 Task: Search one way flight ticket for 1 adult, 1 child, 1 infant in seat in premium economy from Washington, D.c./arlington: Ronald Reagan Washington National Airport to Rockford: Chicago Rockford International Airport(was Northwest Chicagoland Regional Airport At Rockford) on 5-1-2023. Stops: Non-stop only. Choice of flights is Alaska. Number of bags: 1 checked bag. Price is upto 50000. Outbound departure time preference is 21:30.
Action: Mouse moved to (266, 439)
Screenshot: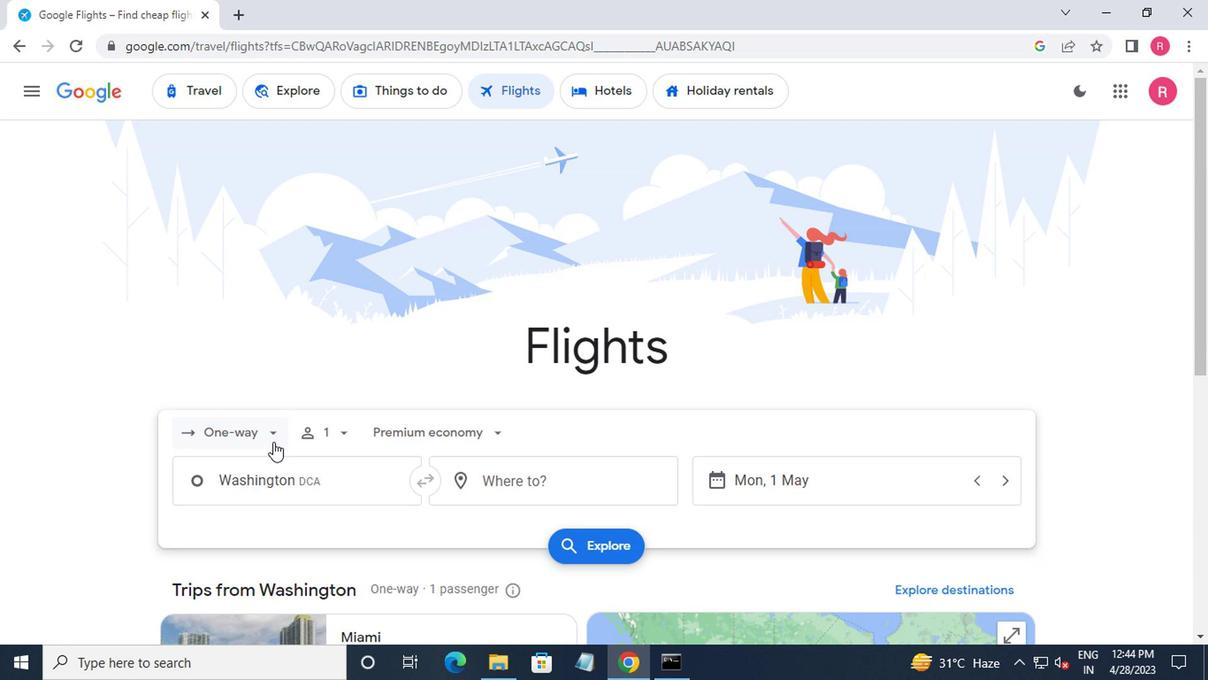
Action: Mouse pressed left at (266, 439)
Screenshot: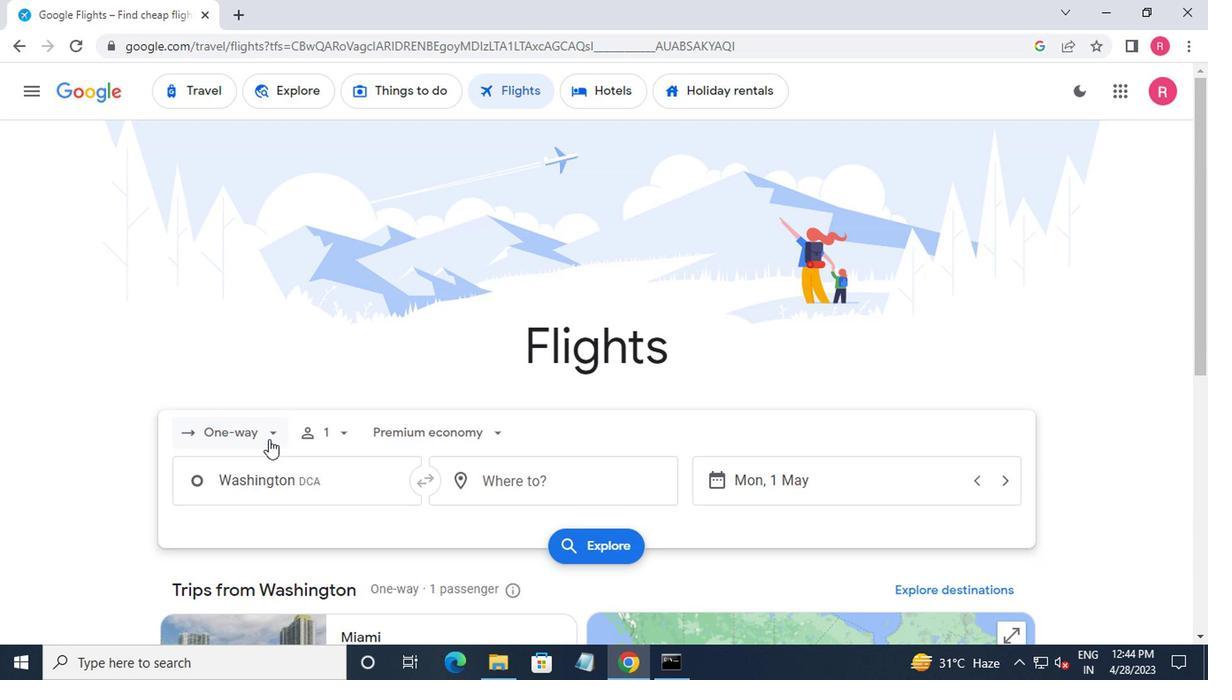 
Action: Mouse moved to (236, 464)
Screenshot: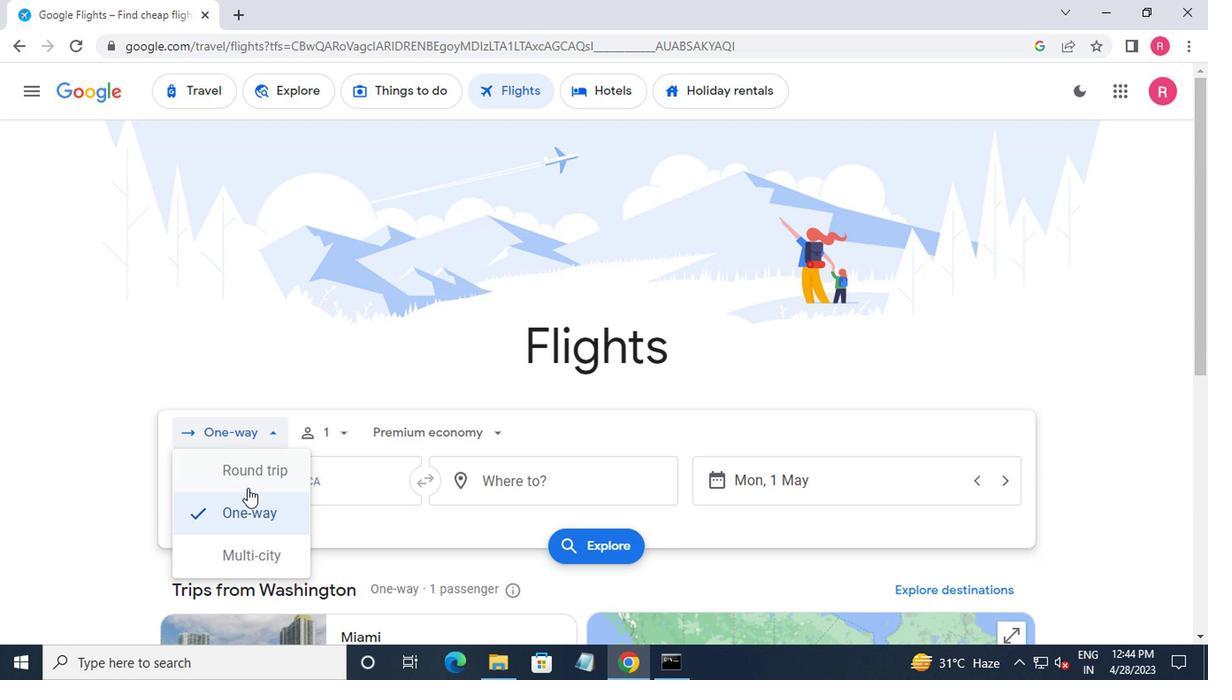 
Action: Mouse pressed left at (236, 464)
Screenshot: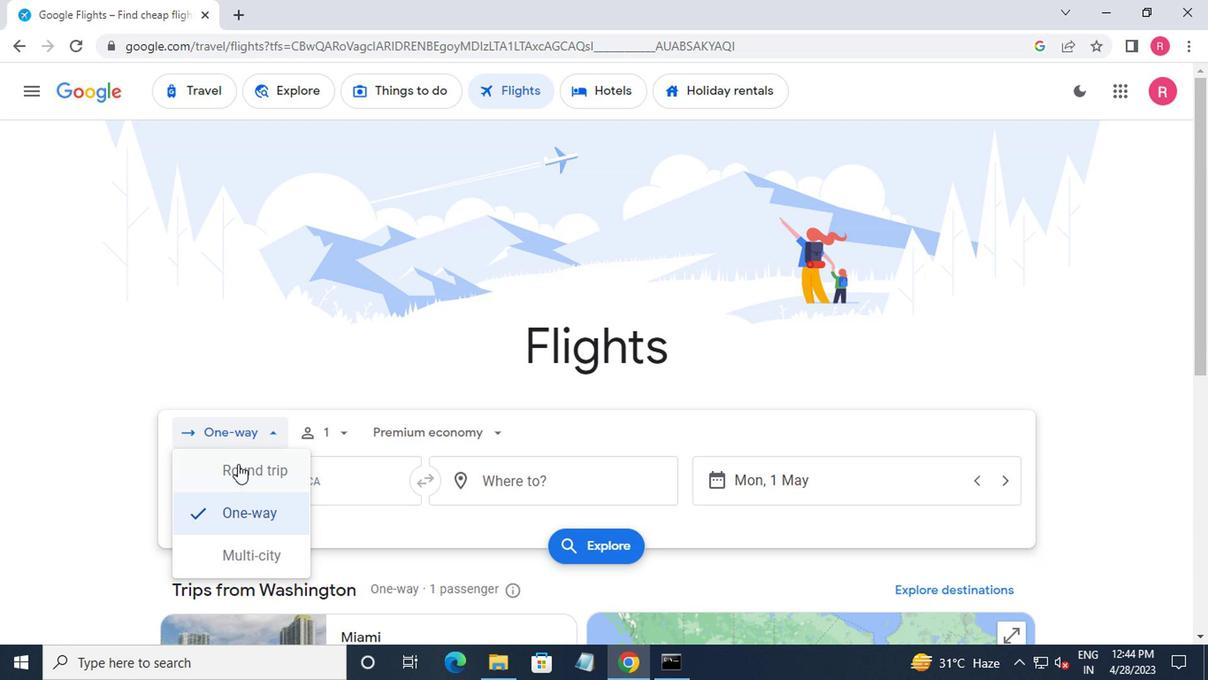 
Action: Mouse moved to (338, 433)
Screenshot: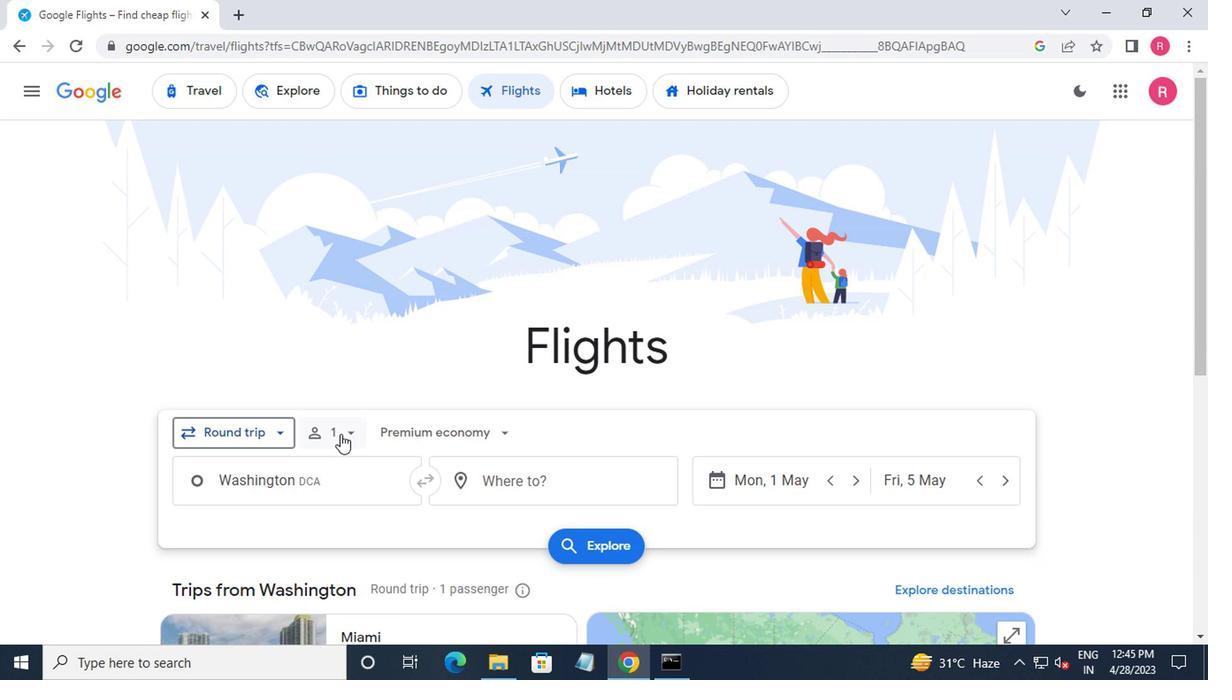 
Action: Mouse pressed left at (338, 433)
Screenshot: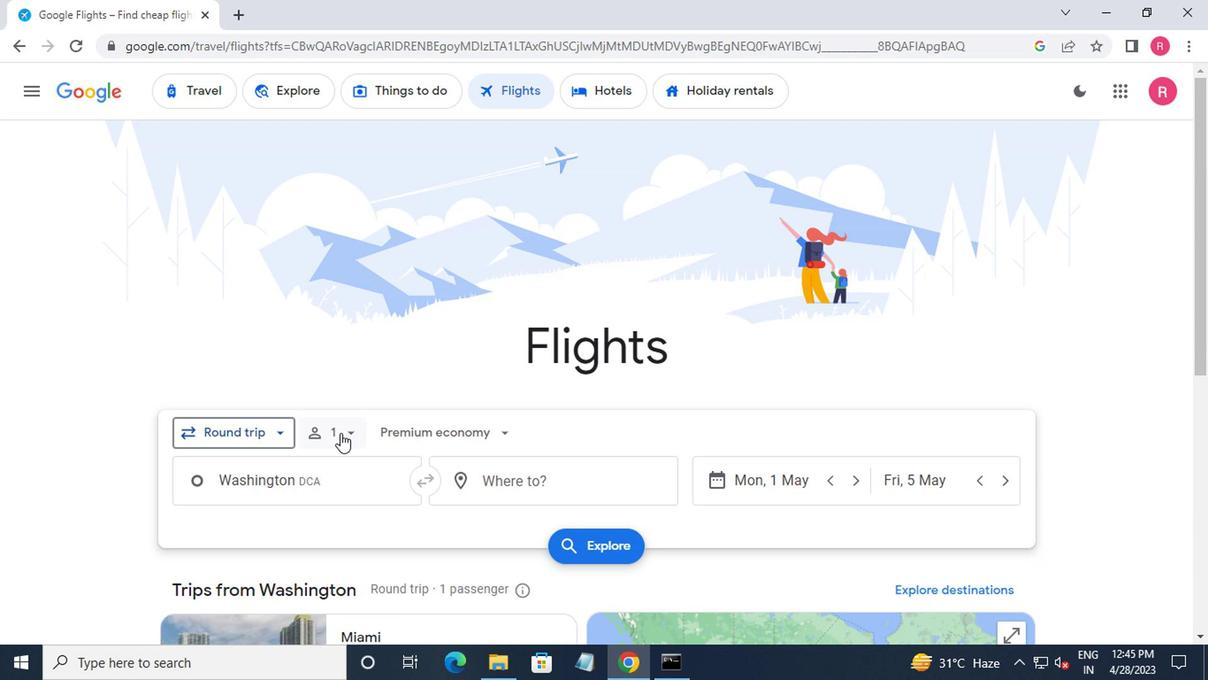 
Action: Mouse moved to (476, 529)
Screenshot: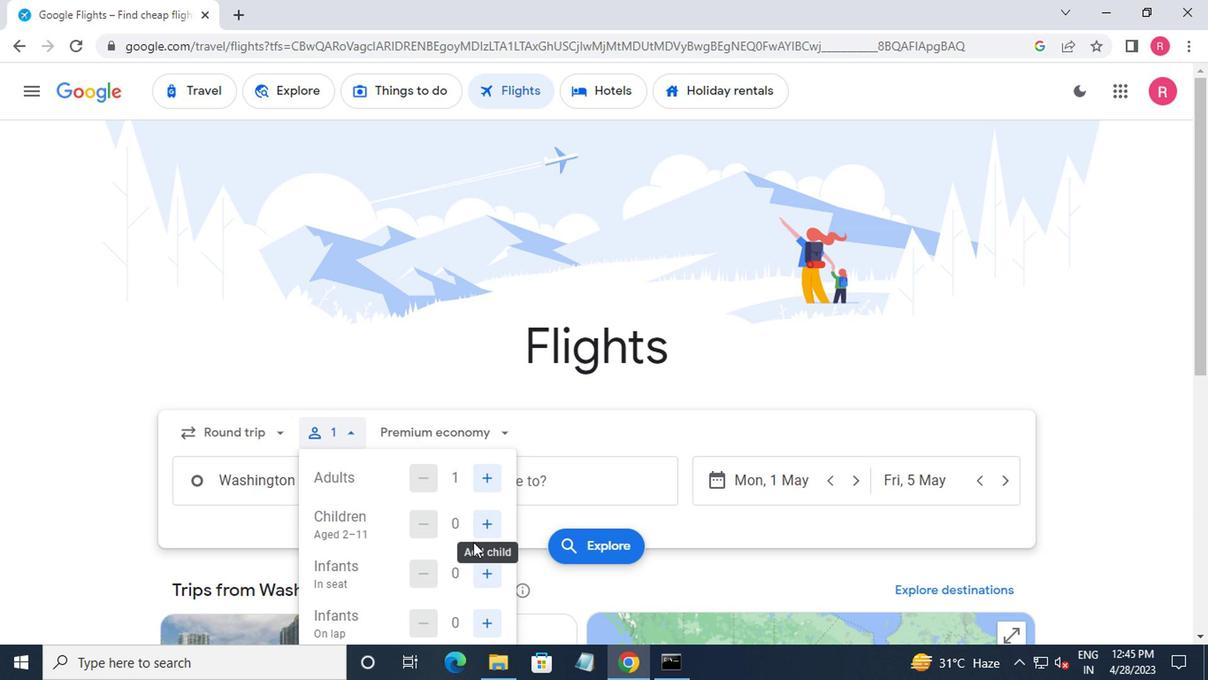 
Action: Mouse pressed left at (476, 529)
Screenshot: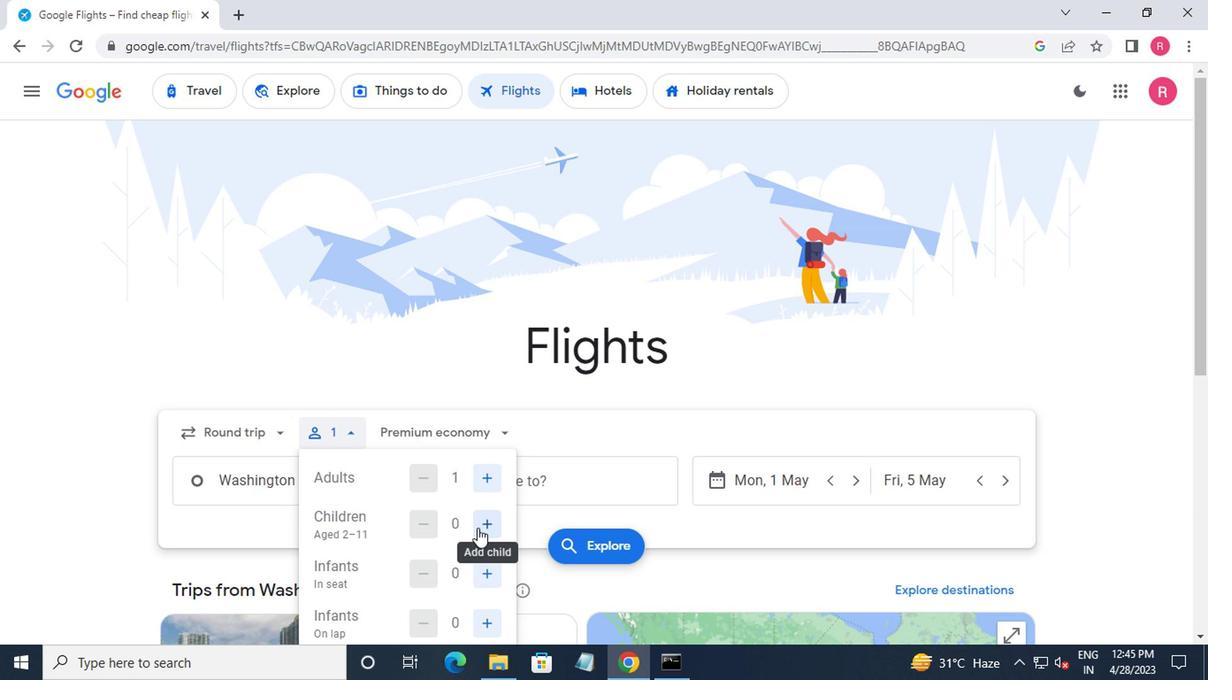 
Action: Mouse moved to (476, 529)
Screenshot: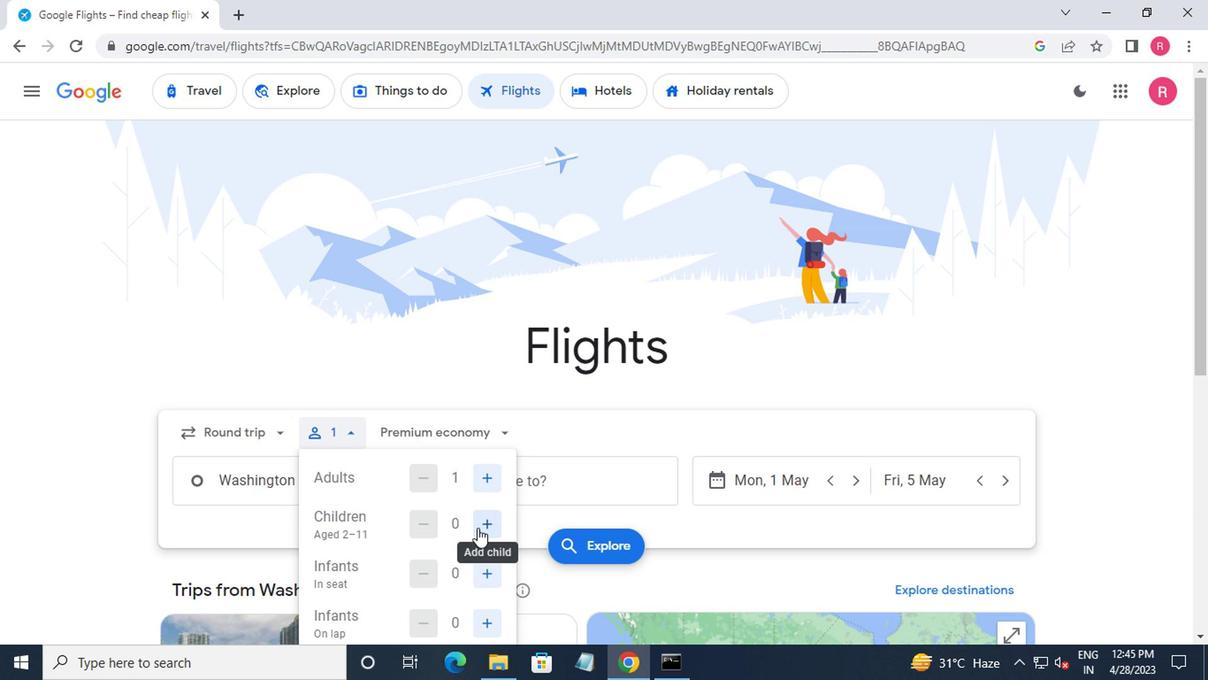 
Action: Mouse pressed left at (476, 529)
Screenshot: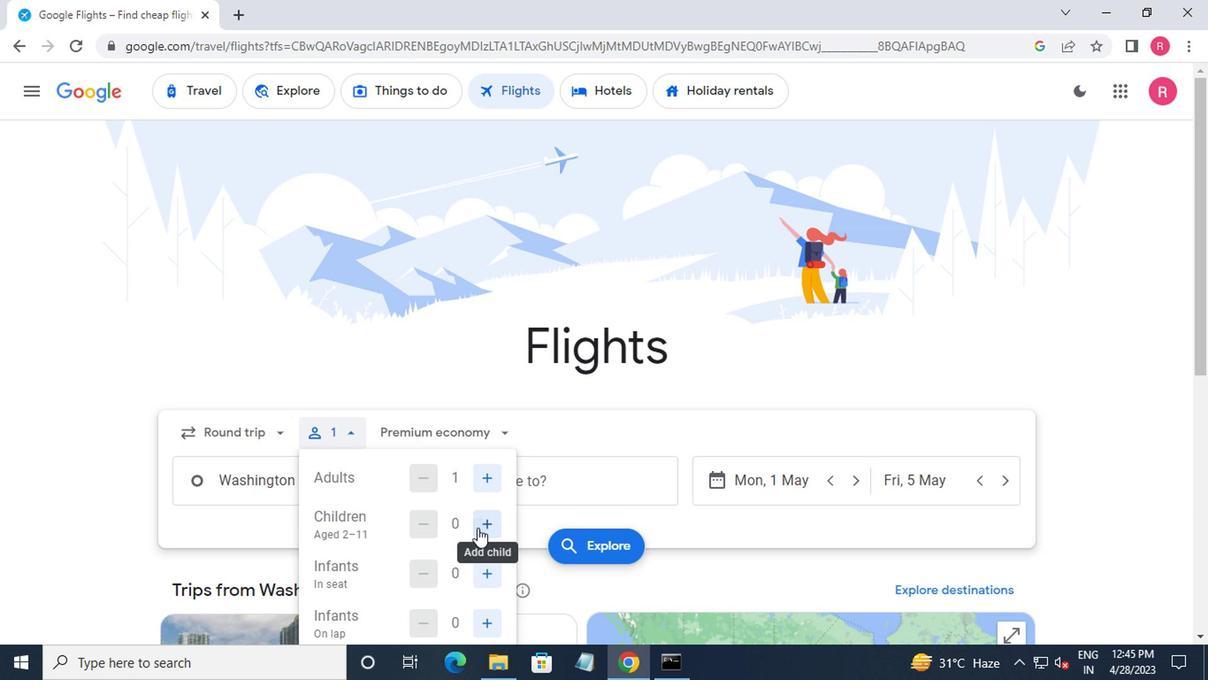 
Action: Mouse pressed left at (476, 529)
Screenshot: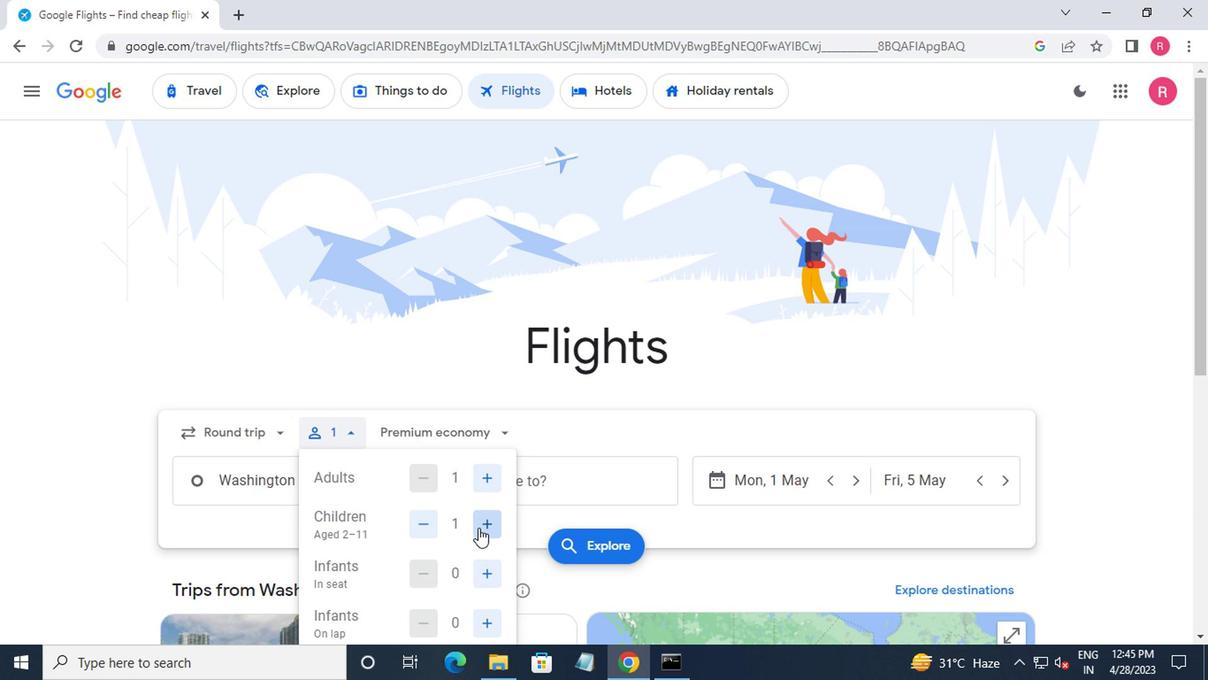 
Action: Mouse pressed left at (476, 529)
Screenshot: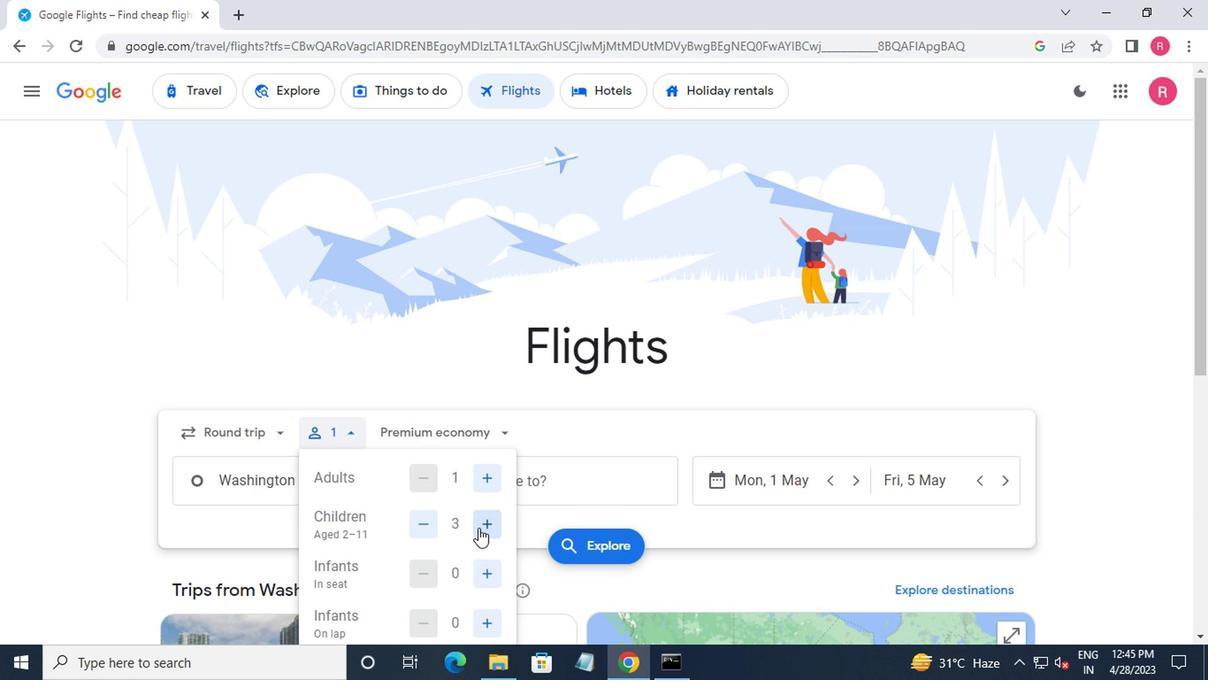 
Action: Mouse pressed left at (476, 529)
Screenshot: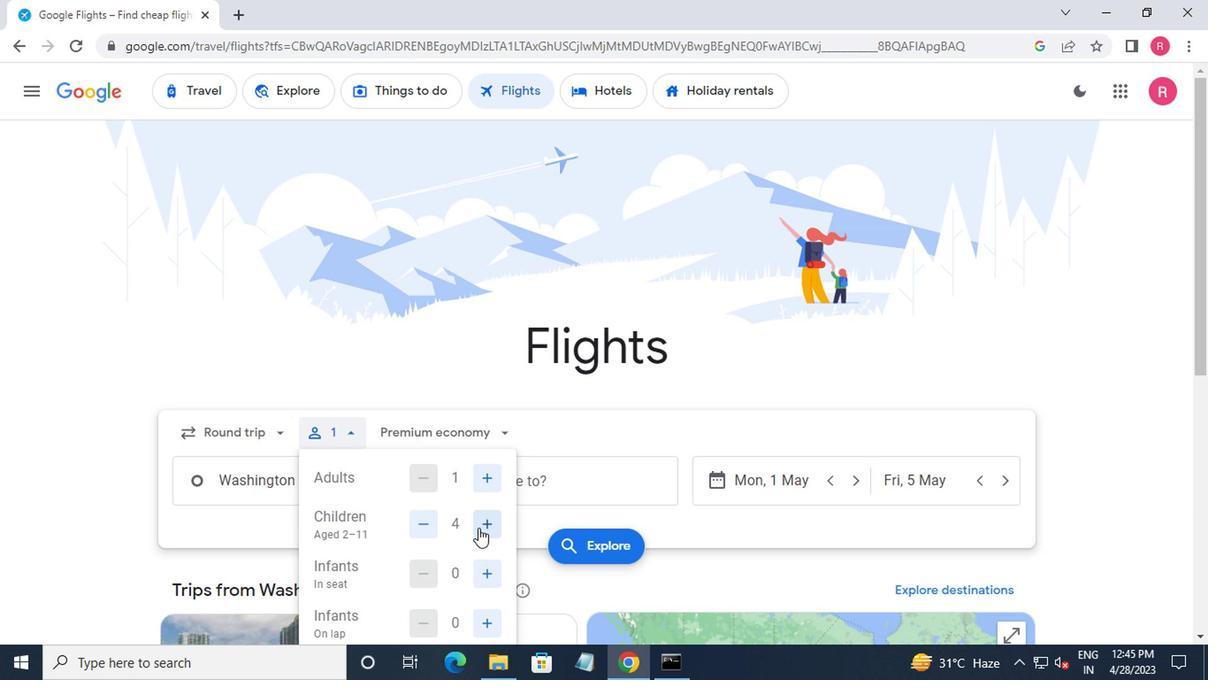 
Action: Mouse moved to (479, 569)
Screenshot: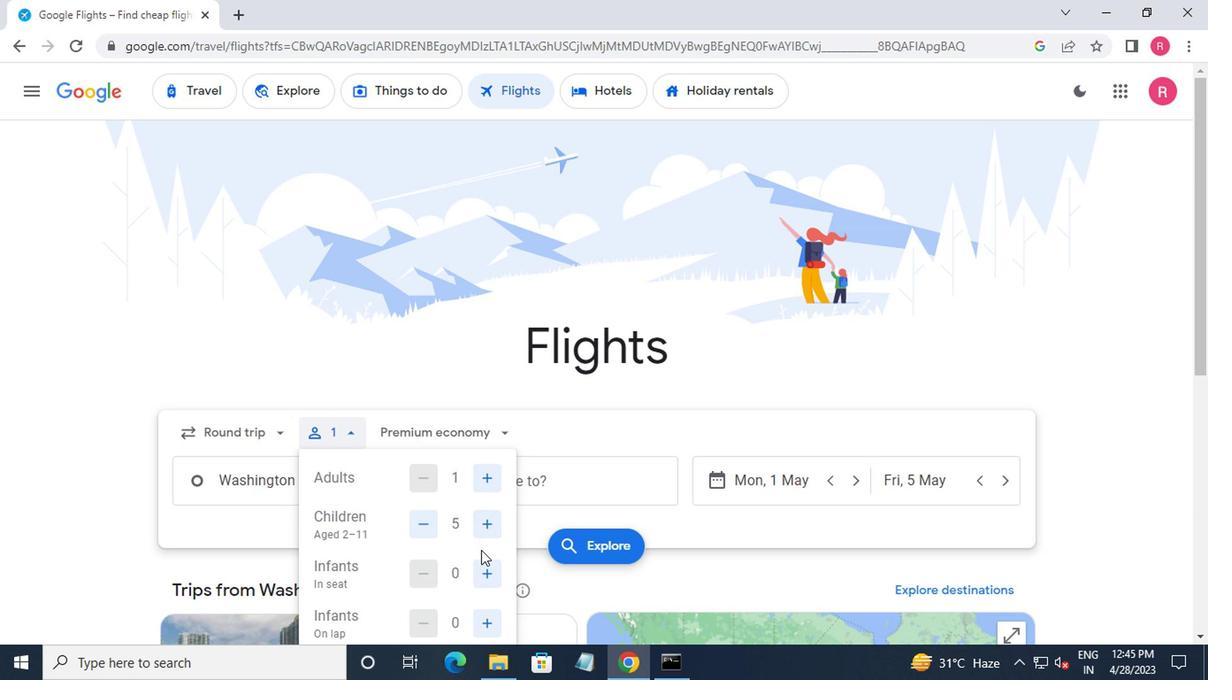 
Action: Mouse pressed left at (479, 569)
Screenshot: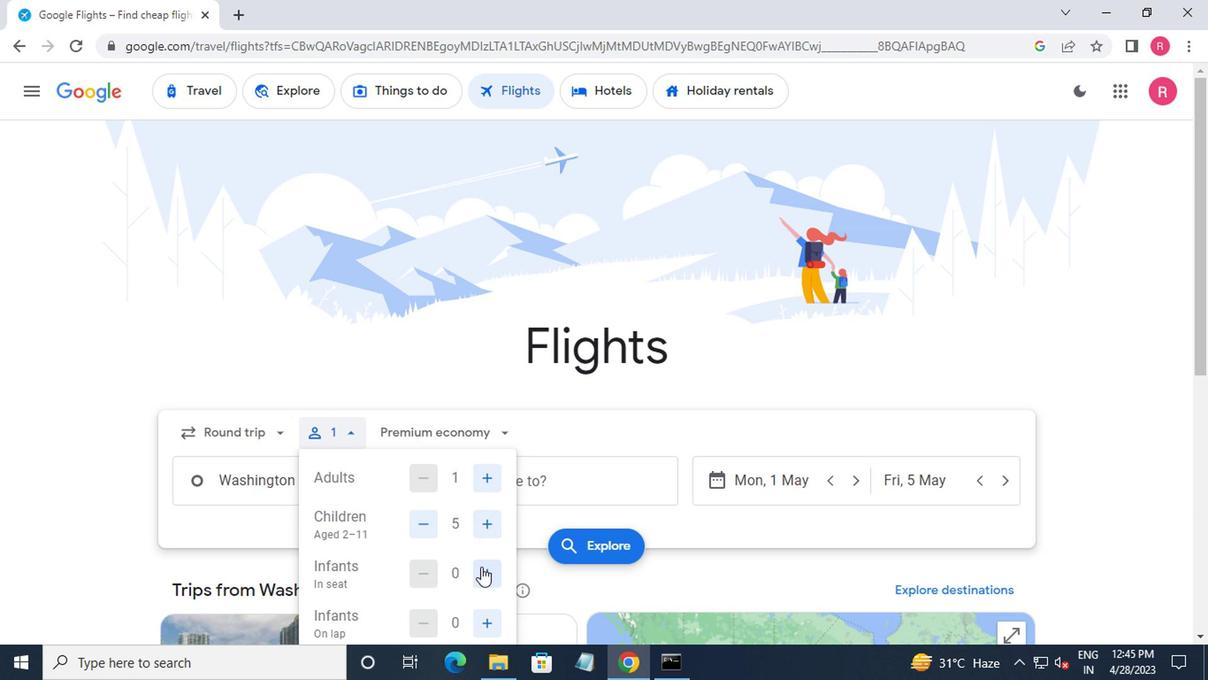 
Action: Mouse pressed left at (479, 569)
Screenshot: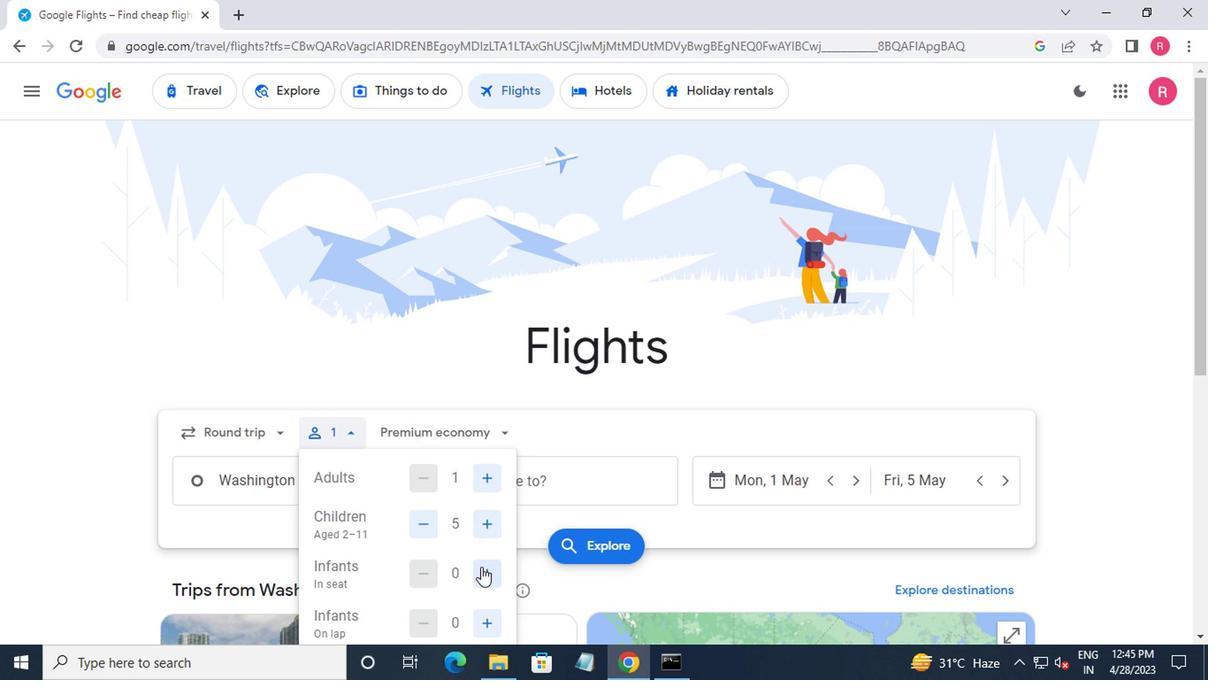 
Action: Mouse moved to (494, 626)
Screenshot: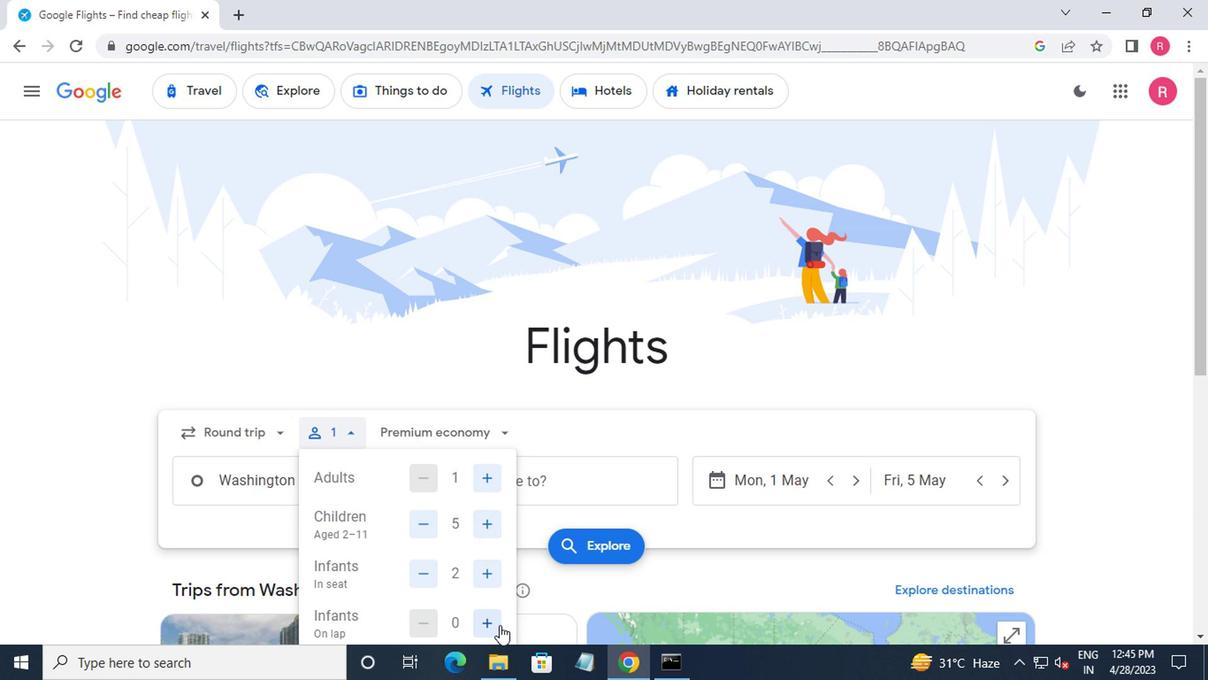 
Action: Mouse pressed left at (494, 626)
Screenshot: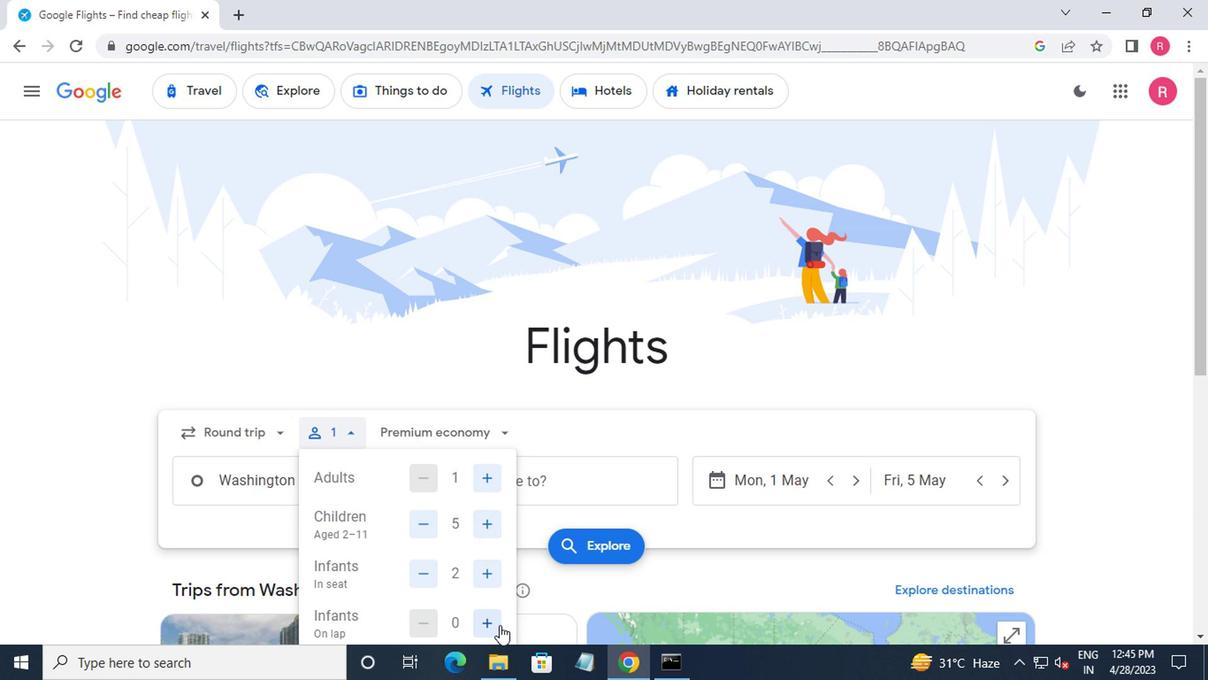 
Action: Mouse moved to (482, 629)
Screenshot: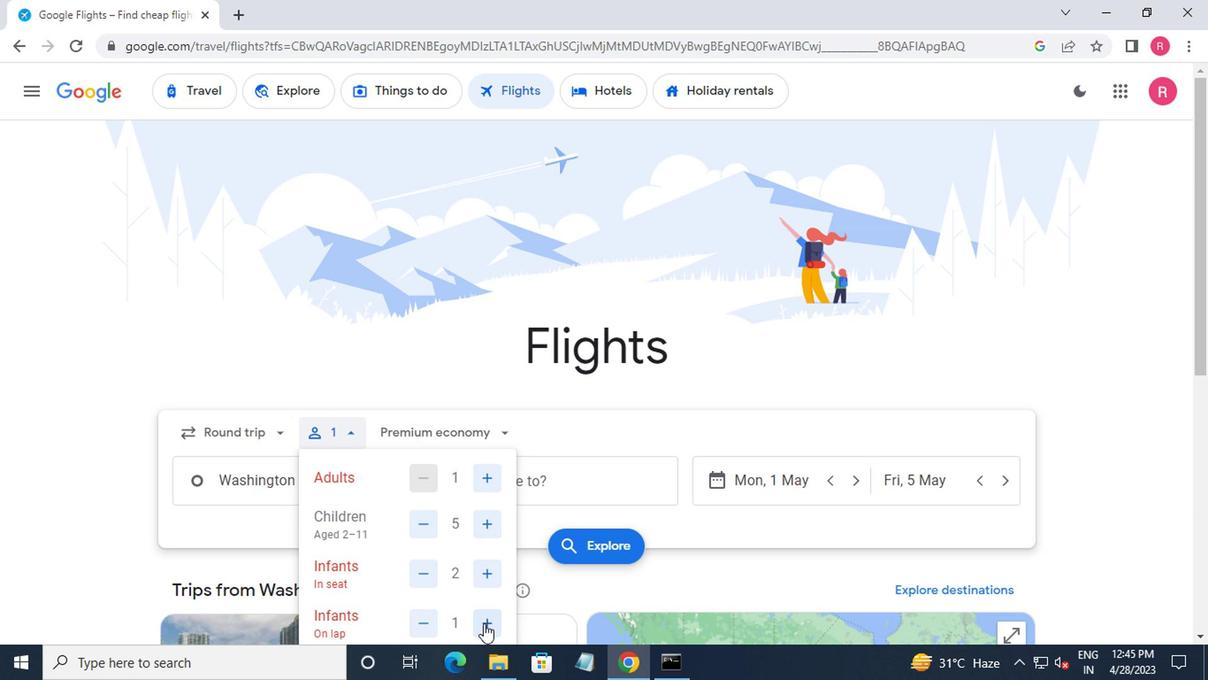 
Action: Mouse pressed left at (482, 629)
Screenshot: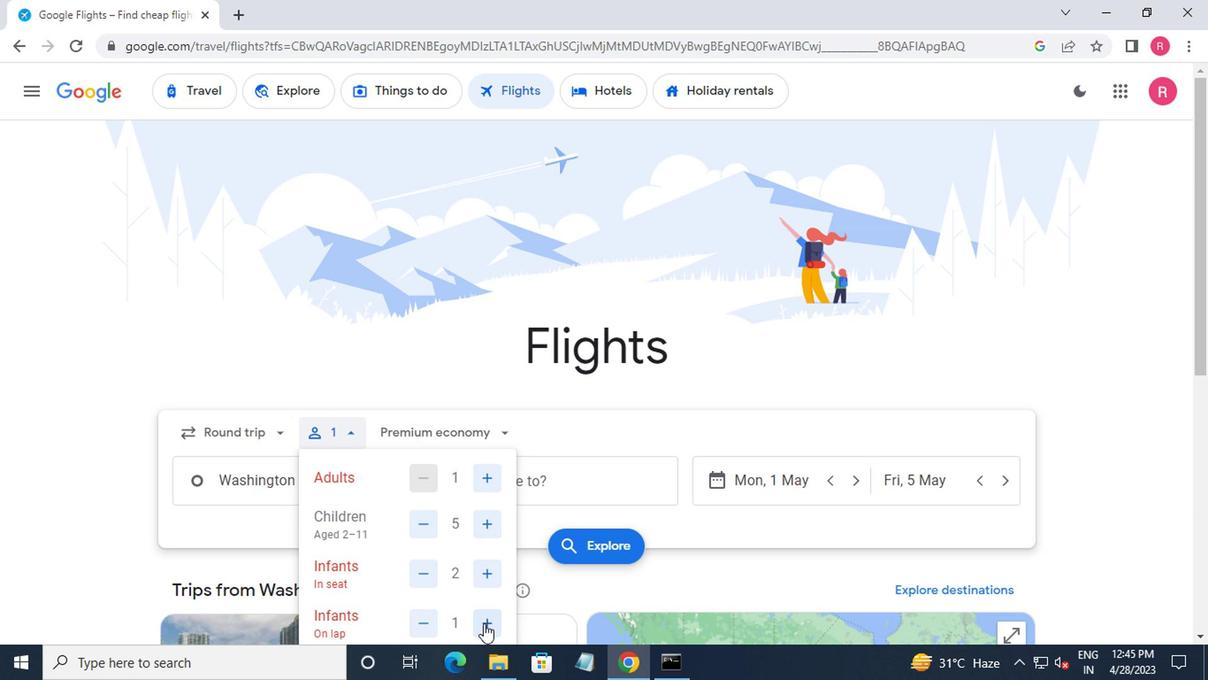 
Action: Mouse moved to (433, 624)
Screenshot: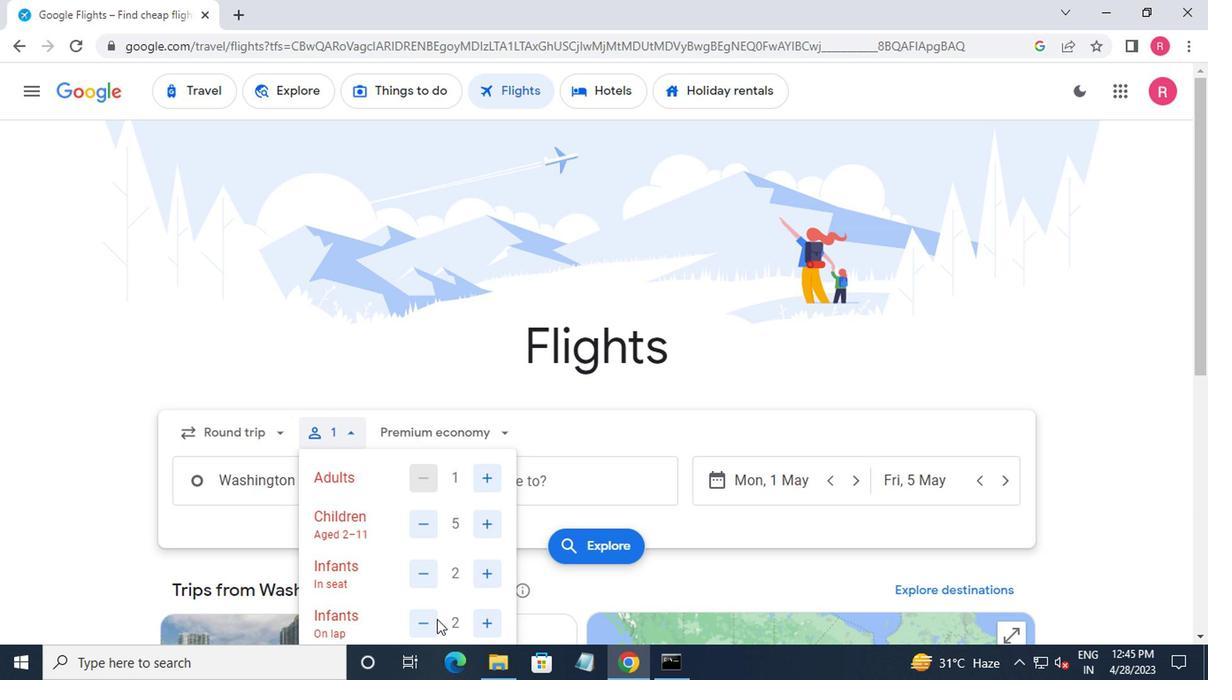 
Action: Mouse pressed left at (433, 624)
Screenshot: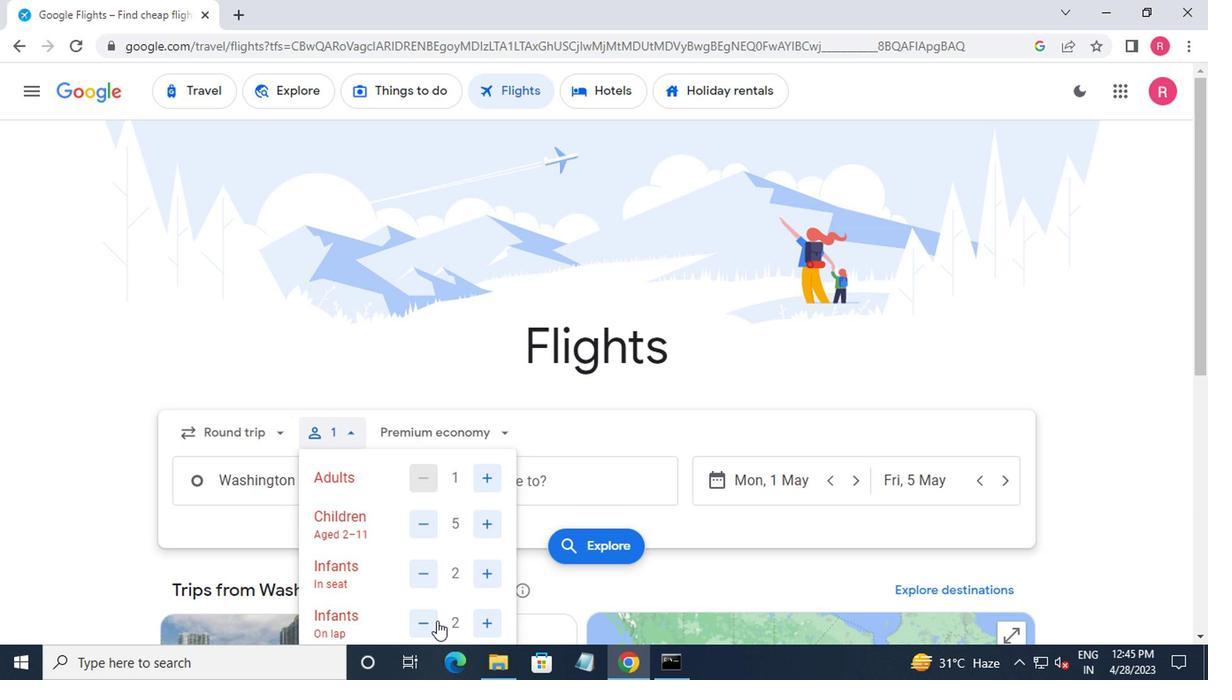 
Action: Mouse pressed left at (433, 624)
Screenshot: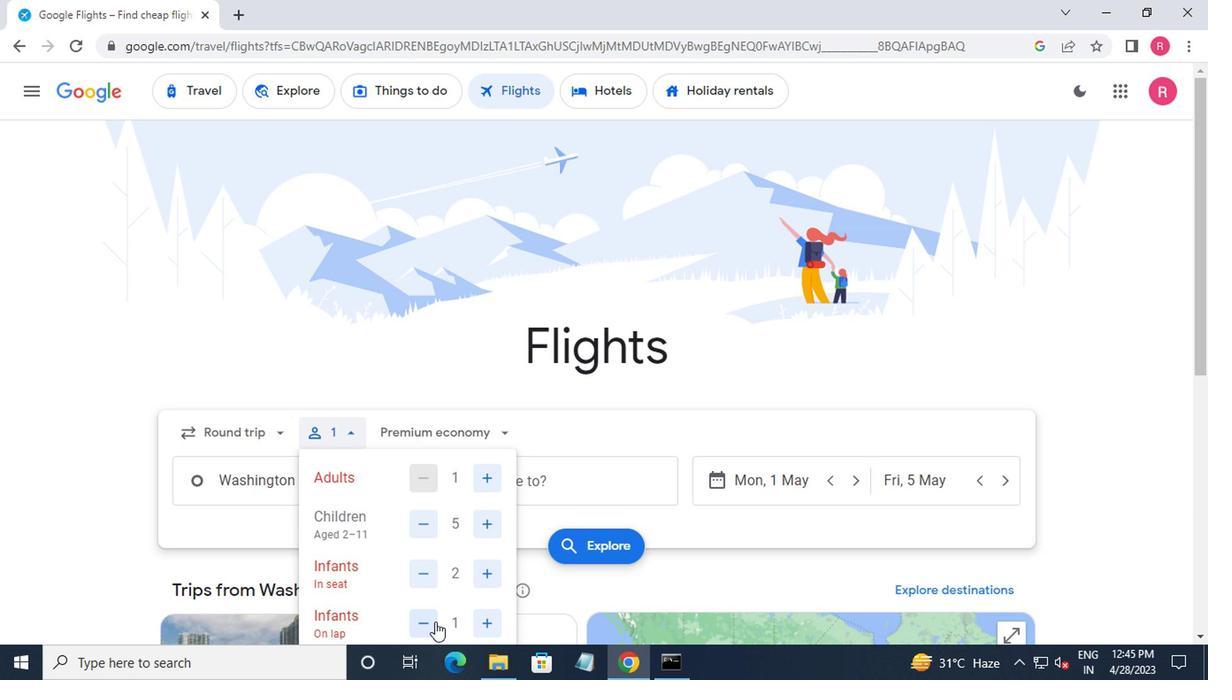 
Action: Mouse moved to (453, 441)
Screenshot: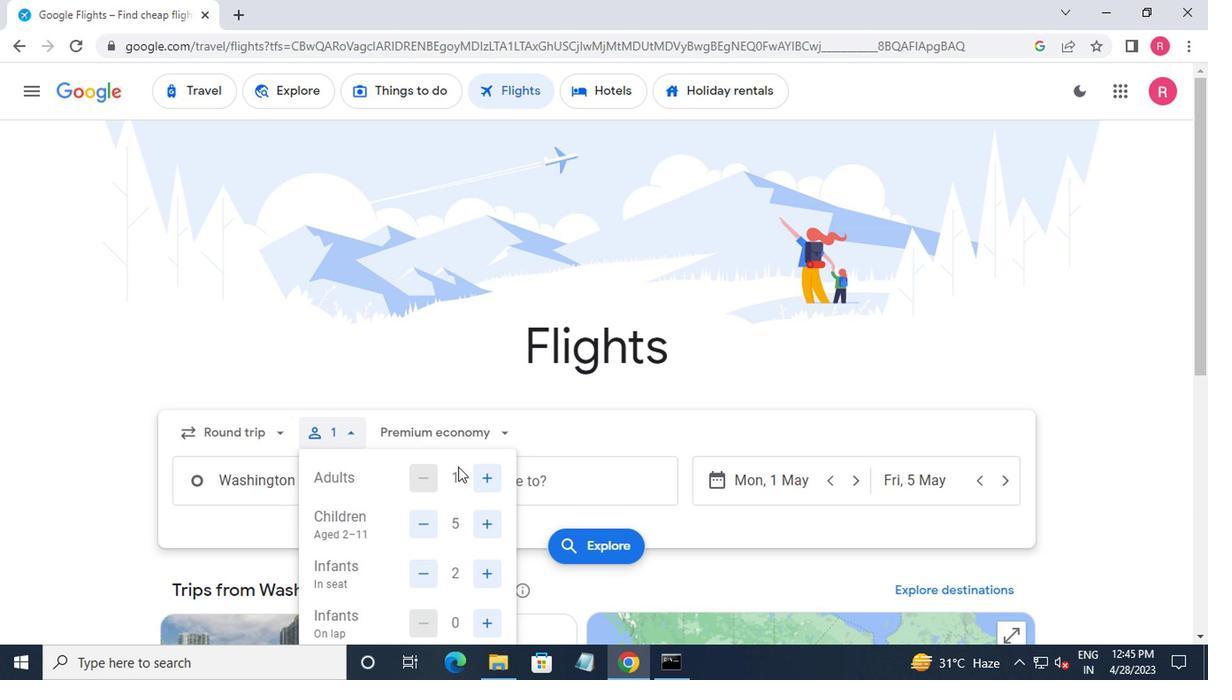 
Action: Mouse pressed left at (453, 441)
Screenshot: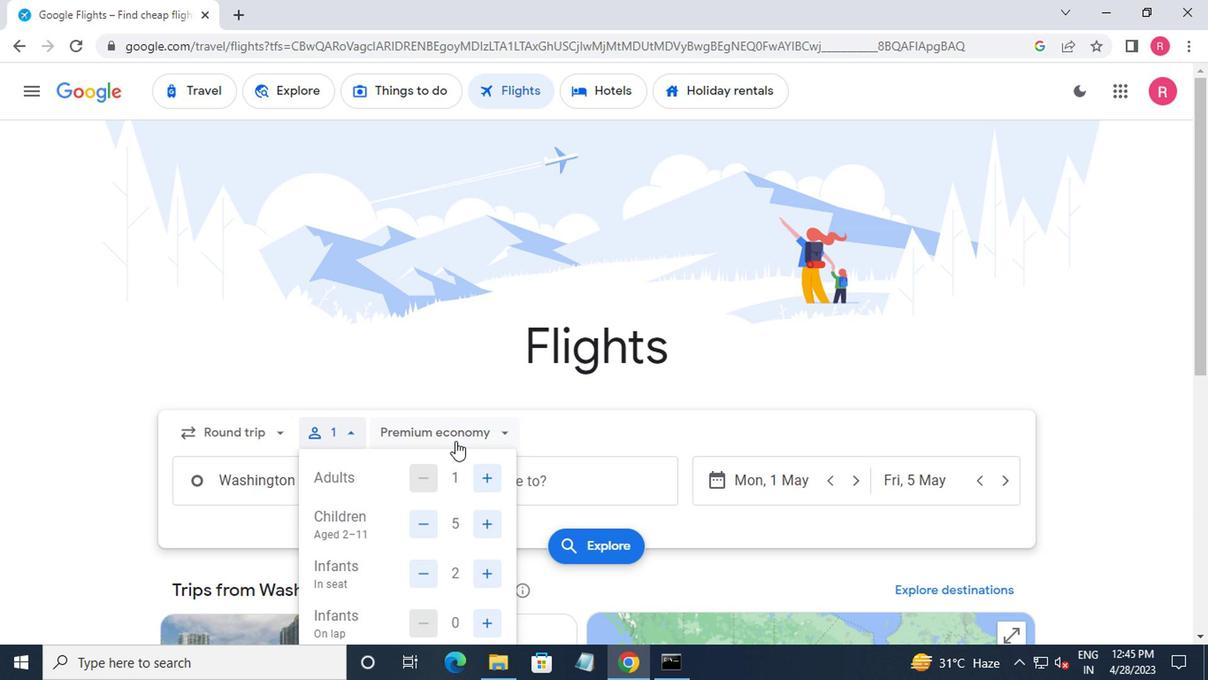
Action: Mouse moved to (447, 594)
Screenshot: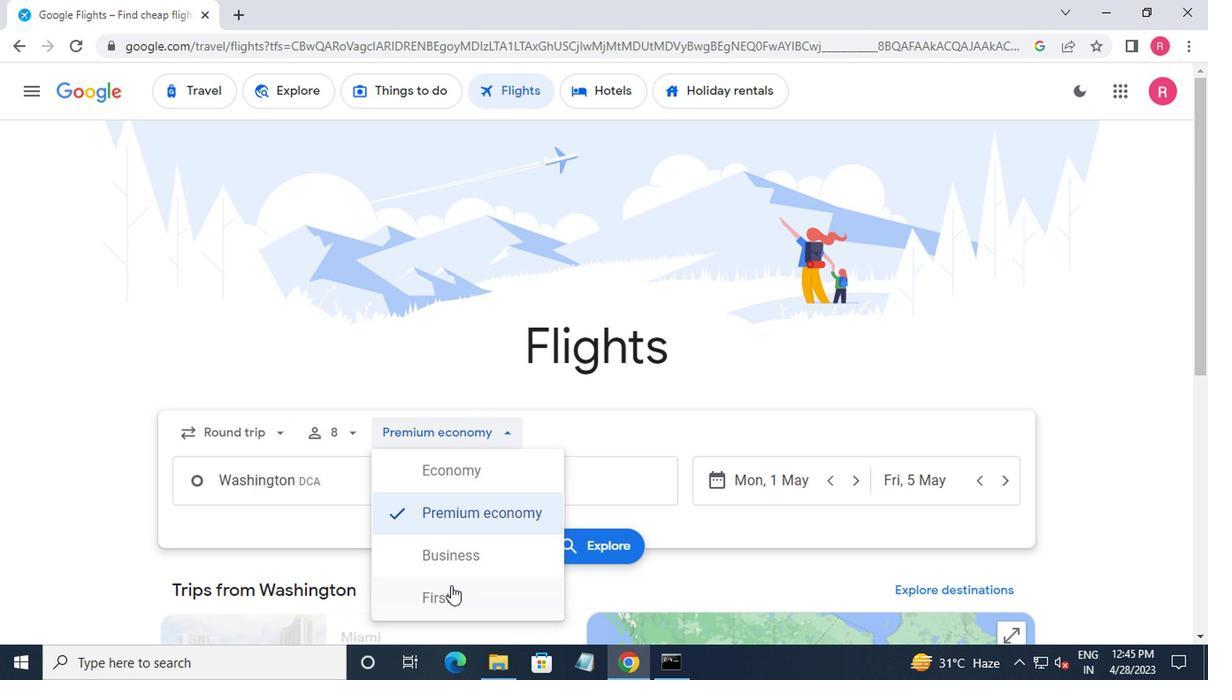 
Action: Mouse pressed left at (447, 594)
Screenshot: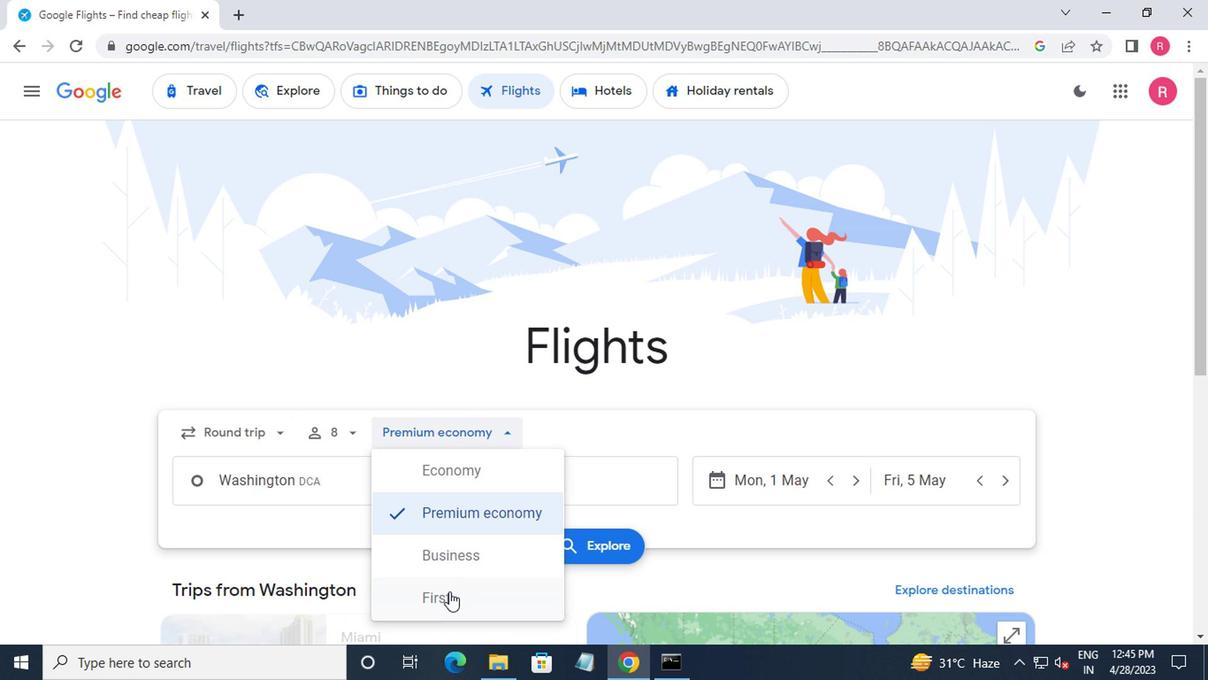 
Action: Mouse moved to (328, 487)
Screenshot: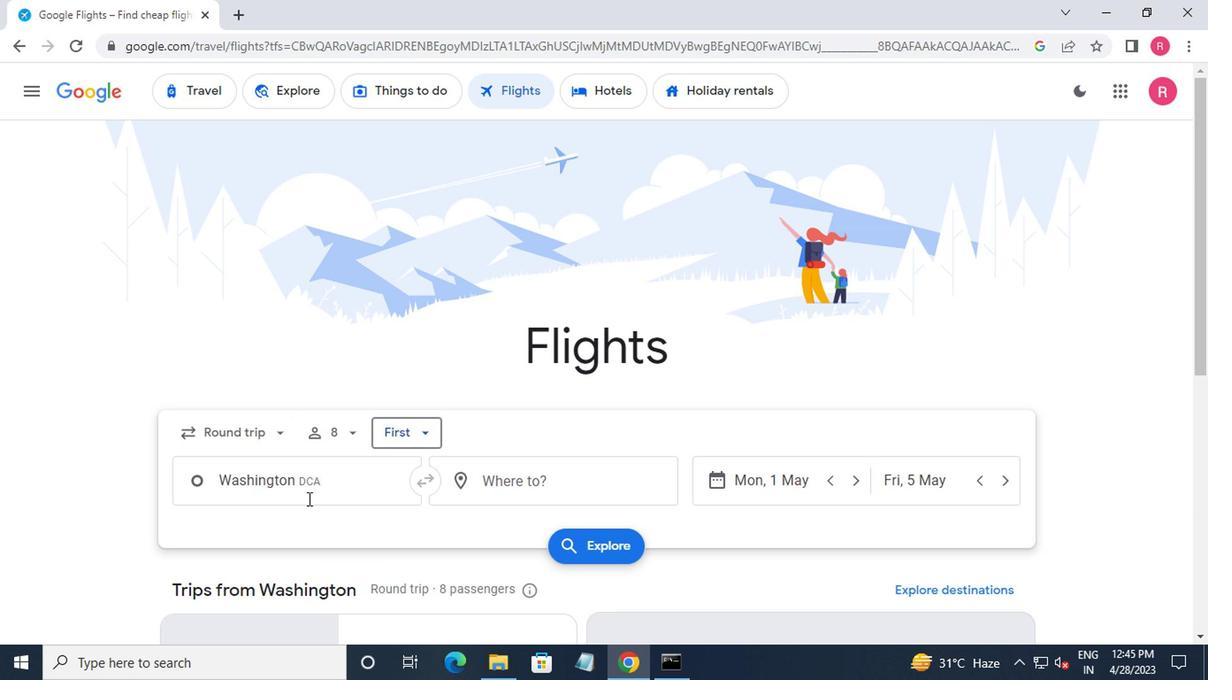 
Action: Mouse pressed left at (328, 487)
Screenshot: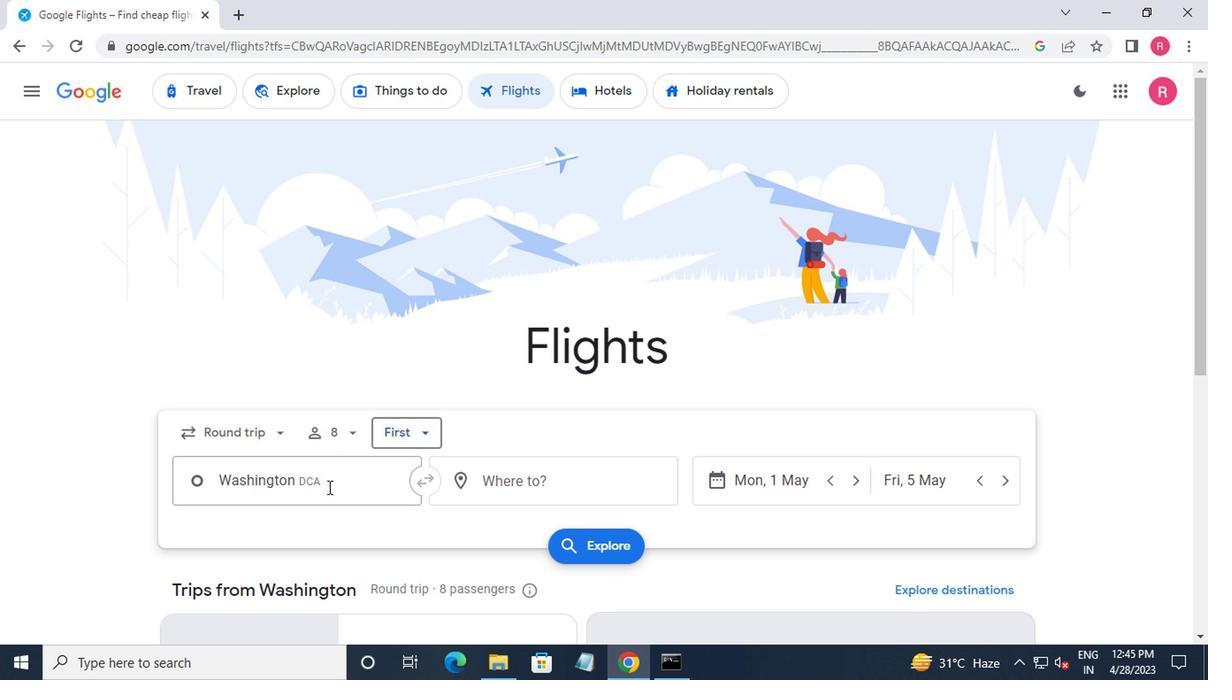 
Action: Mouse moved to (325, 498)
Screenshot: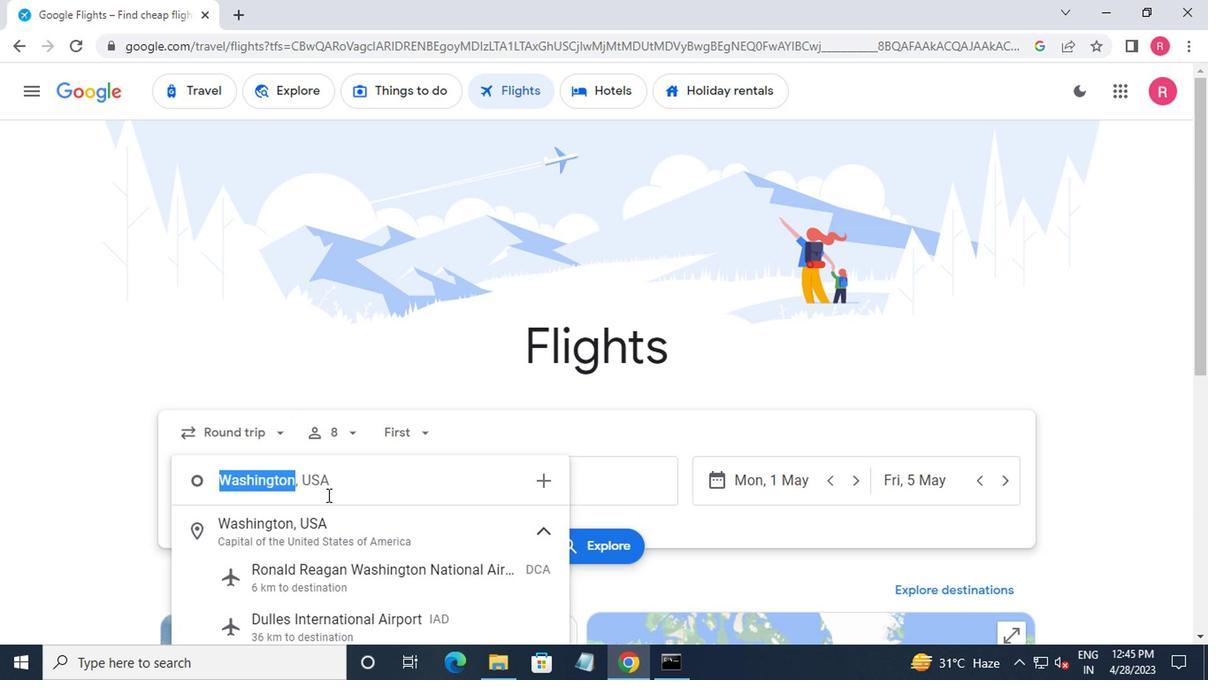 
Action: Mouse scrolled (325, 496) with delta (0, -1)
Screenshot: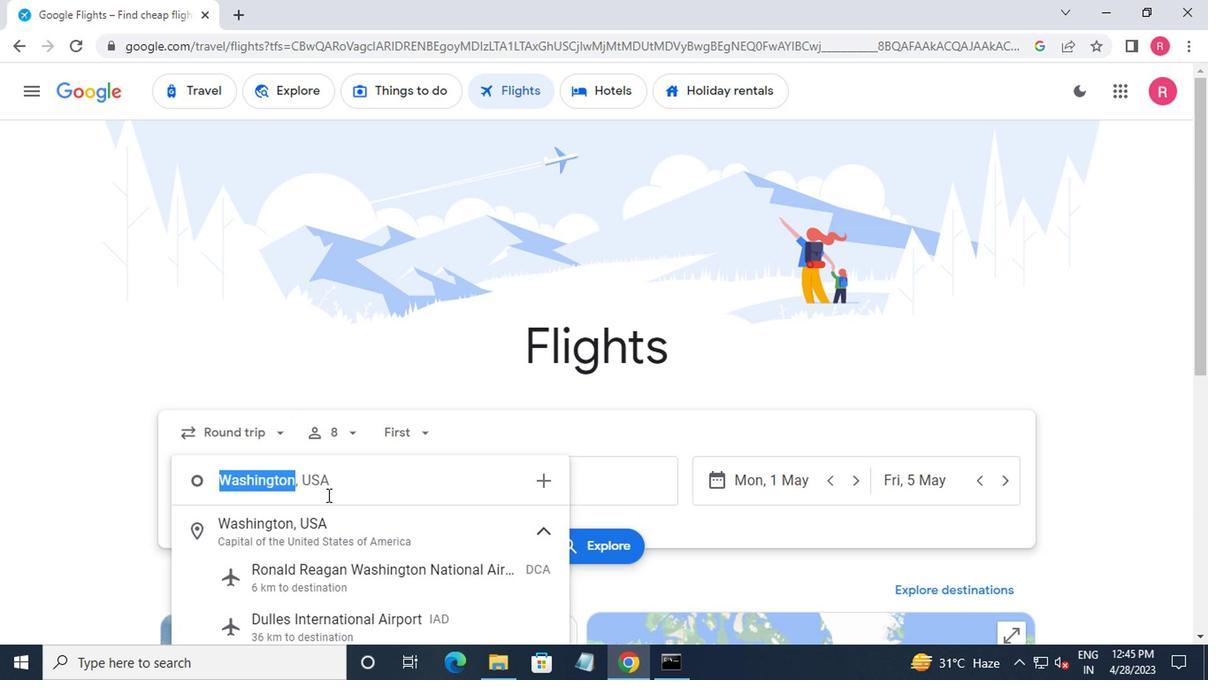 
Action: Mouse moved to (325, 493)
Screenshot: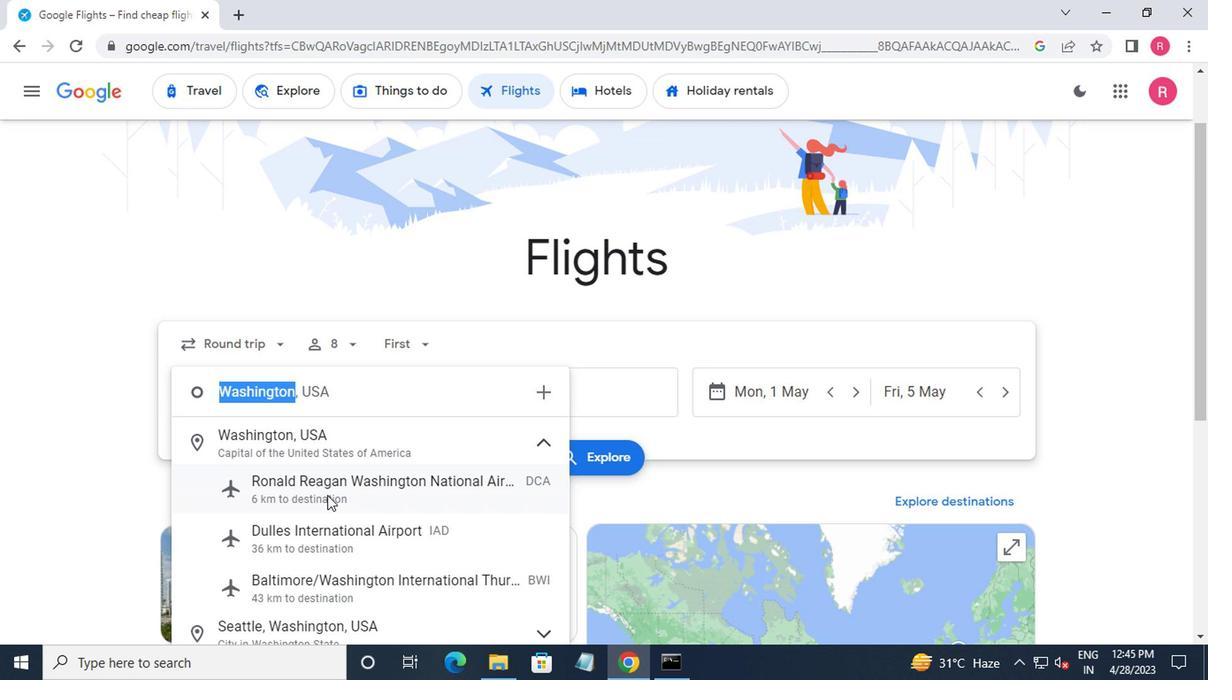
Action: Mouse scrolled (325, 492) with delta (0, -1)
Screenshot: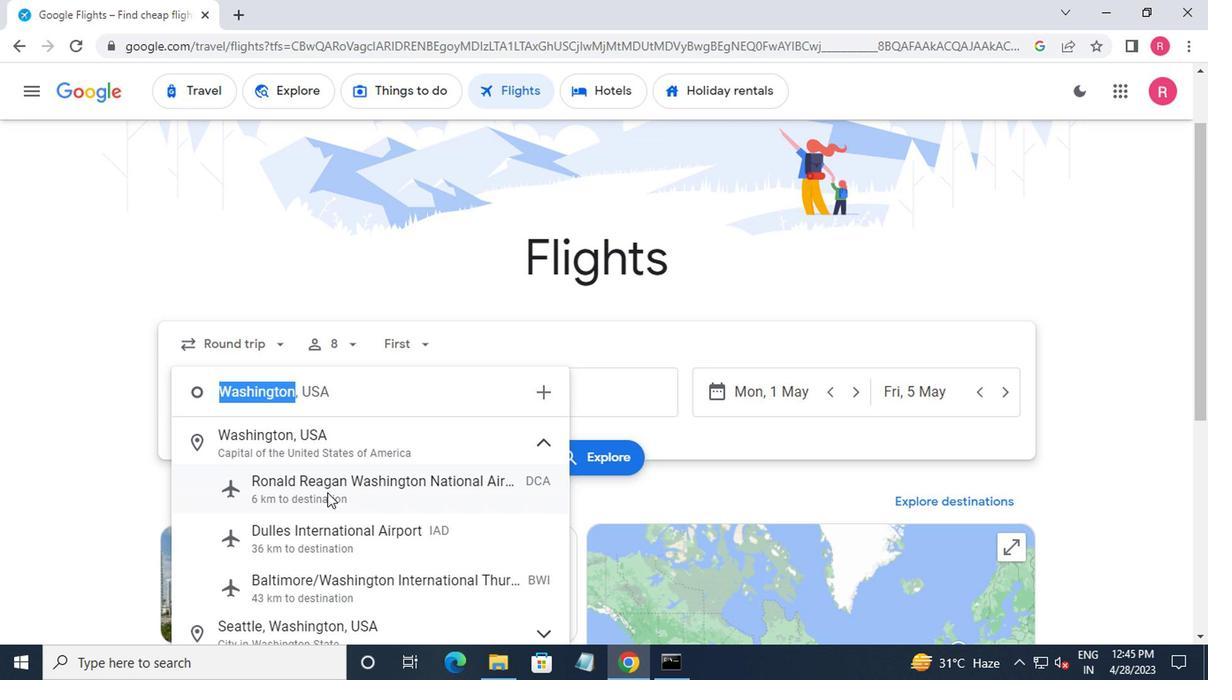 
Action: Mouse moved to (307, 361)
Screenshot: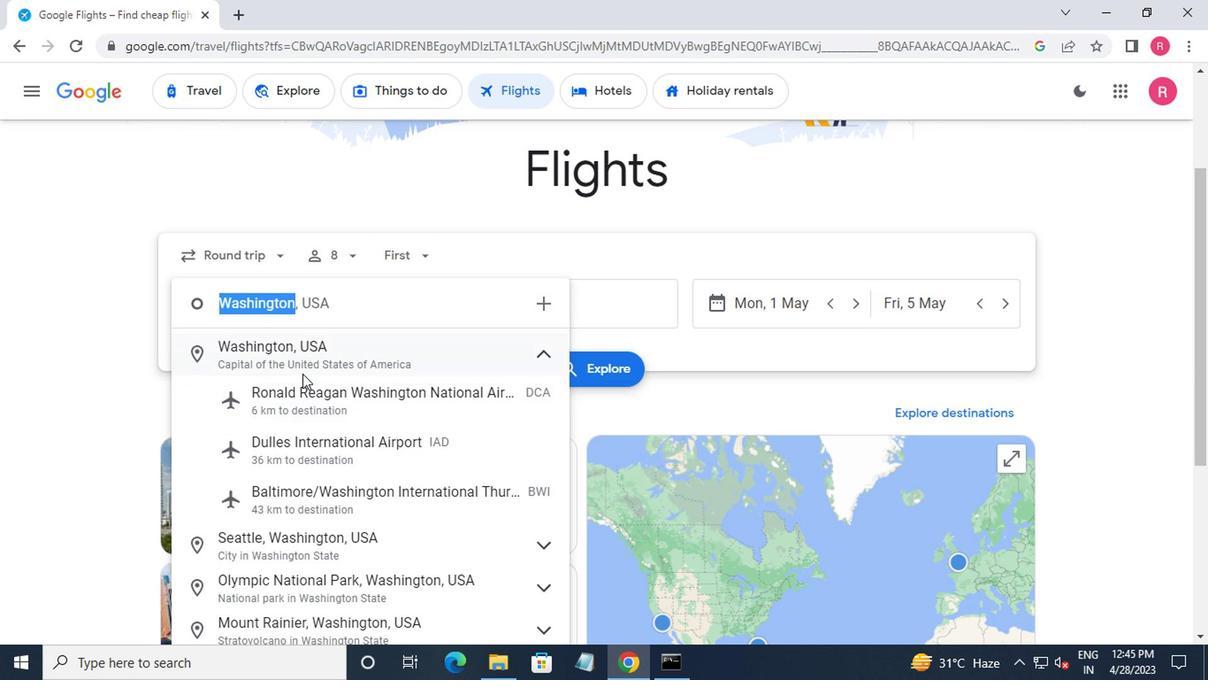
Action: Mouse pressed left at (307, 361)
Screenshot: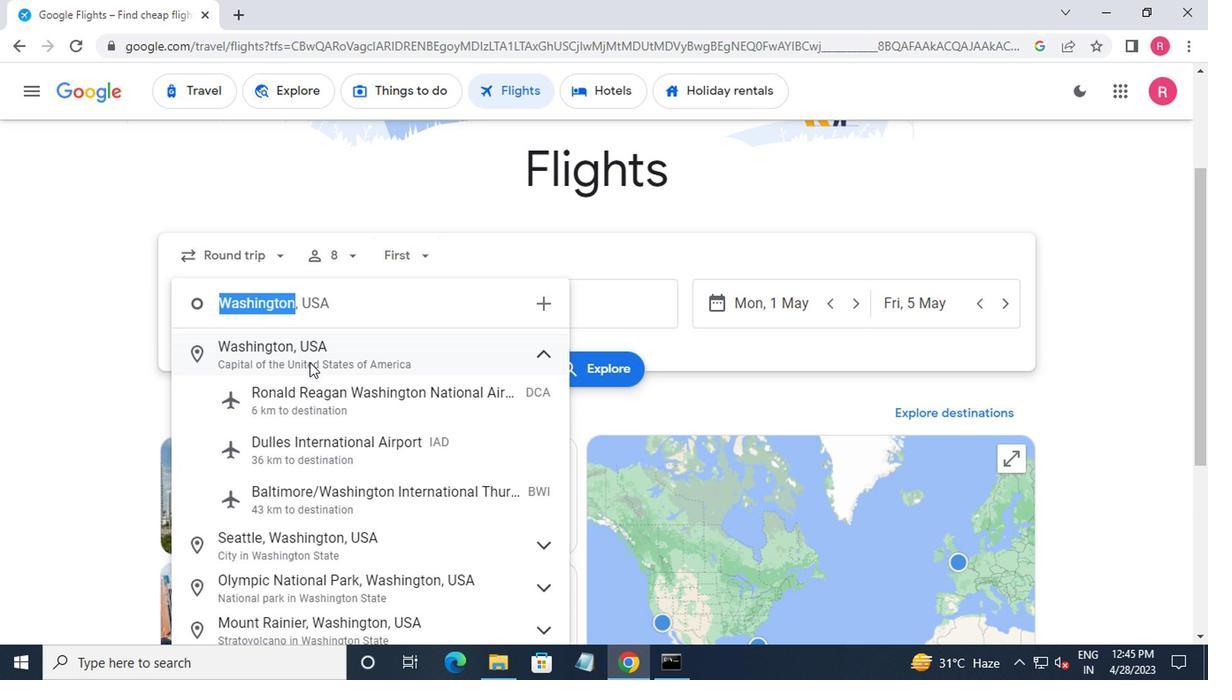 
Action: Mouse moved to (329, 325)
Screenshot: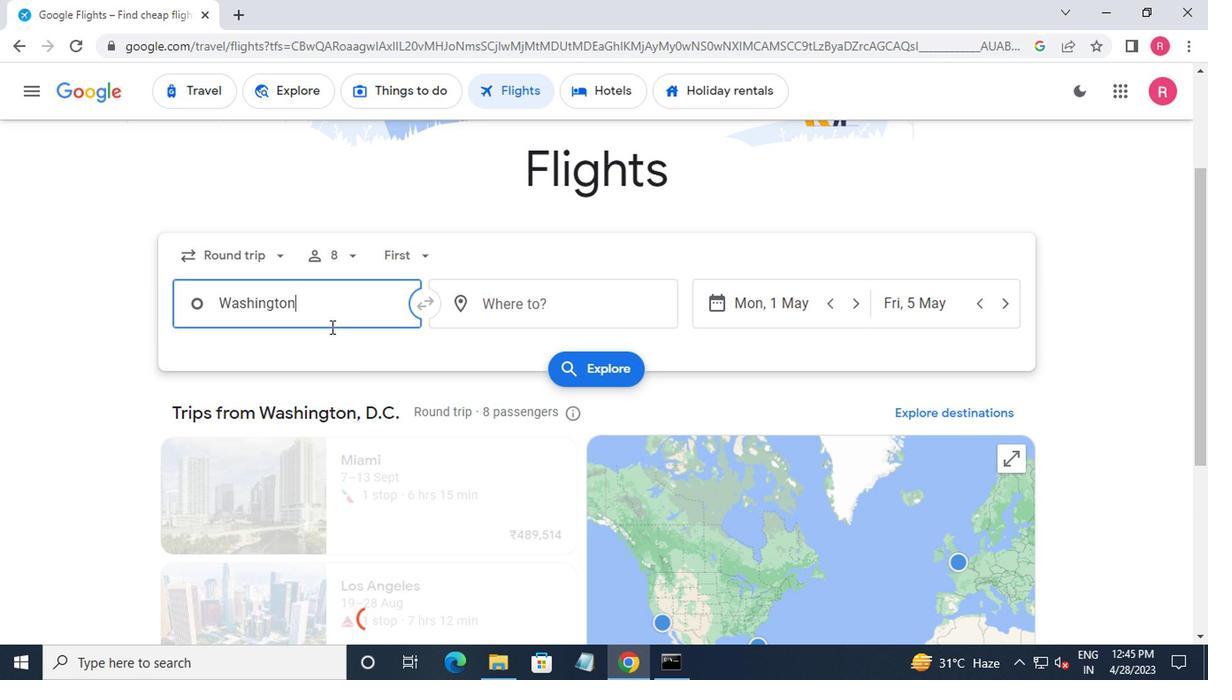 
Action: Key pressed <Key.backspace>n<Key.backspace><Key.backspace><Key.backspace><Key.backspace><Key.backspace><Key.backspace><Key.backspace><Key.backspace><Key.backspace><Key.backspace><Key.backspace><Key.backspace><Key.backspace><Key.backspace><Key.backspace><Key.backspace><Key.backspace><Key.backspace><Key.backspace><Key.backspace><Key.backspace><Key.backspace><Key.backspace><Key.backspace><Key.backspace><Key.backspace><Key.backspace><Key.backspace>
Screenshot: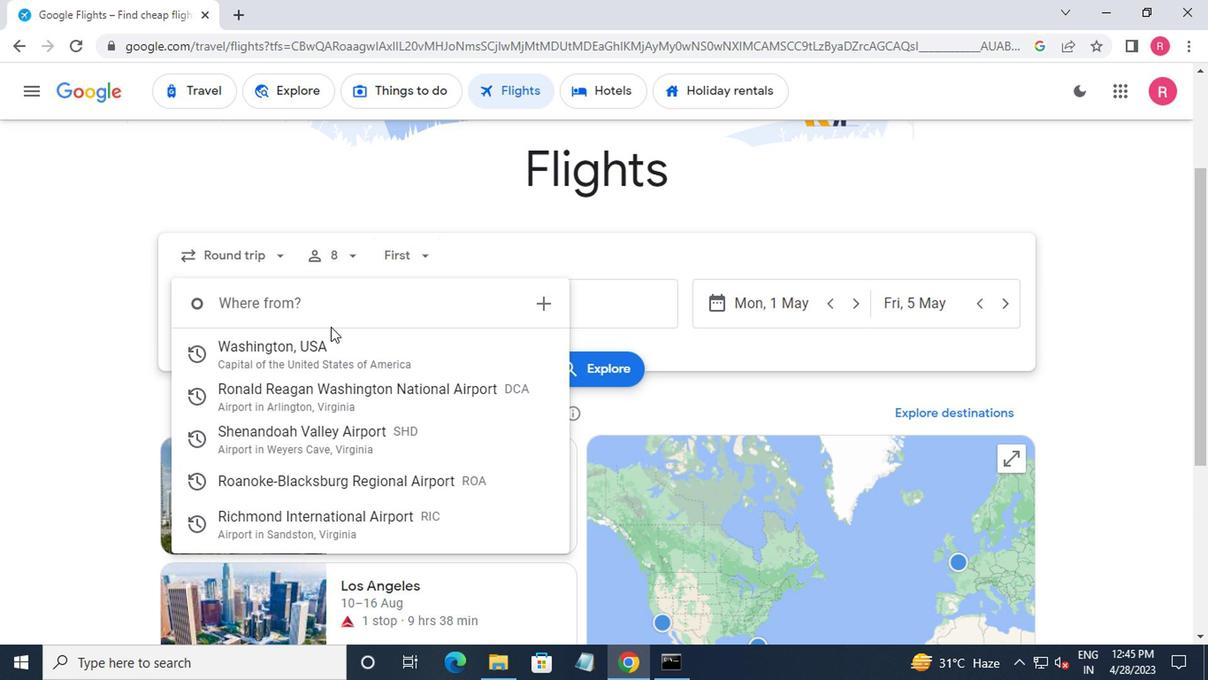 
Action: Mouse moved to (335, 399)
Screenshot: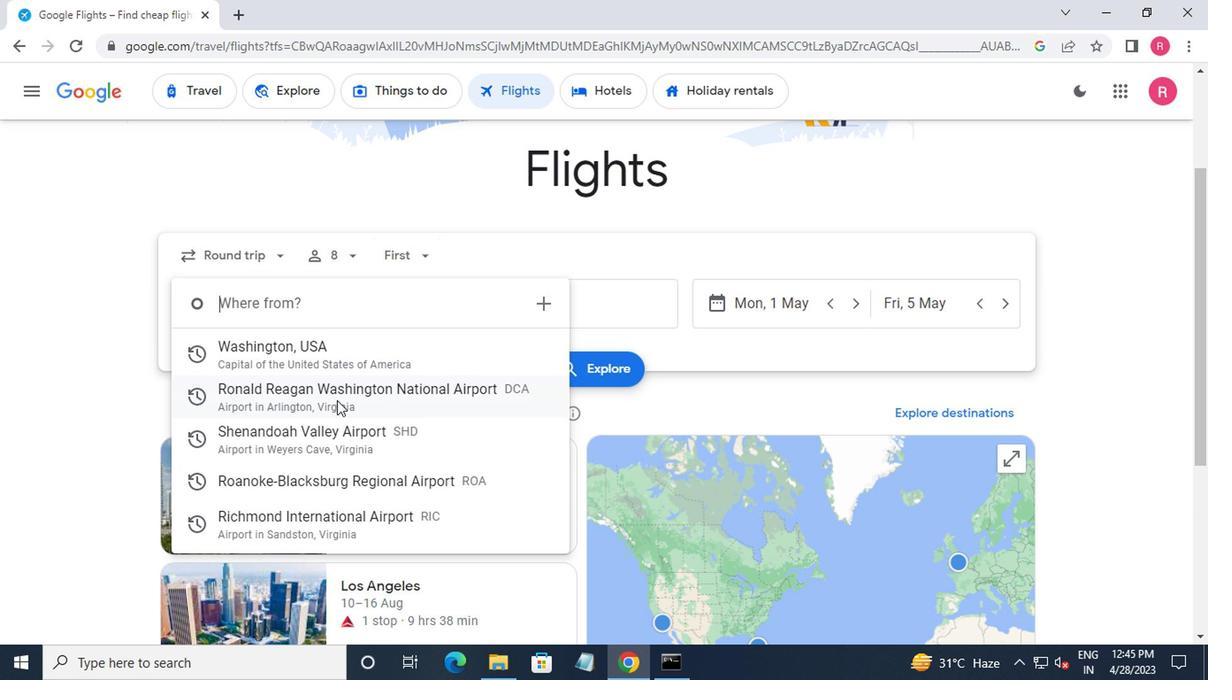 
Action: Mouse pressed left at (335, 399)
Screenshot: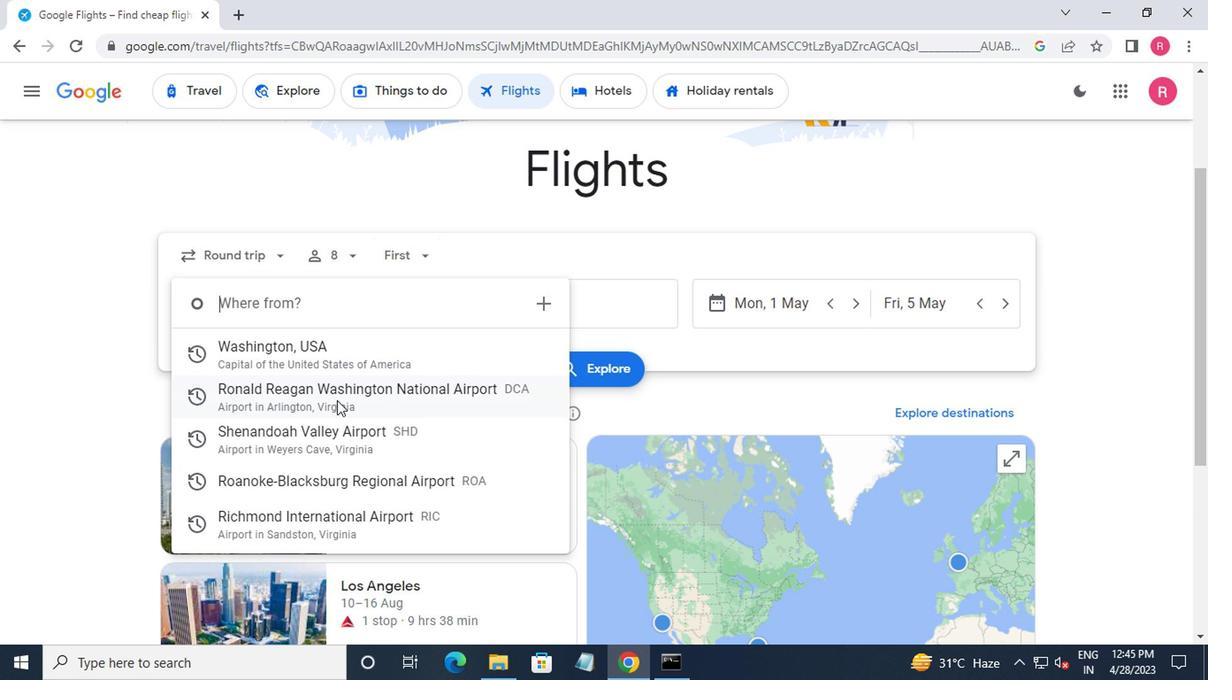 
Action: Mouse moved to (512, 302)
Screenshot: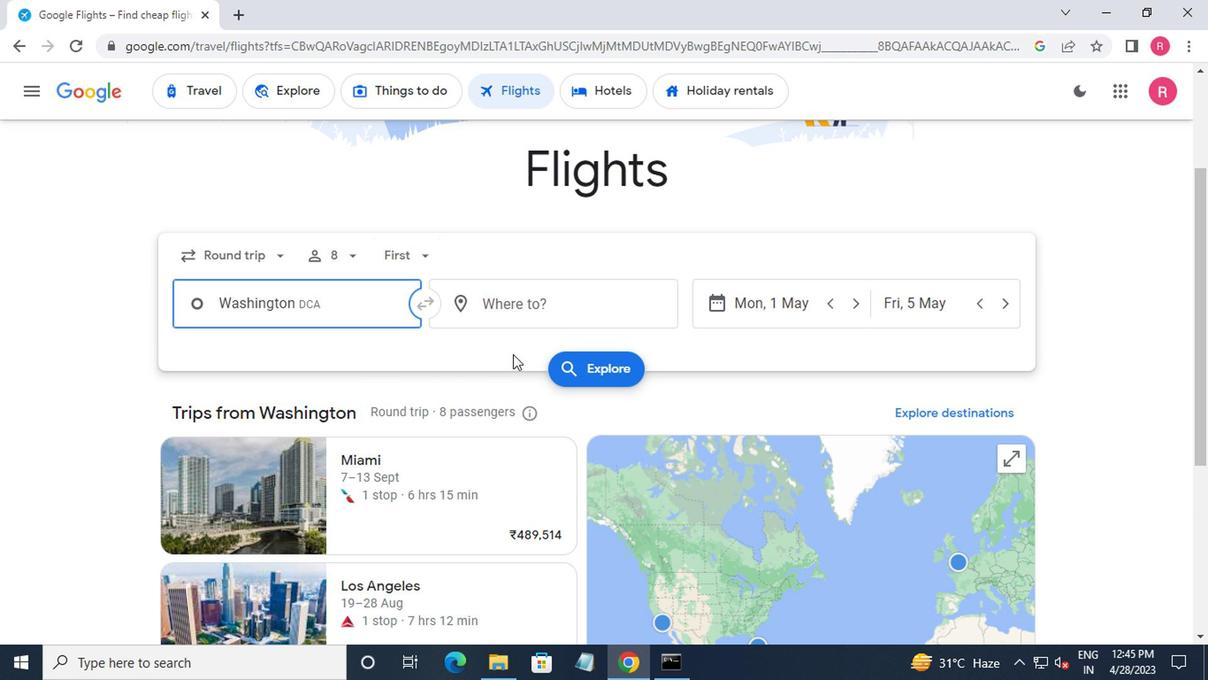 
Action: Mouse pressed left at (512, 302)
Screenshot: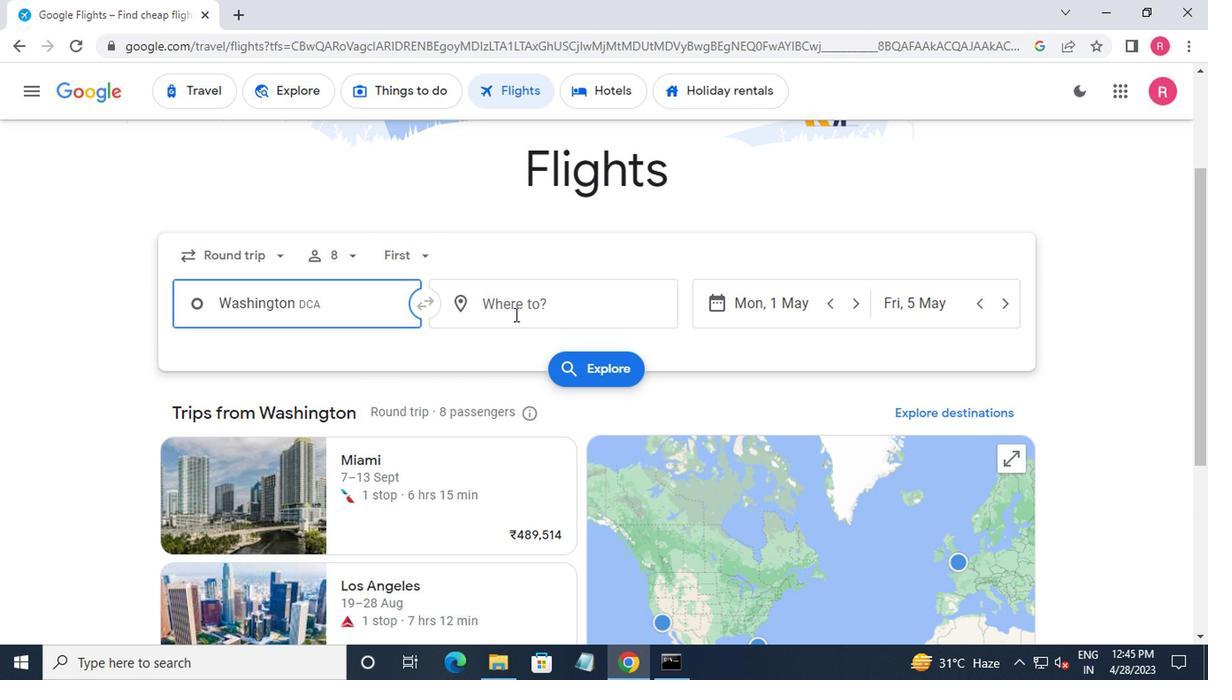 
Action: Mouse moved to (516, 477)
Screenshot: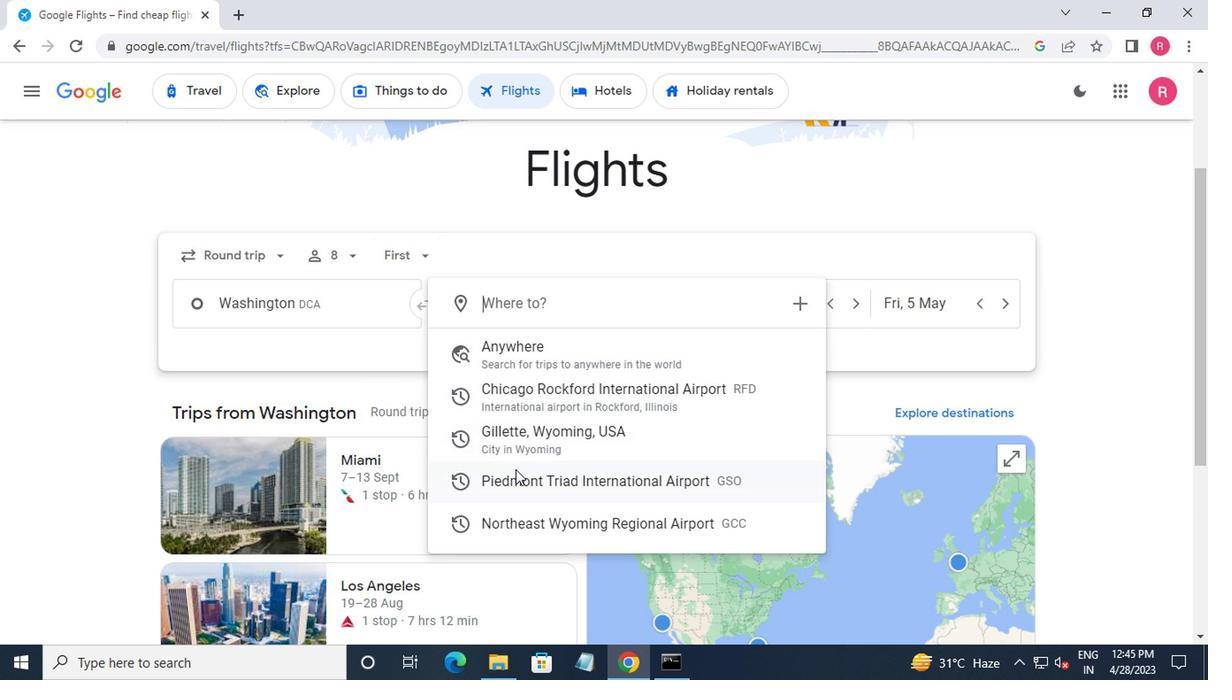 
Action: Mouse pressed left at (516, 477)
Screenshot: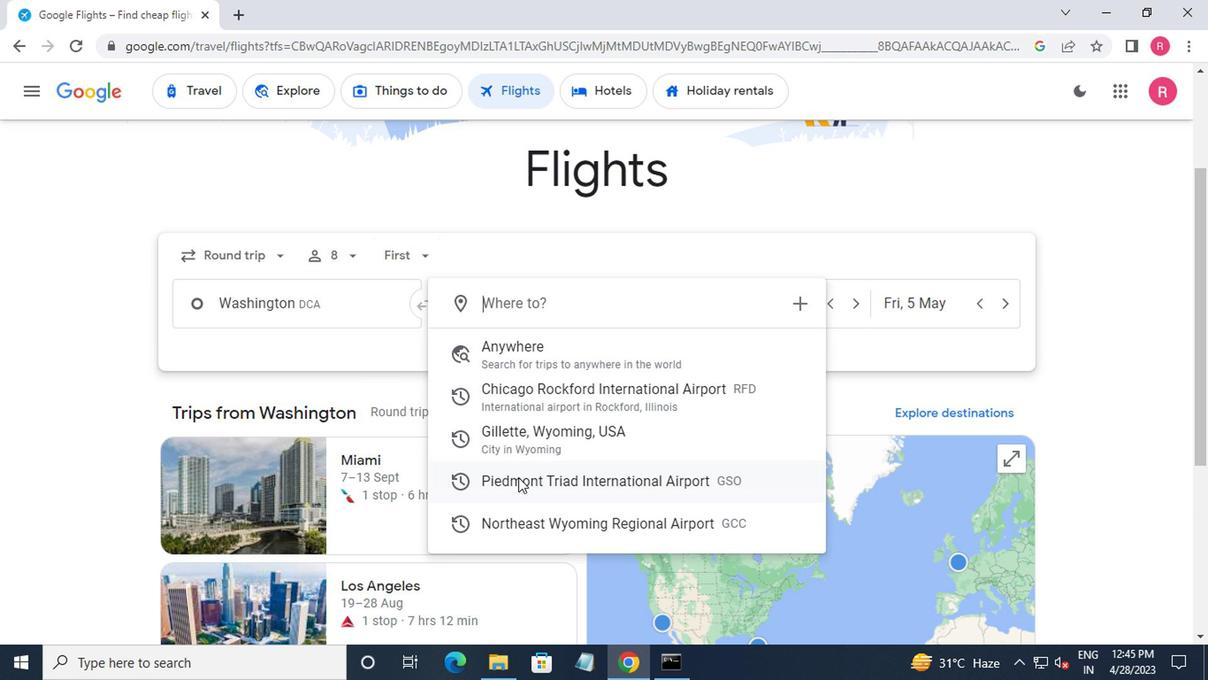 
Action: Mouse moved to (812, 313)
Screenshot: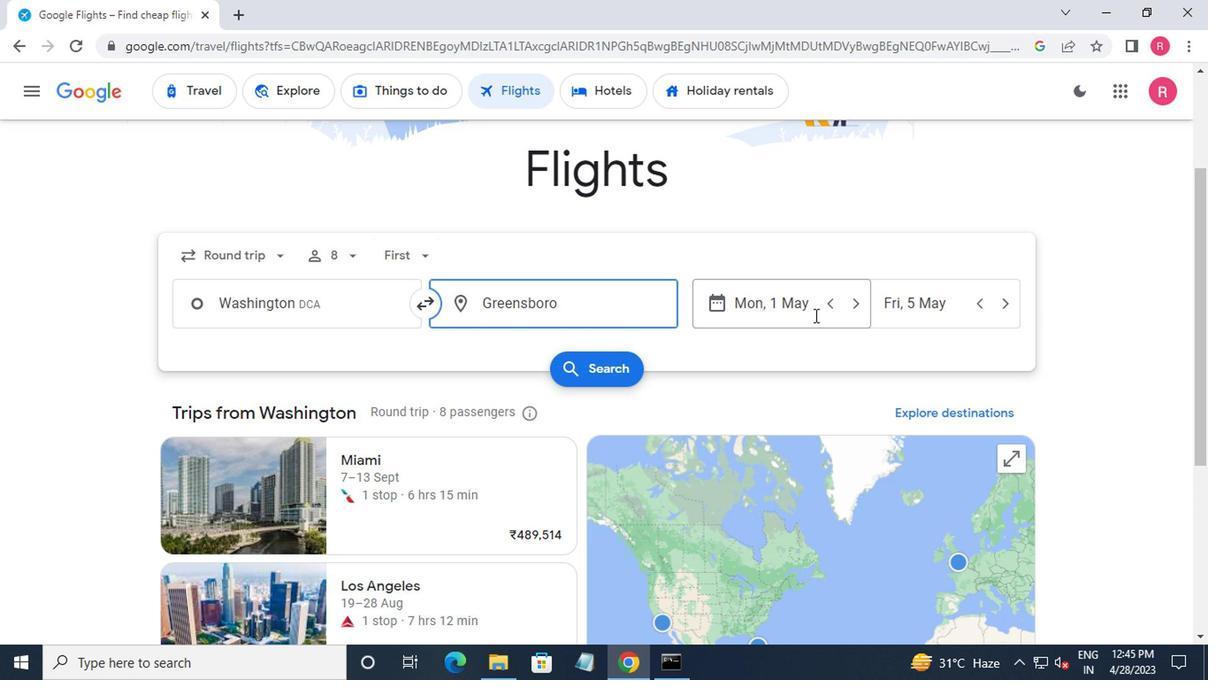 
Action: Mouse pressed left at (812, 313)
Screenshot: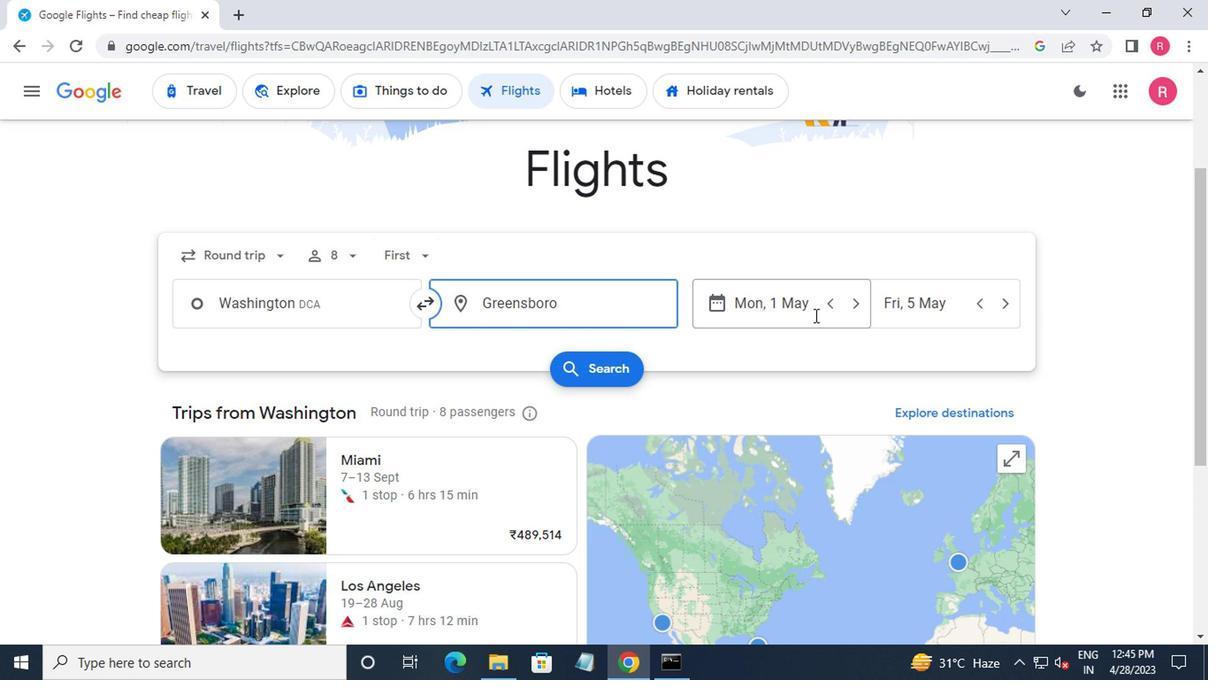 
Action: Mouse moved to (911, 185)
Screenshot: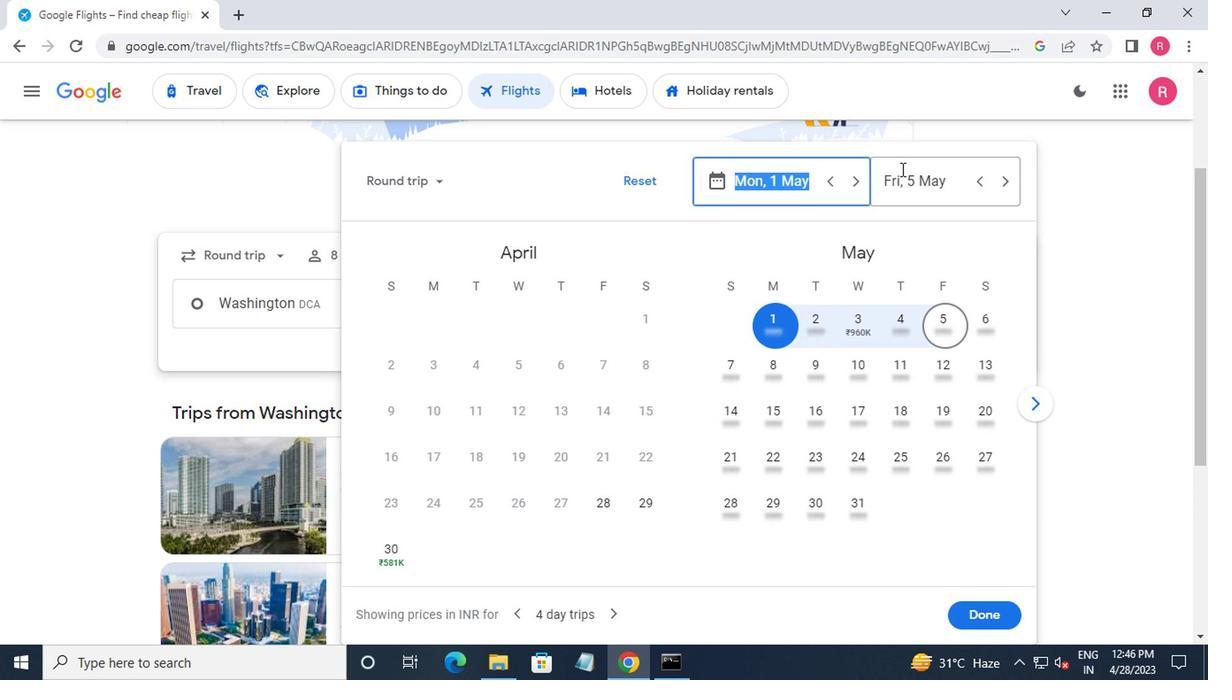 
Action: Mouse pressed left at (911, 185)
Screenshot: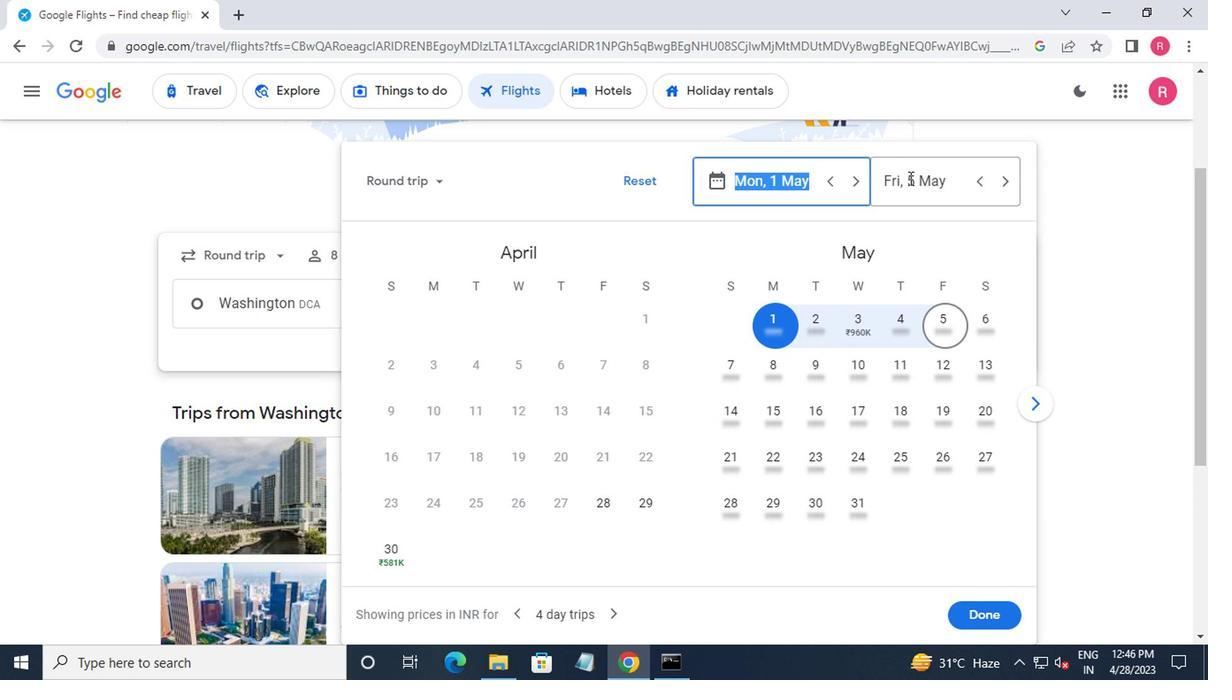 
Action: Mouse moved to (823, 324)
Screenshot: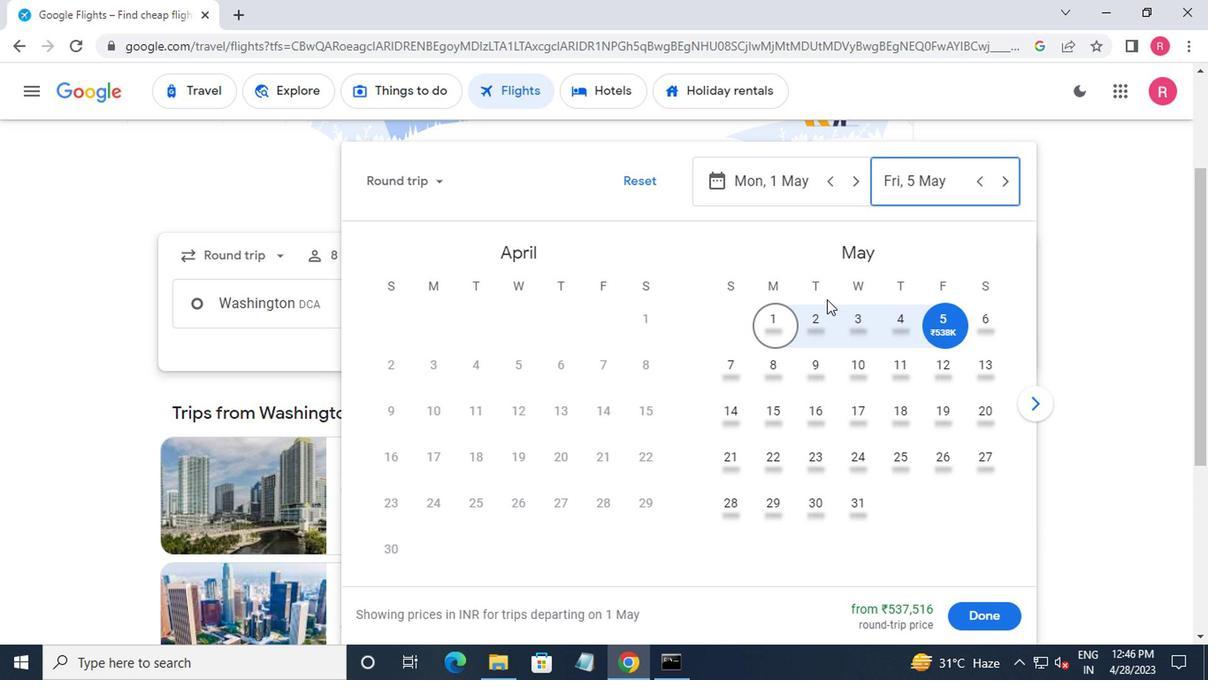 
Action: Mouse pressed left at (823, 324)
Screenshot: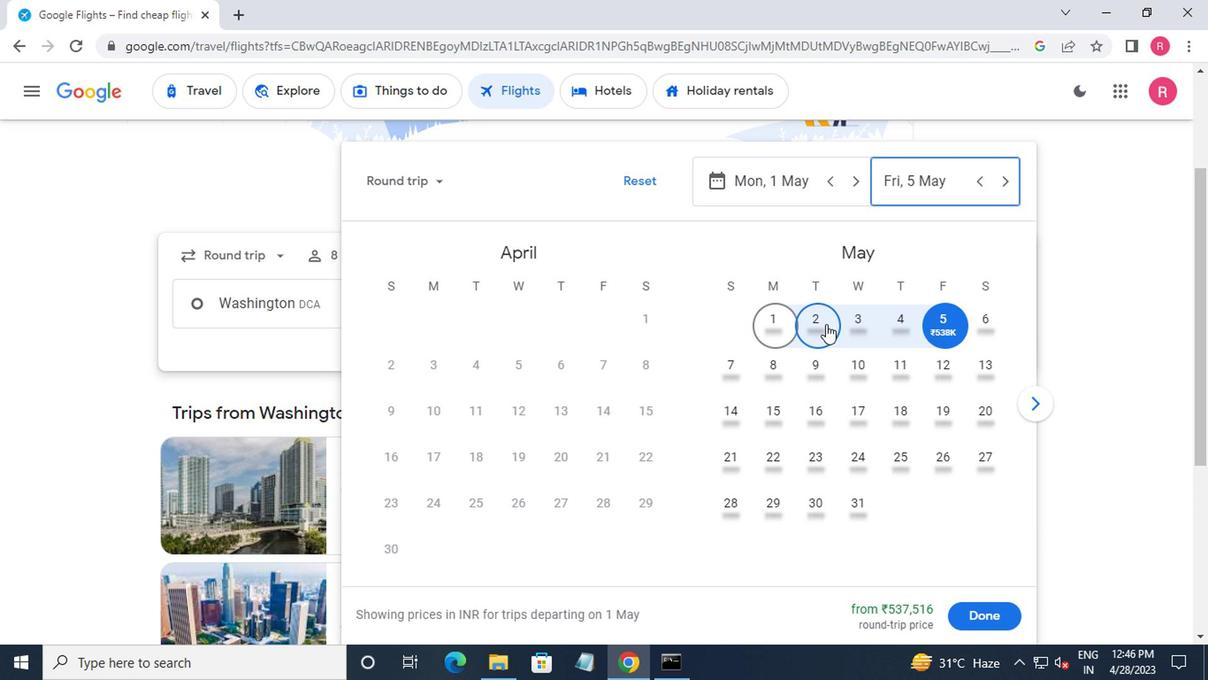 
Action: Mouse moved to (960, 617)
Screenshot: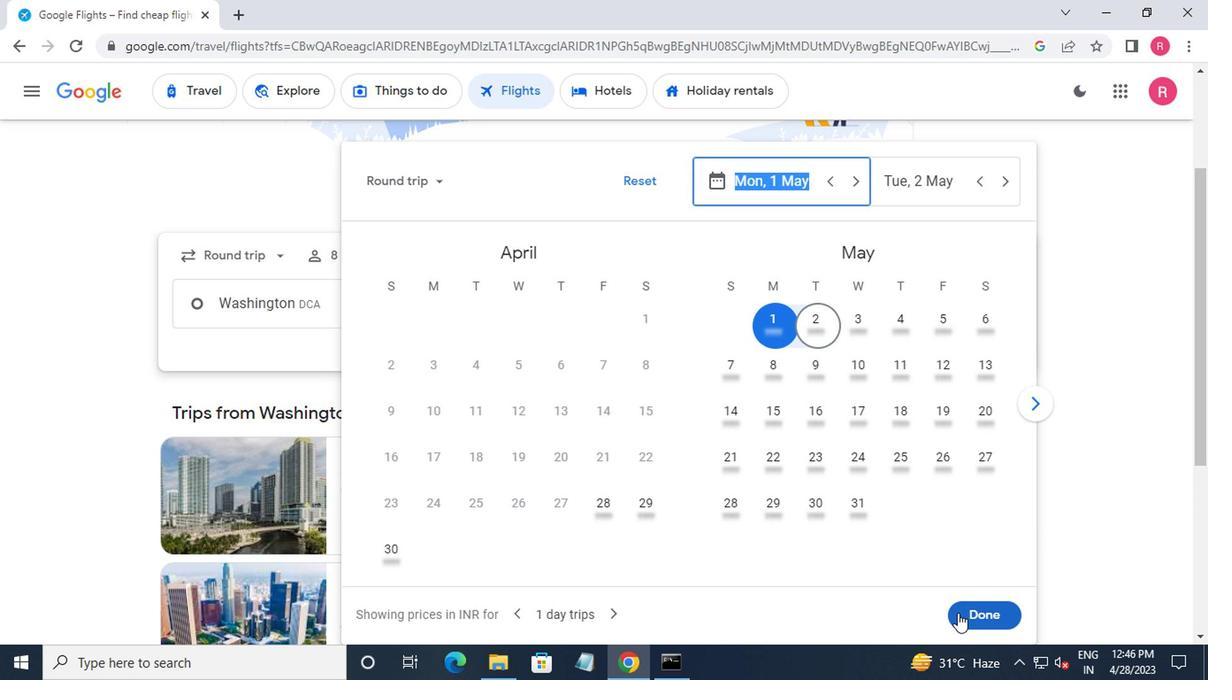 
Action: Mouse pressed left at (960, 617)
Screenshot: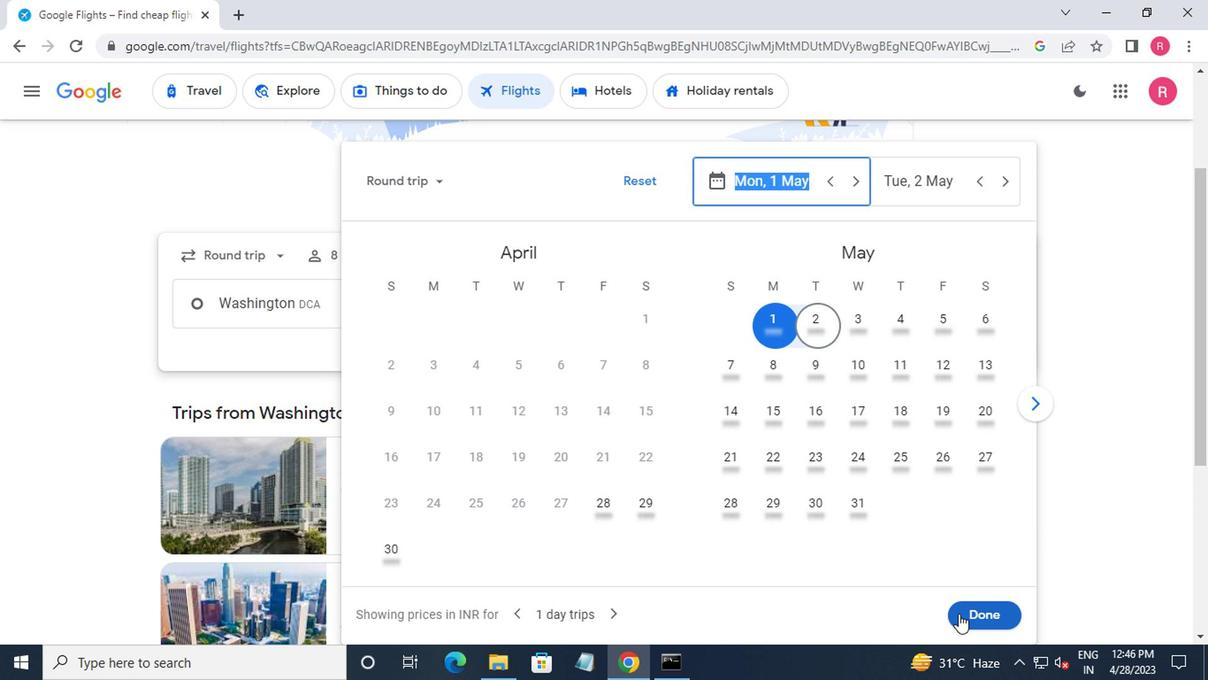 
Action: Mouse moved to (612, 369)
Screenshot: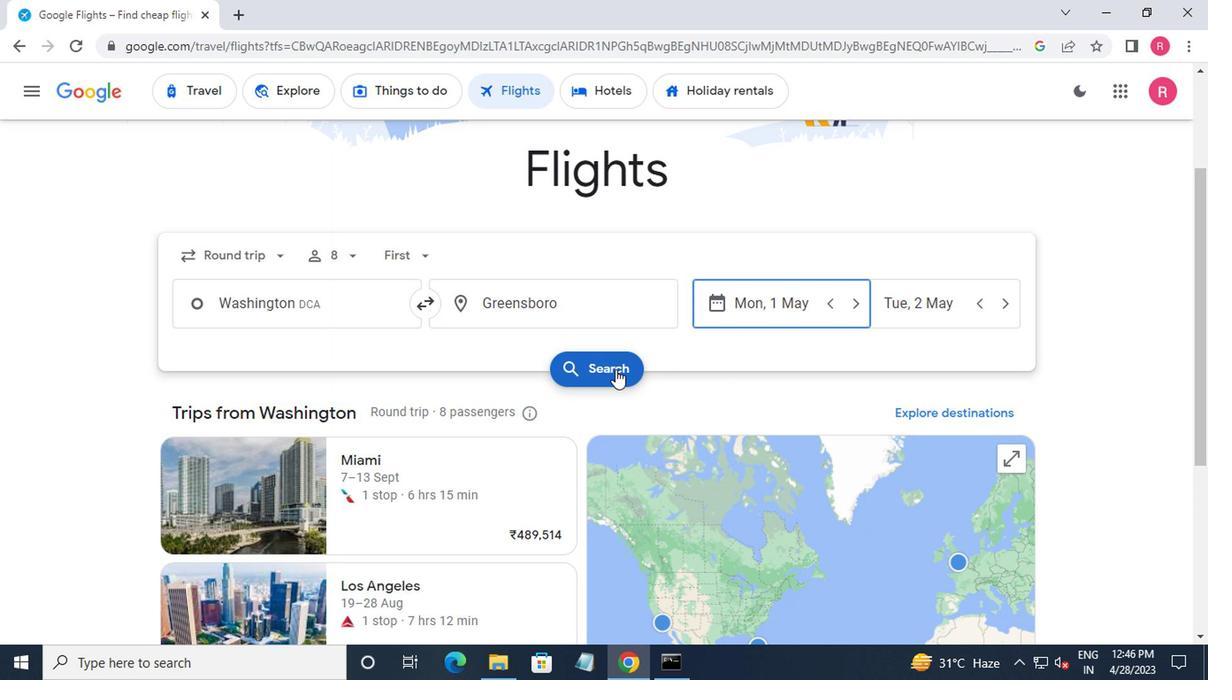 
Action: Mouse pressed left at (612, 369)
Screenshot: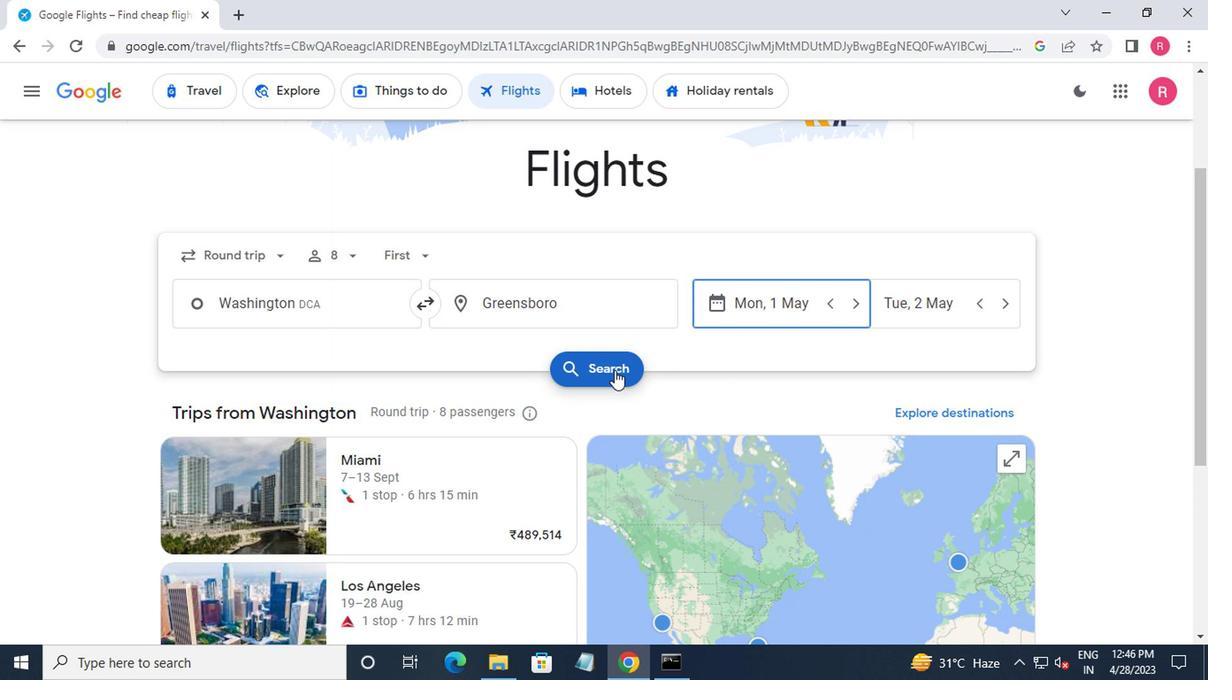 
Action: Mouse moved to (189, 257)
Screenshot: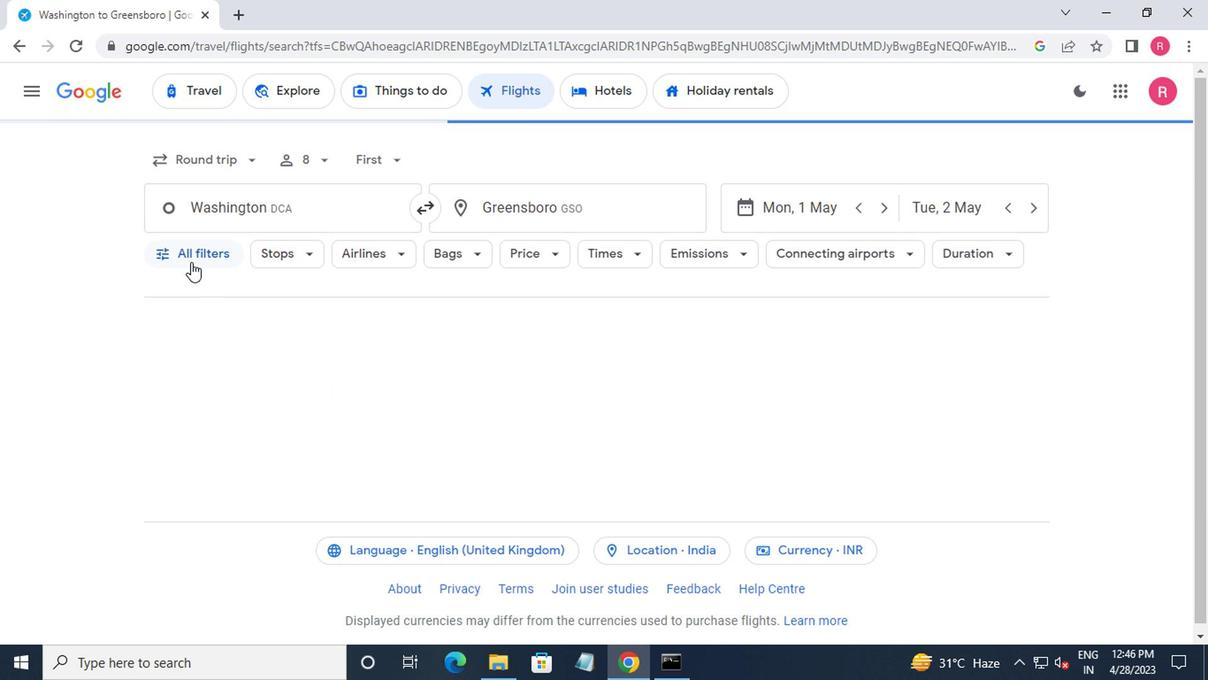 
Action: Mouse pressed left at (189, 257)
Screenshot: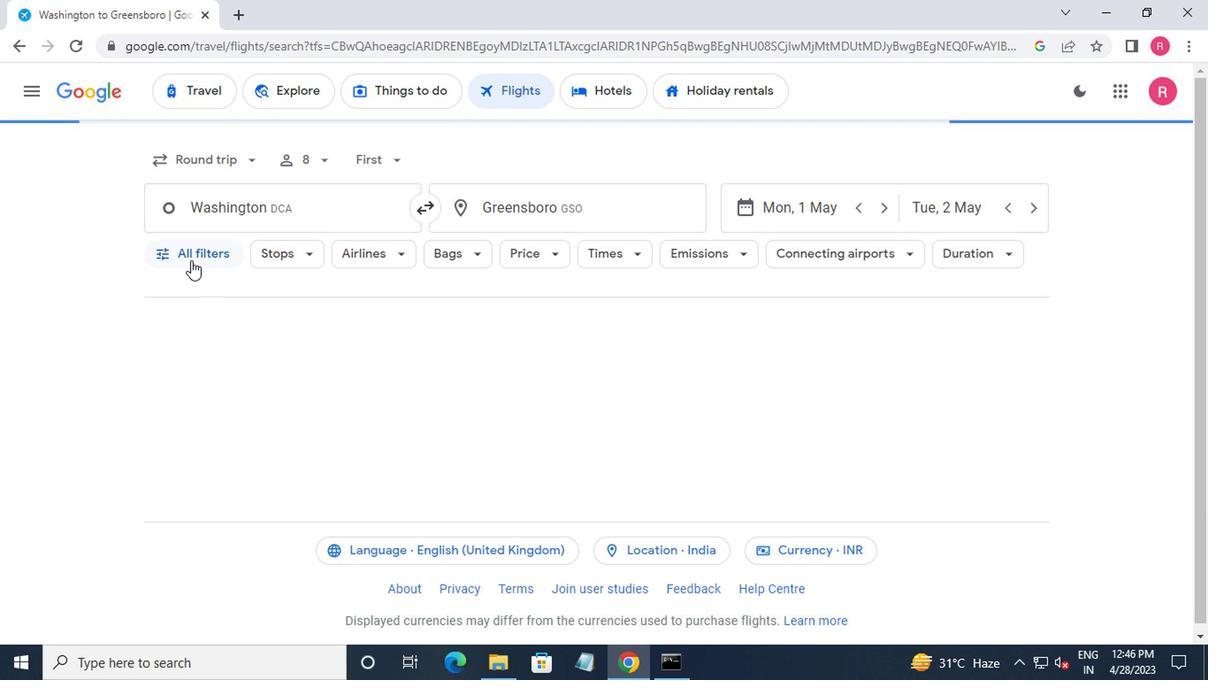 
Action: Mouse moved to (261, 451)
Screenshot: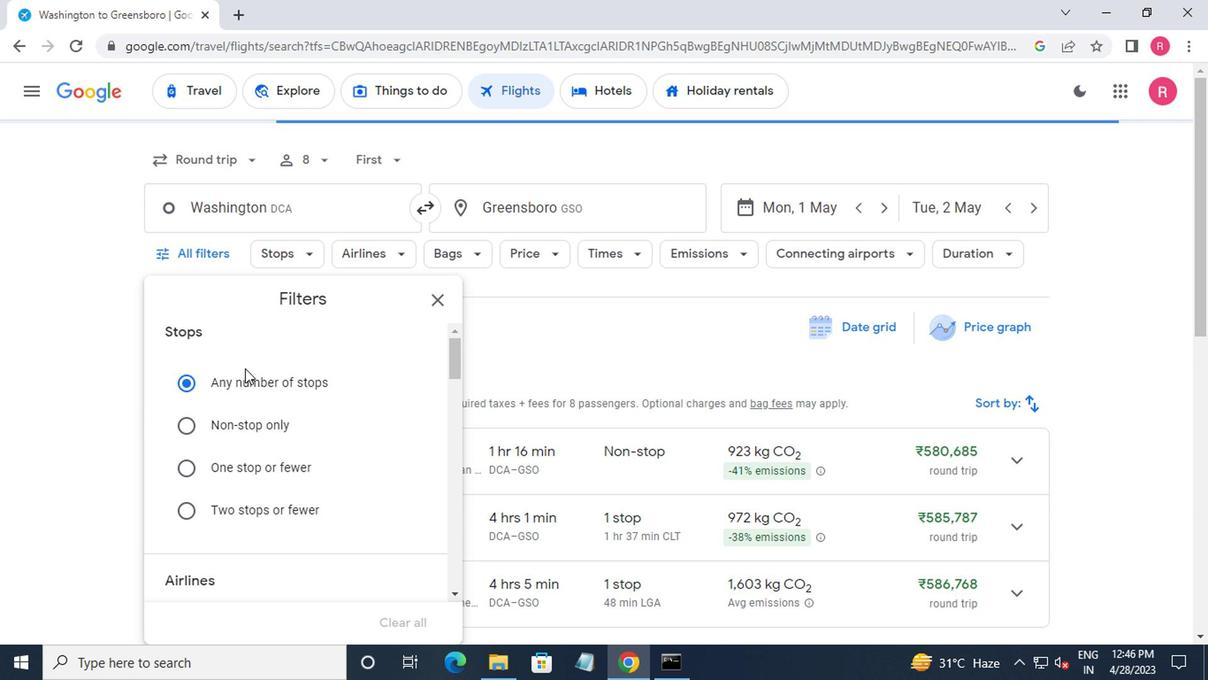 
Action: Mouse scrolled (261, 450) with delta (0, -1)
Screenshot: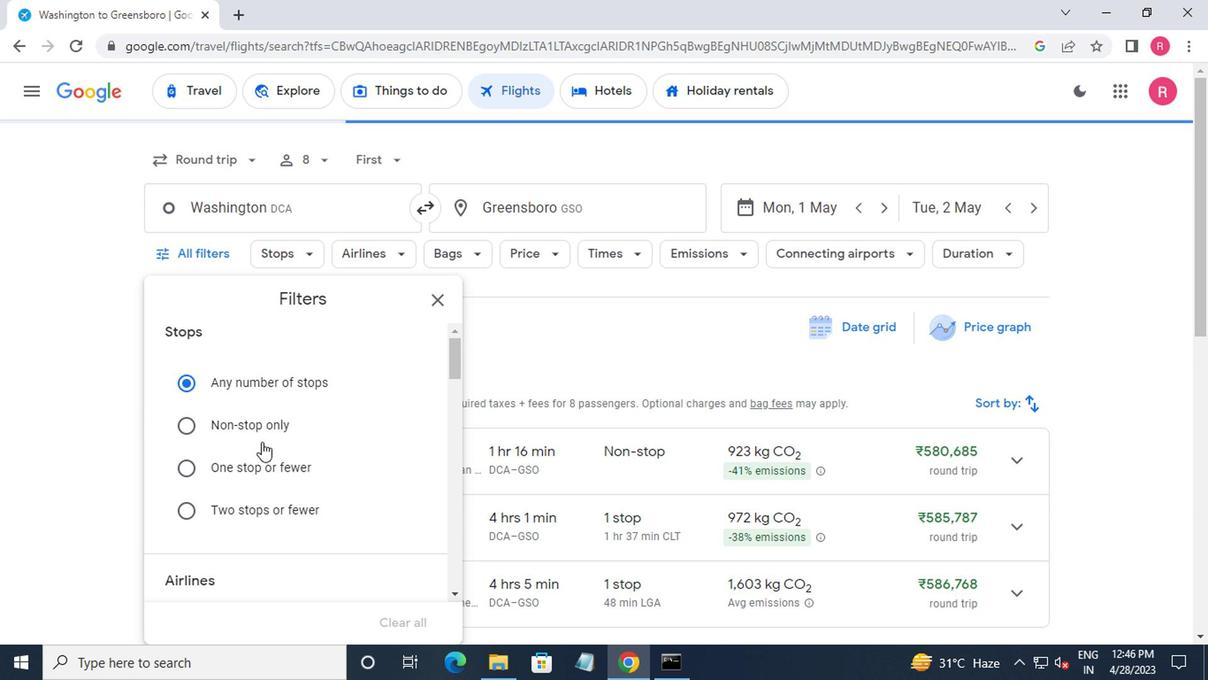 
Action: Mouse moved to (262, 452)
Screenshot: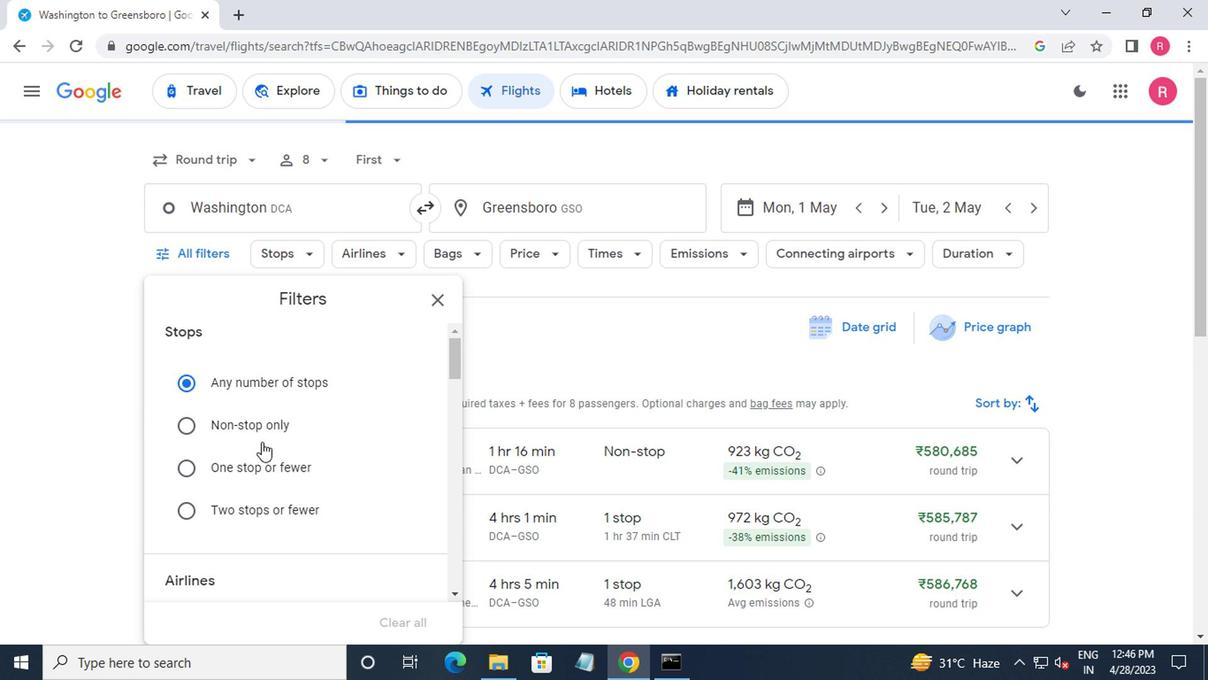 
Action: Mouse scrolled (262, 451) with delta (0, 0)
Screenshot: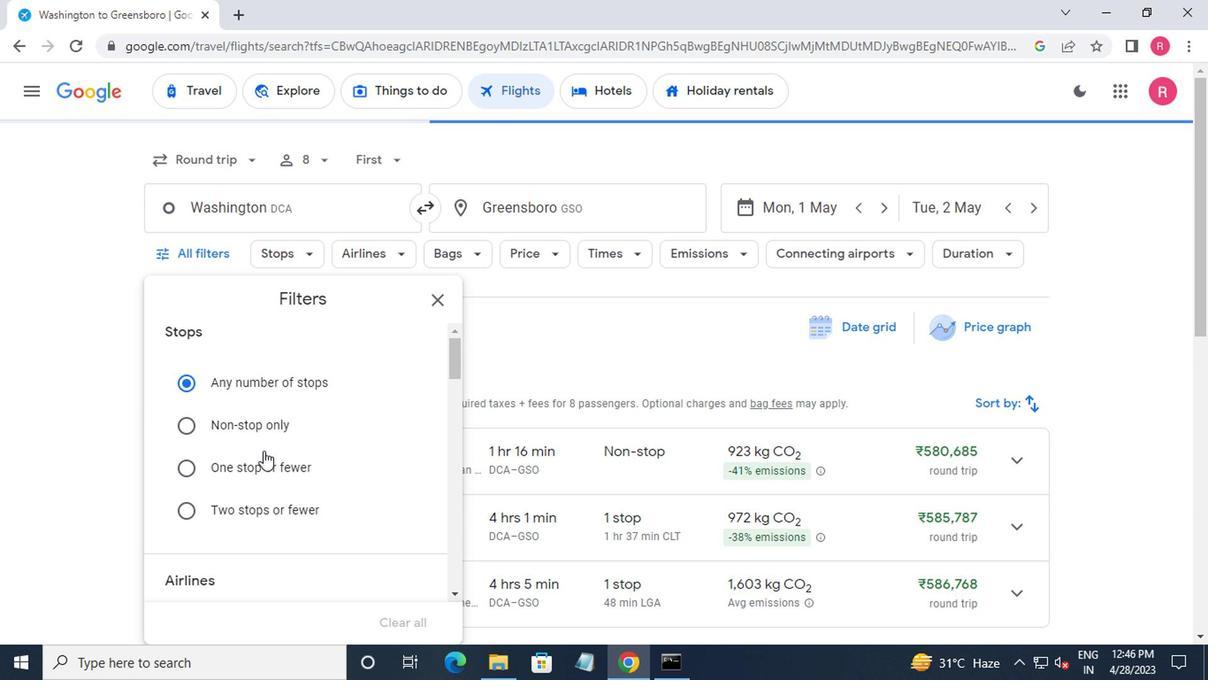 
Action: Mouse moved to (261, 441)
Screenshot: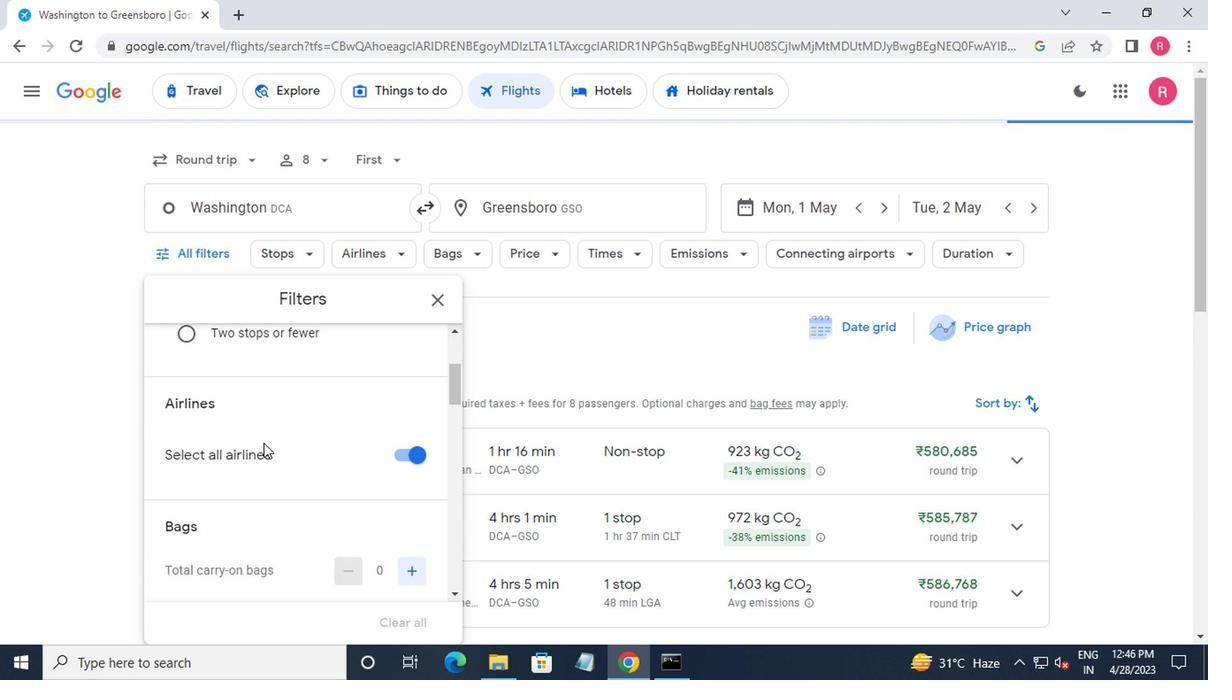 
Action: Mouse scrolled (261, 440) with delta (0, -1)
Screenshot: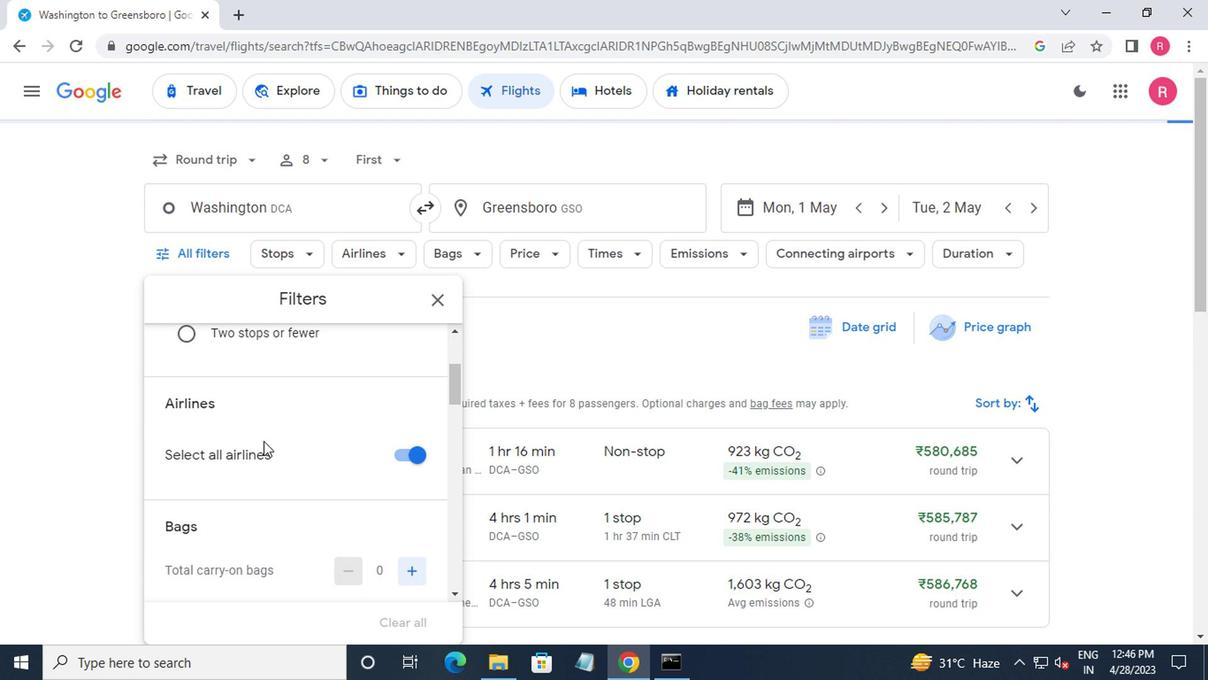 
Action: Mouse scrolled (261, 440) with delta (0, -1)
Screenshot: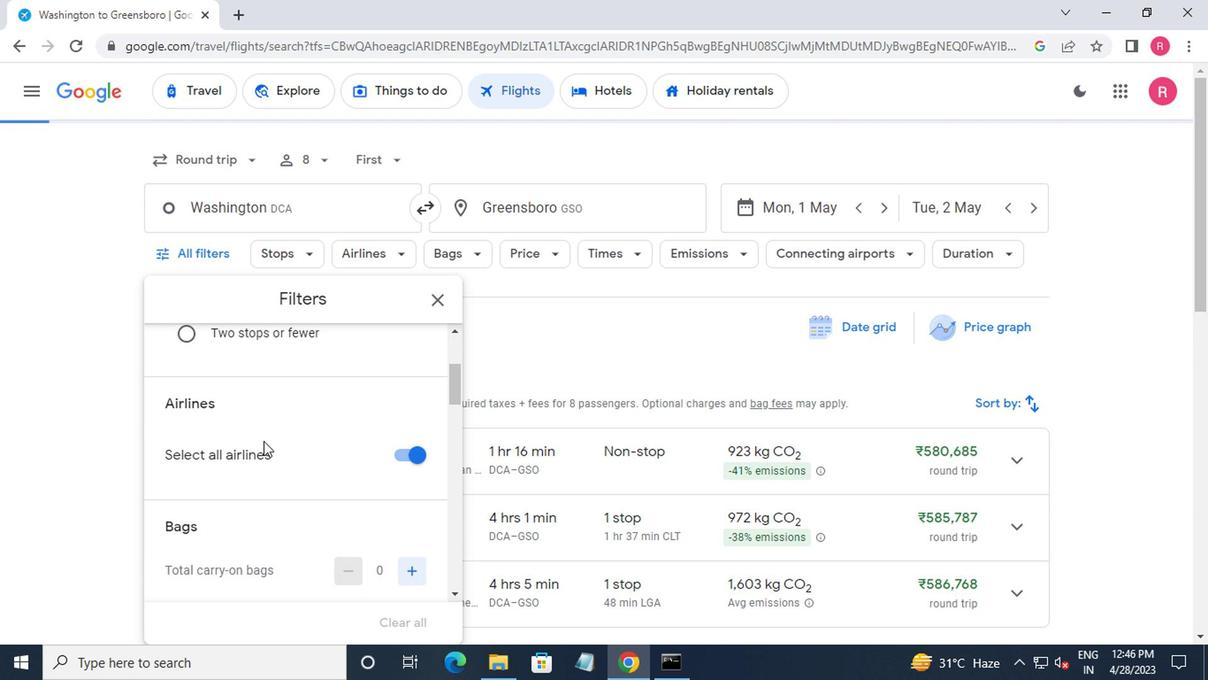 
Action: Mouse scrolled (261, 440) with delta (0, -1)
Screenshot: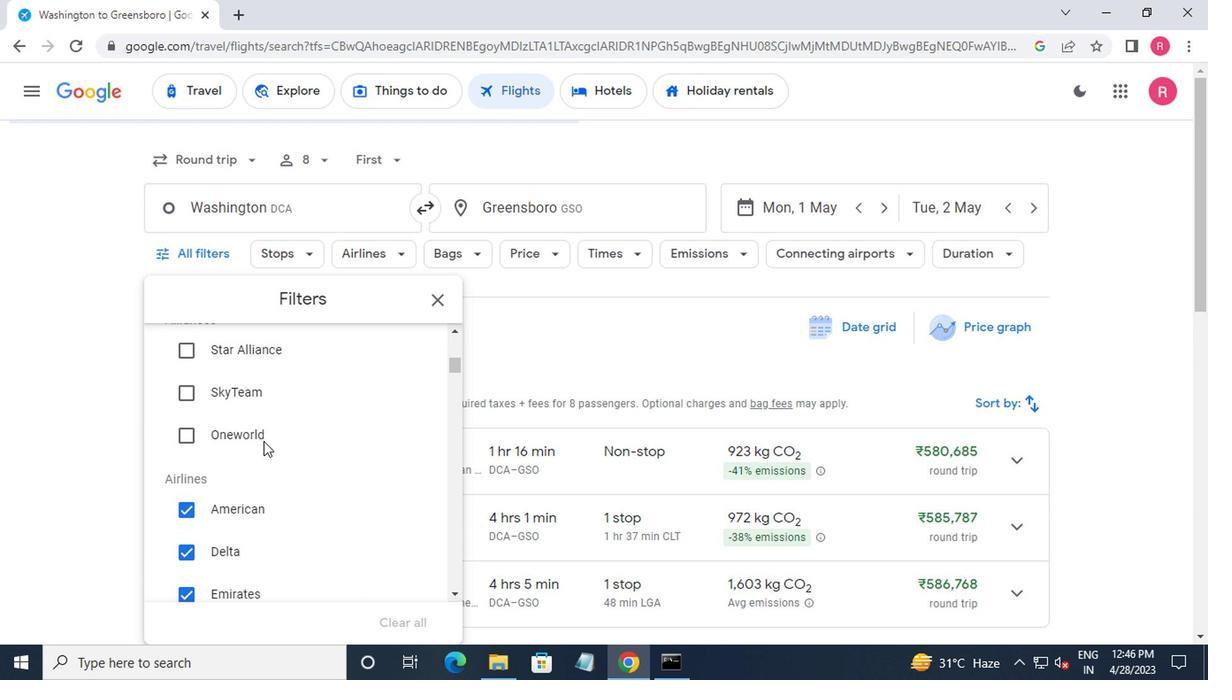 
Action: Mouse moved to (261, 438)
Screenshot: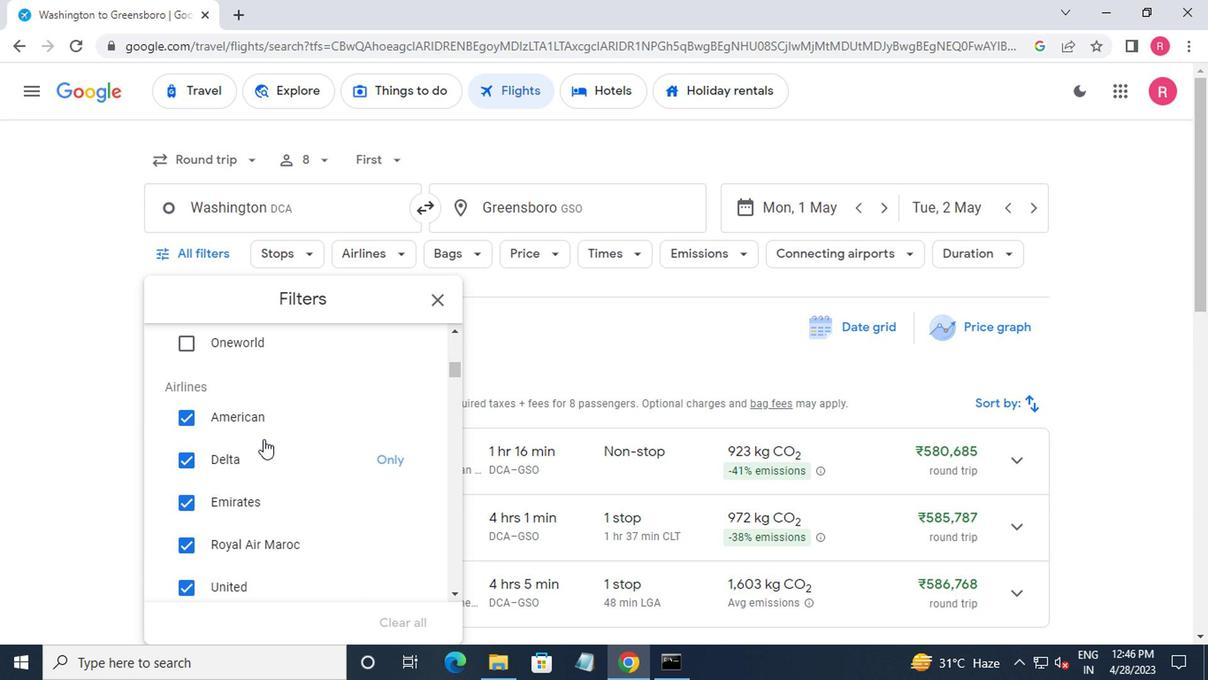 
Action: Mouse scrolled (261, 437) with delta (0, -1)
Screenshot: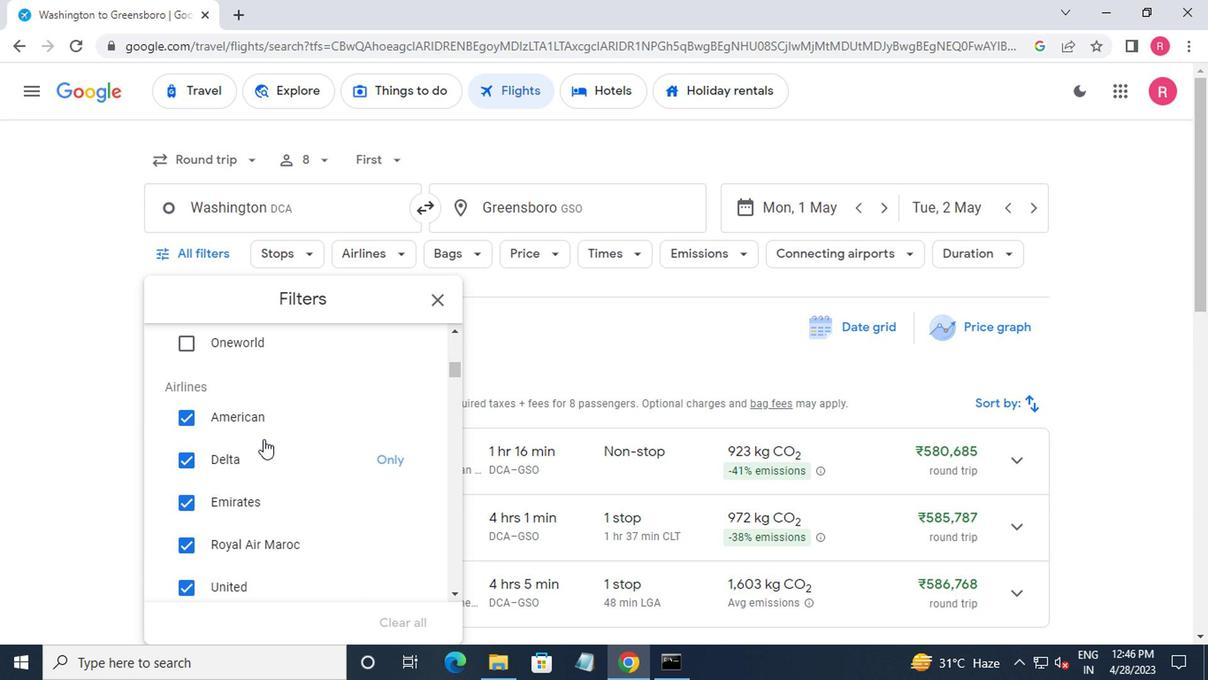 
Action: Mouse moved to (393, 540)
Screenshot: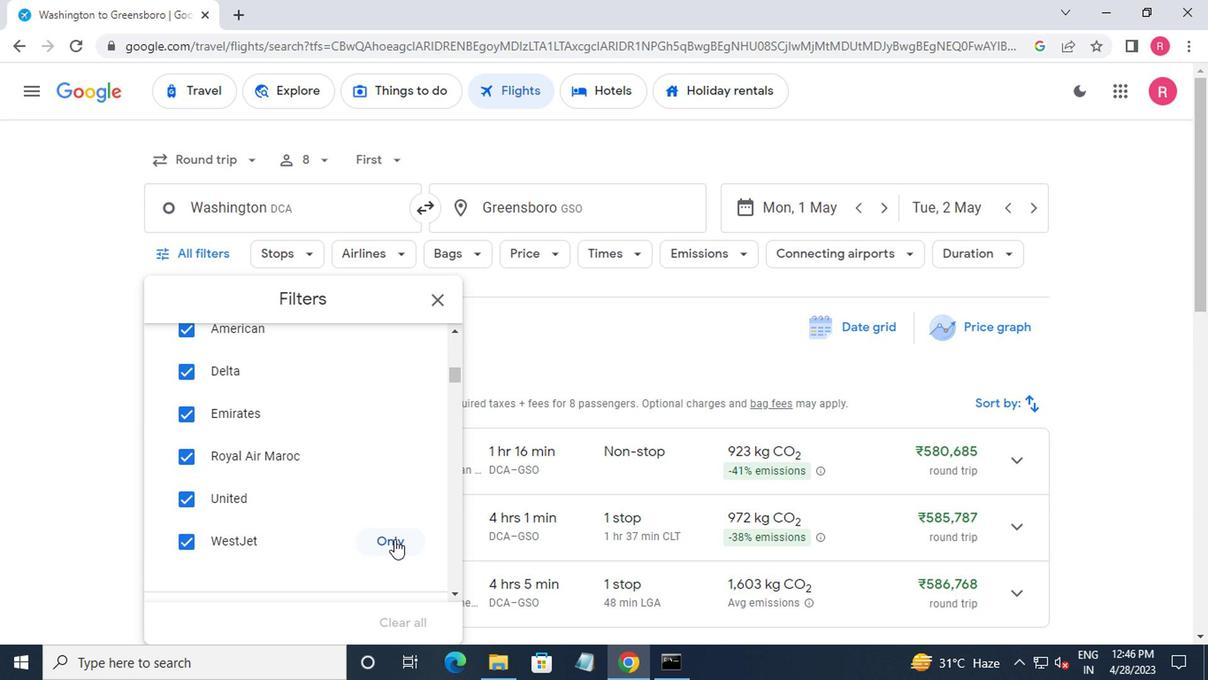 
Action: Mouse pressed left at (393, 540)
Screenshot: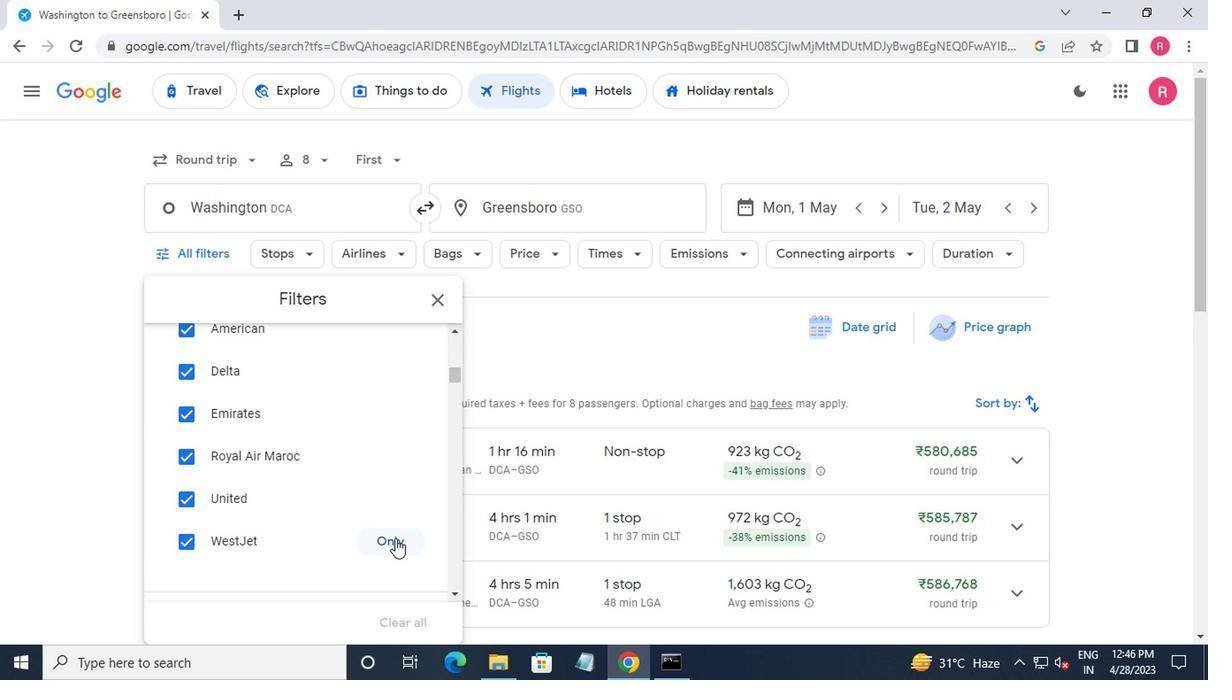 
Action: Mouse moved to (393, 530)
Screenshot: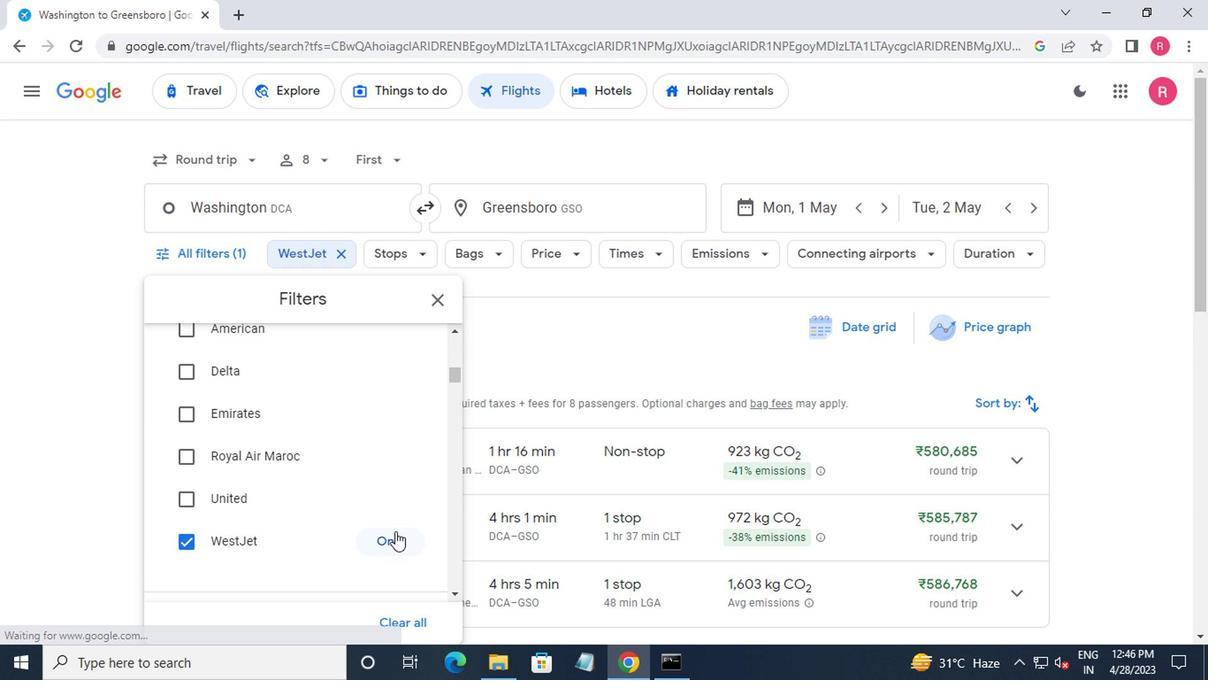 
Action: Mouse scrolled (393, 529) with delta (0, 0)
Screenshot: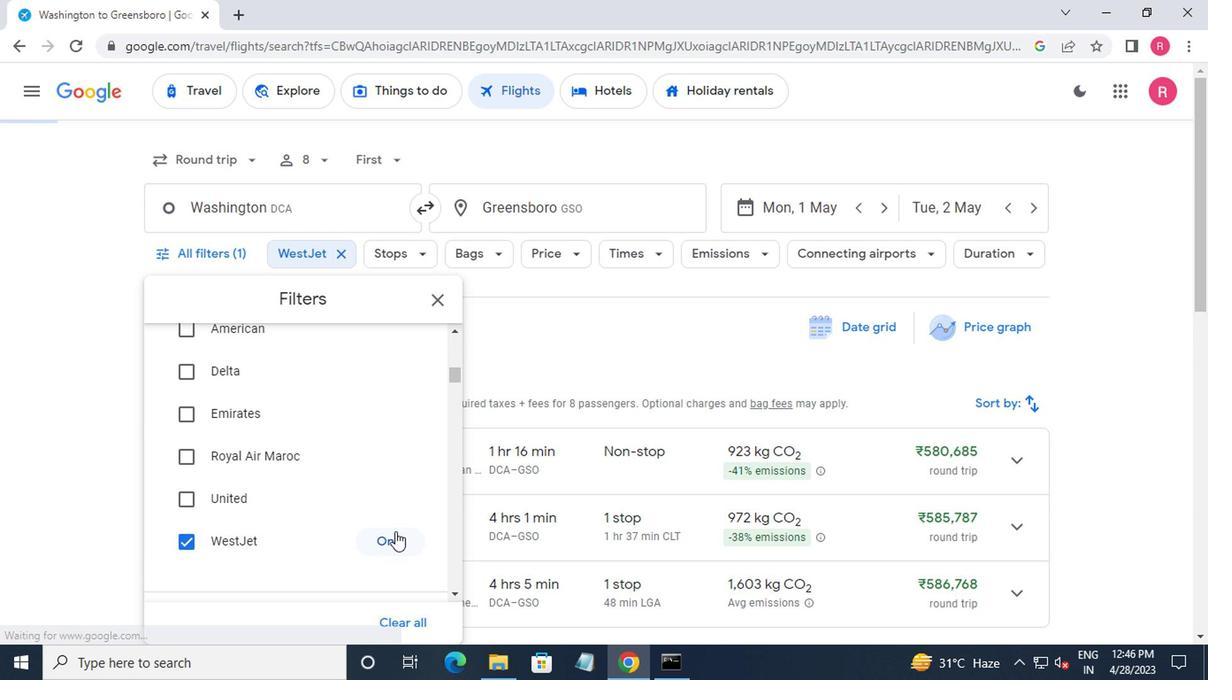 
Action: Mouse moved to (393, 530)
Screenshot: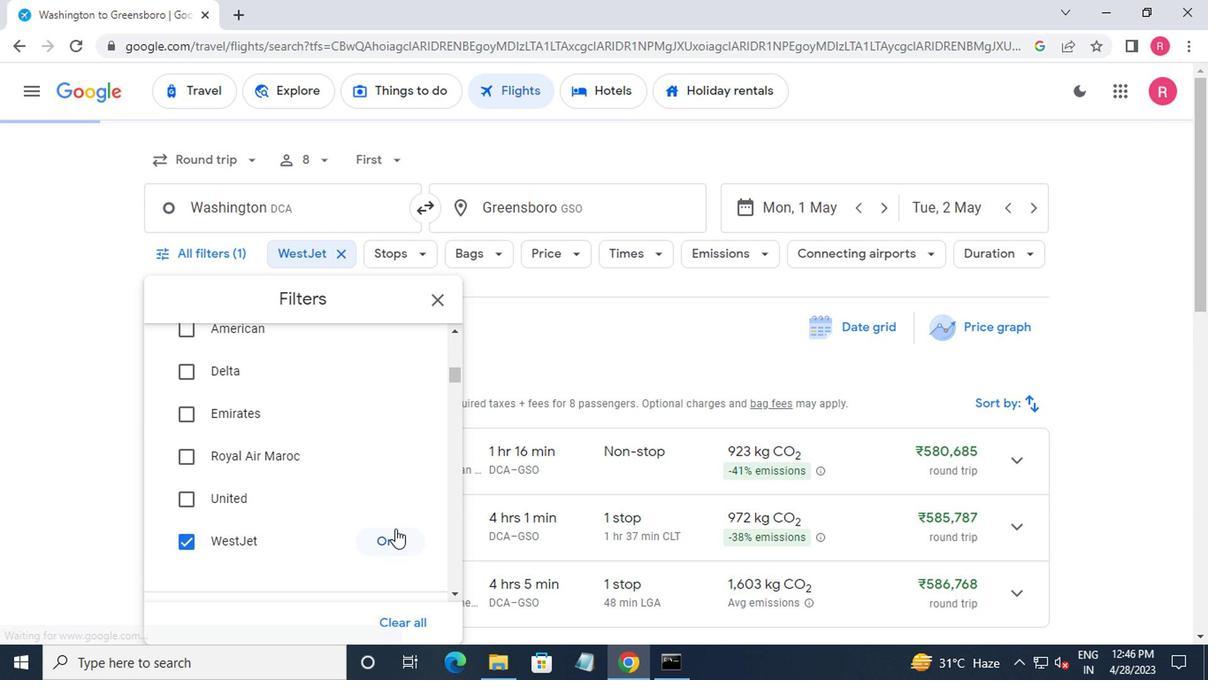
Action: Mouse scrolled (393, 529) with delta (0, 0)
Screenshot: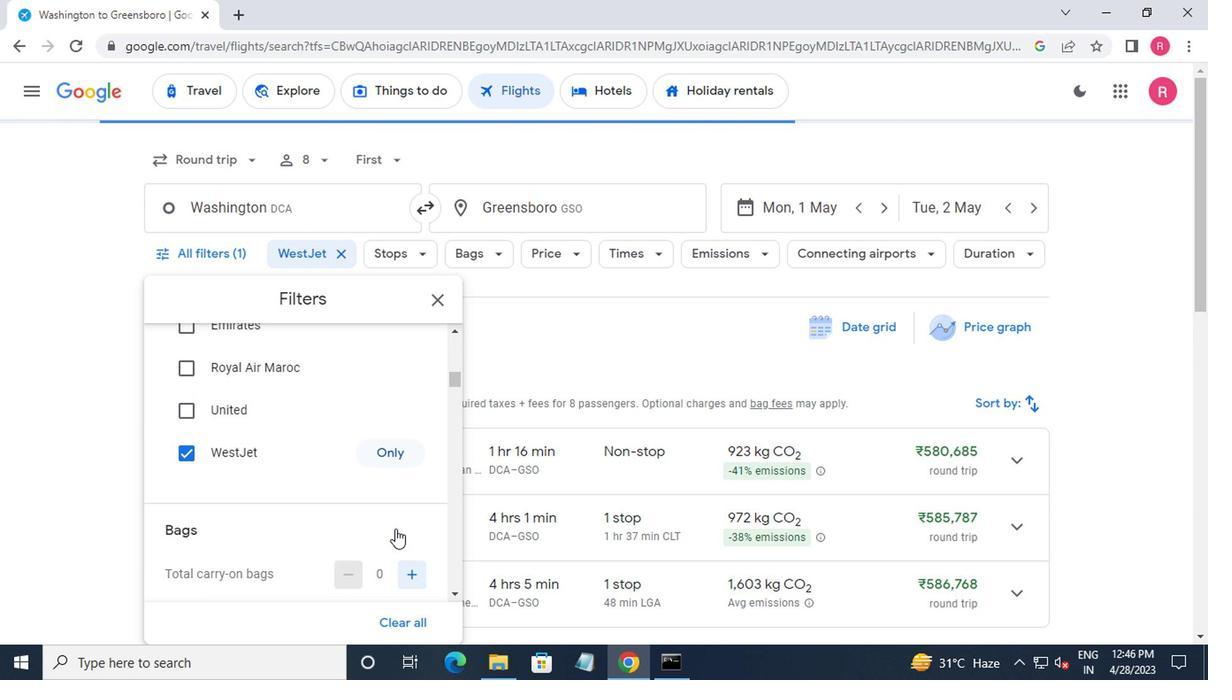 
Action: Mouse moved to (404, 531)
Screenshot: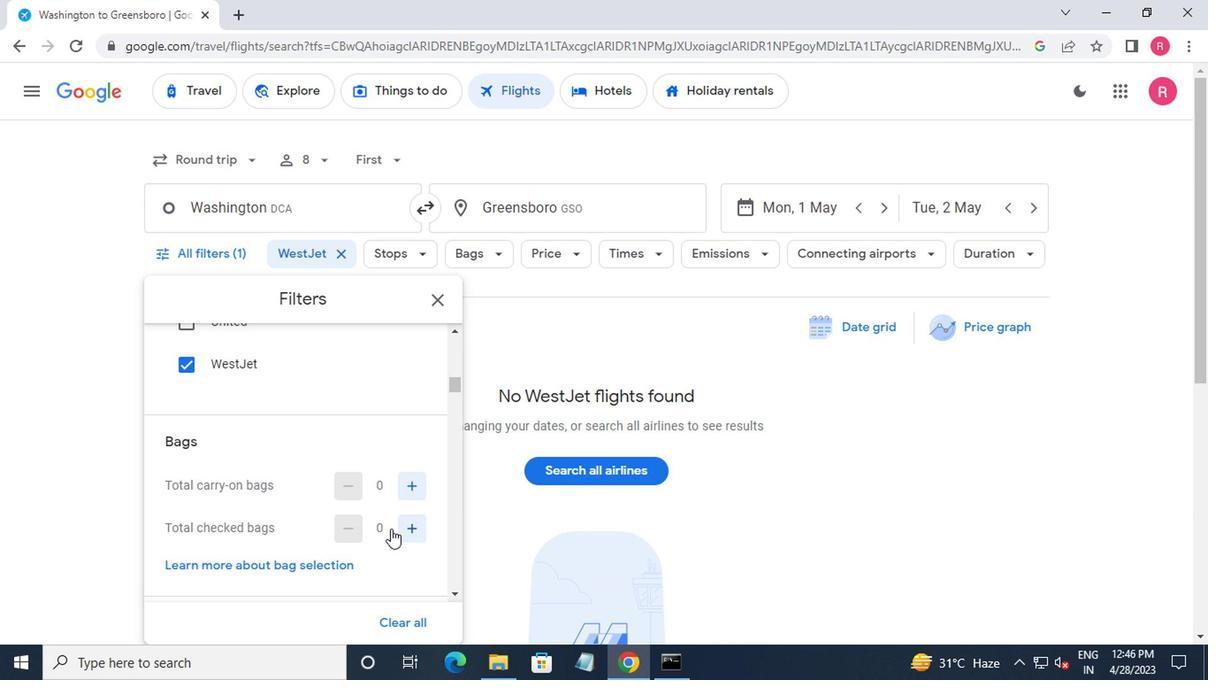
Action: Mouse pressed left at (404, 531)
Screenshot: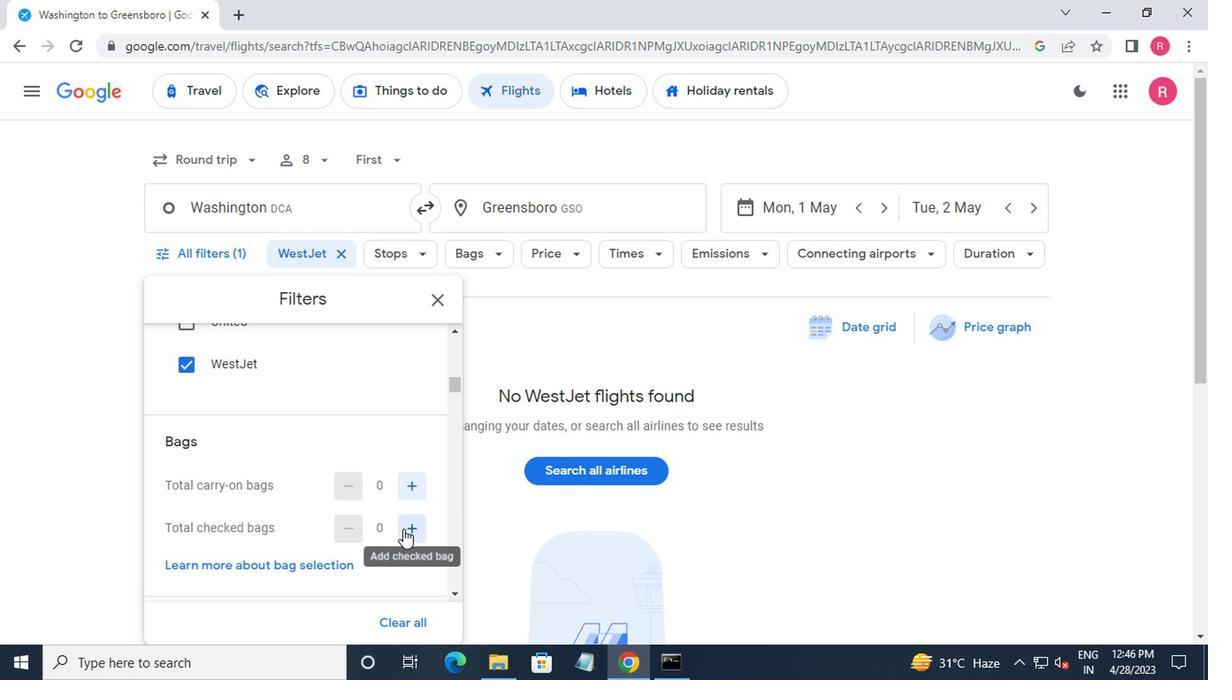 
Action: Mouse moved to (391, 525)
Screenshot: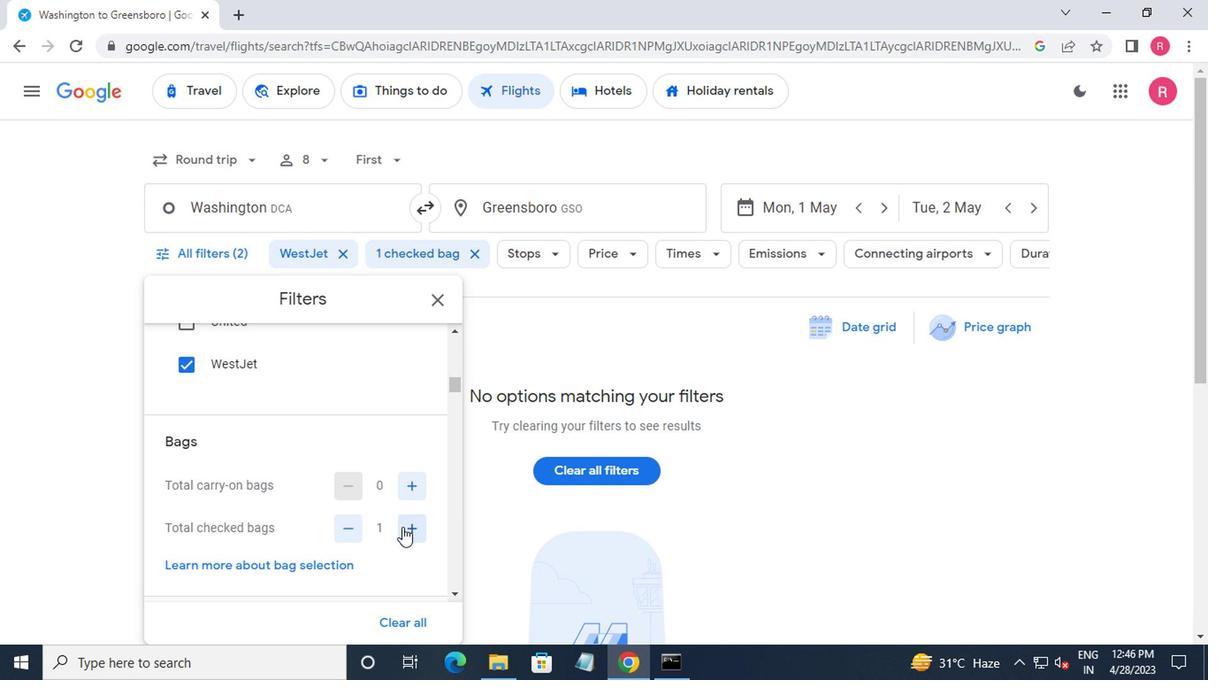 
Action: Mouse scrolled (391, 525) with delta (0, 0)
Screenshot: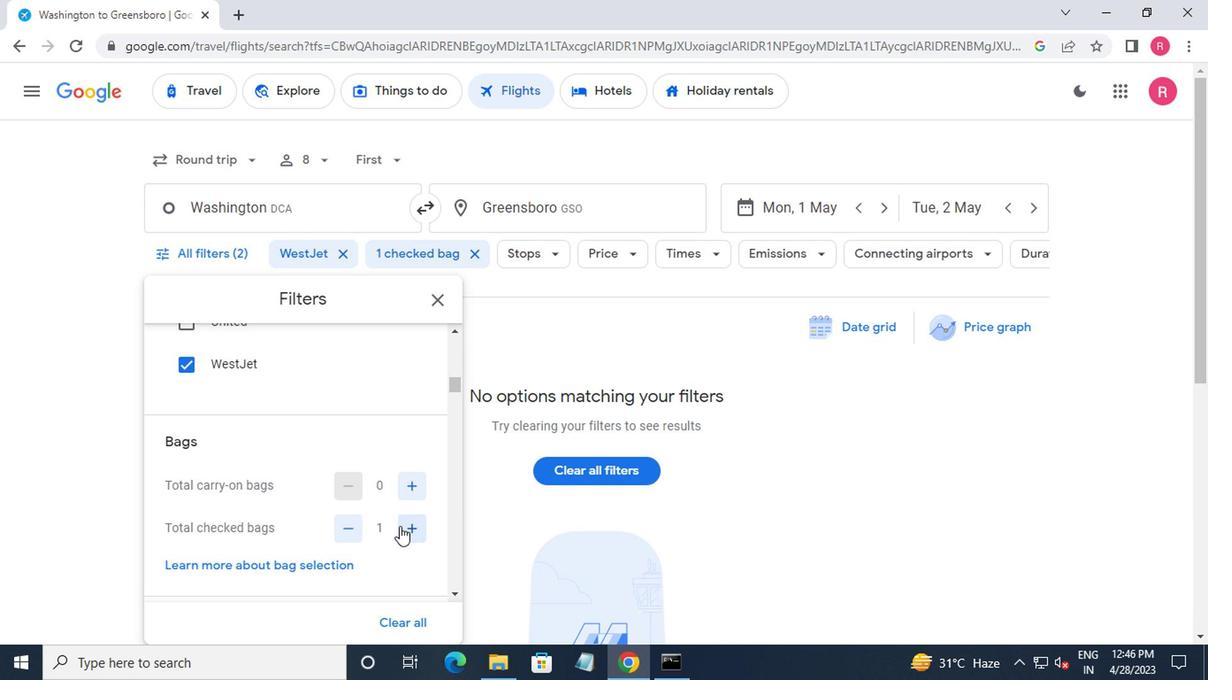 
Action: Mouse scrolled (391, 525) with delta (0, 0)
Screenshot: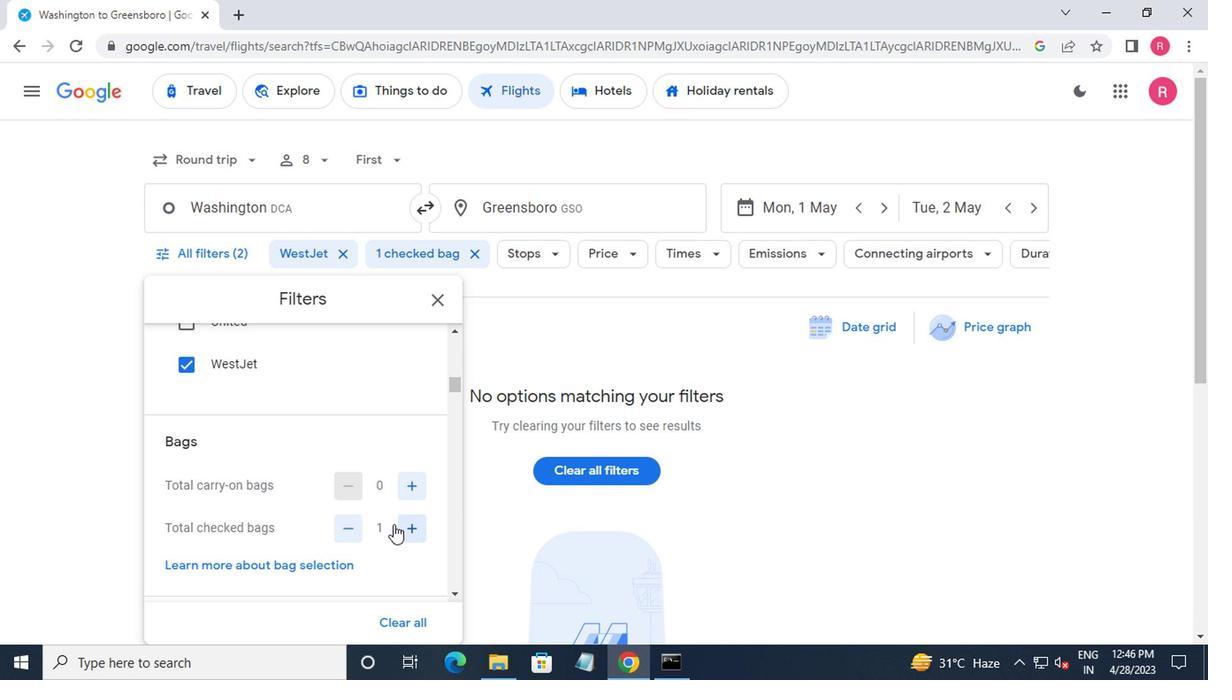 
Action: Mouse moved to (408, 525)
Screenshot: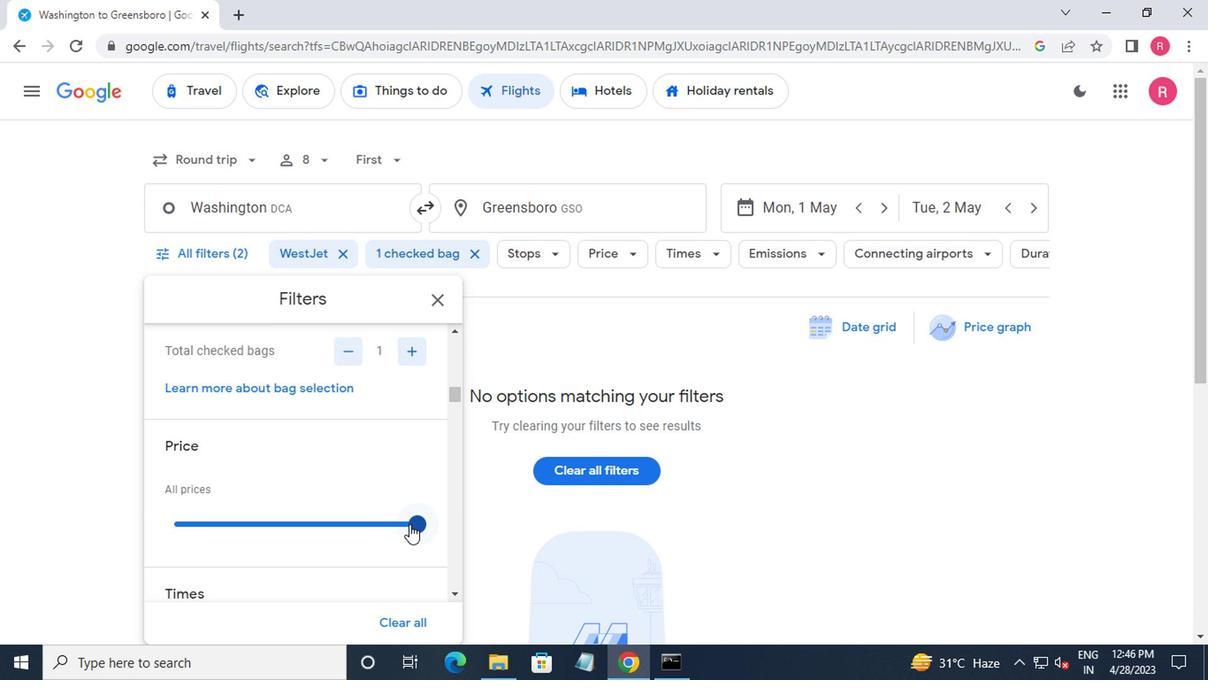 
Action: Mouse pressed left at (408, 525)
Screenshot: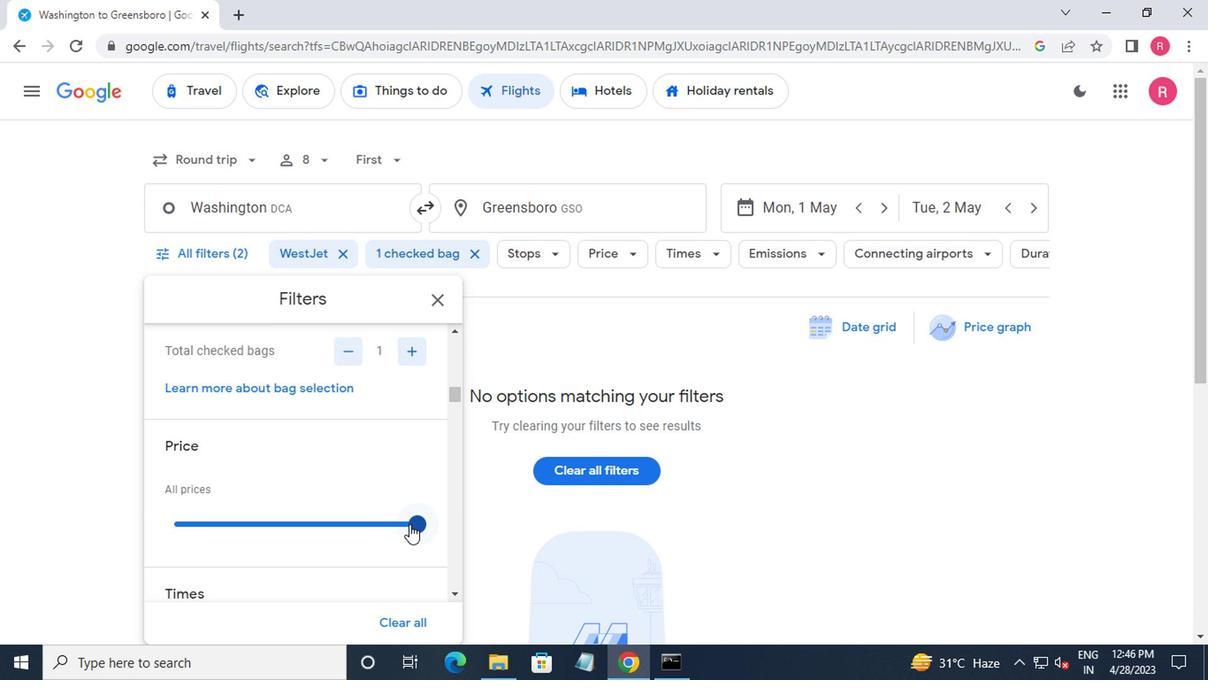 
Action: Mouse moved to (244, 514)
Screenshot: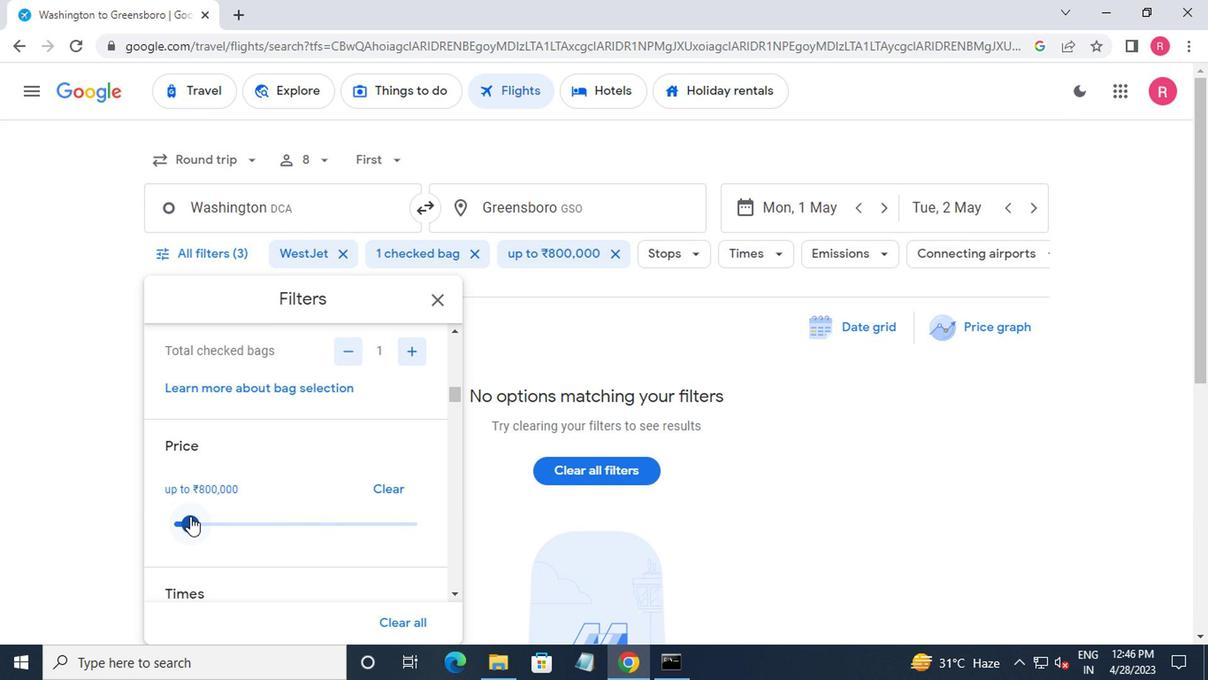 
Action: Mouse scrolled (244, 513) with delta (0, -1)
Screenshot: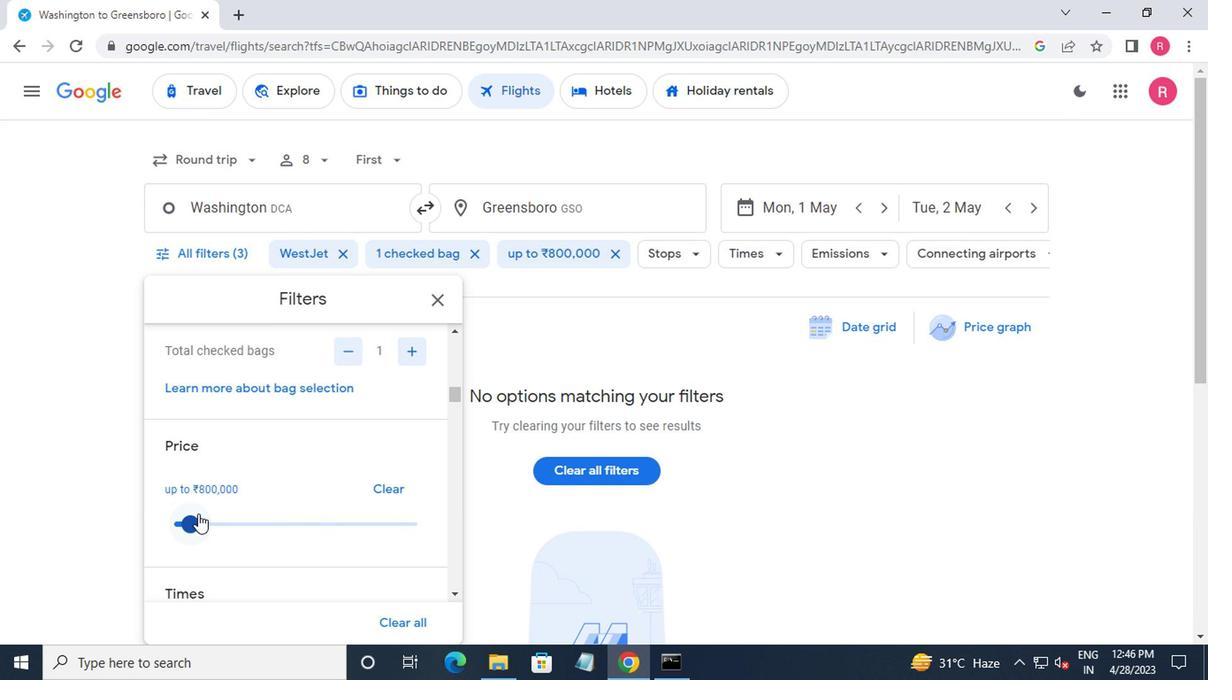 
Action: Mouse moved to (249, 514)
Screenshot: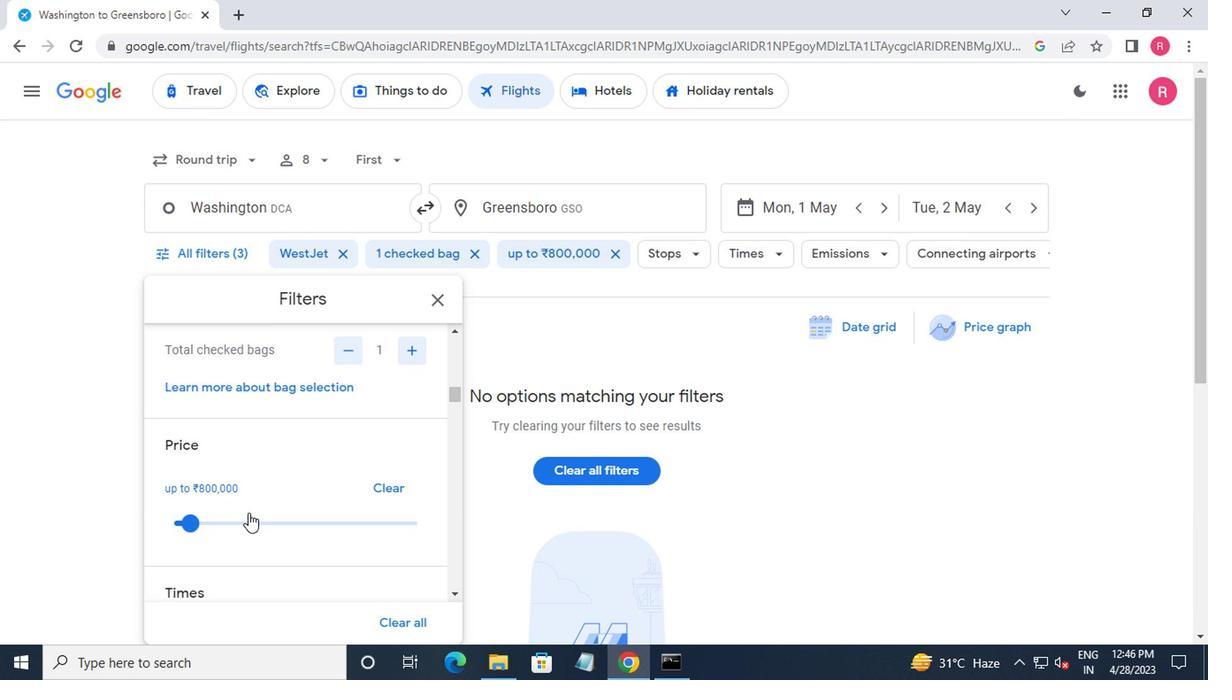 
Action: Mouse scrolled (249, 513) with delta (0, -1)
Screenshot: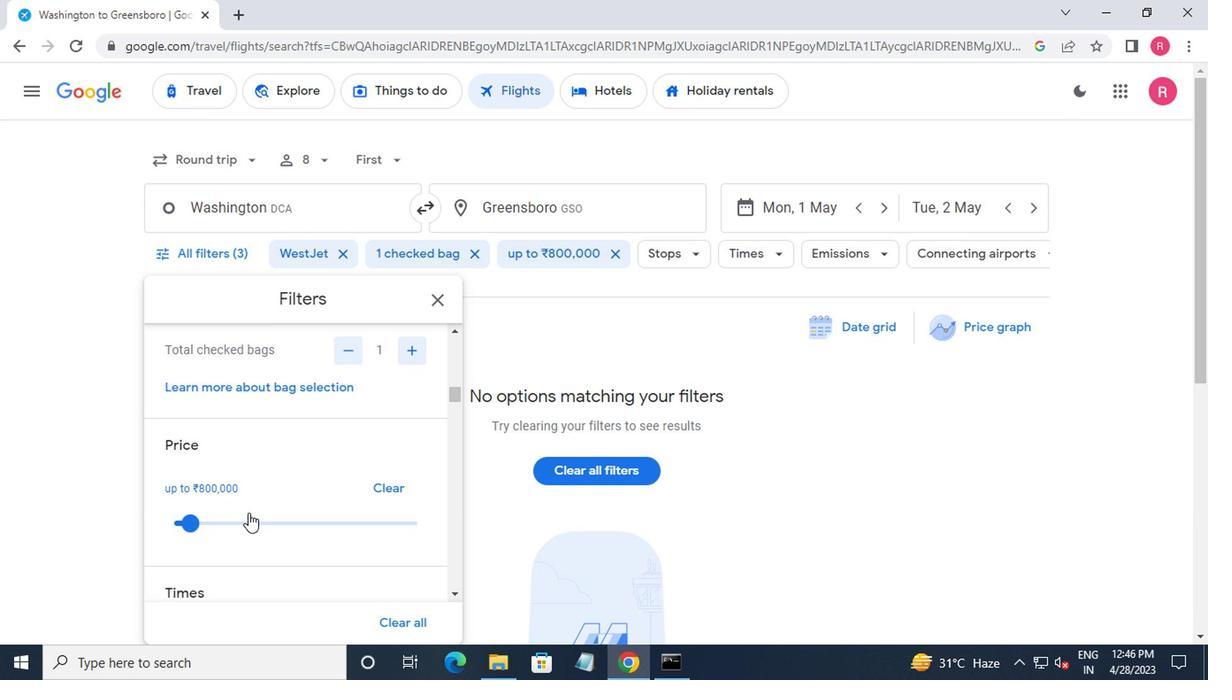 
Action: Mouse moved to (251, 513)
Screenshot: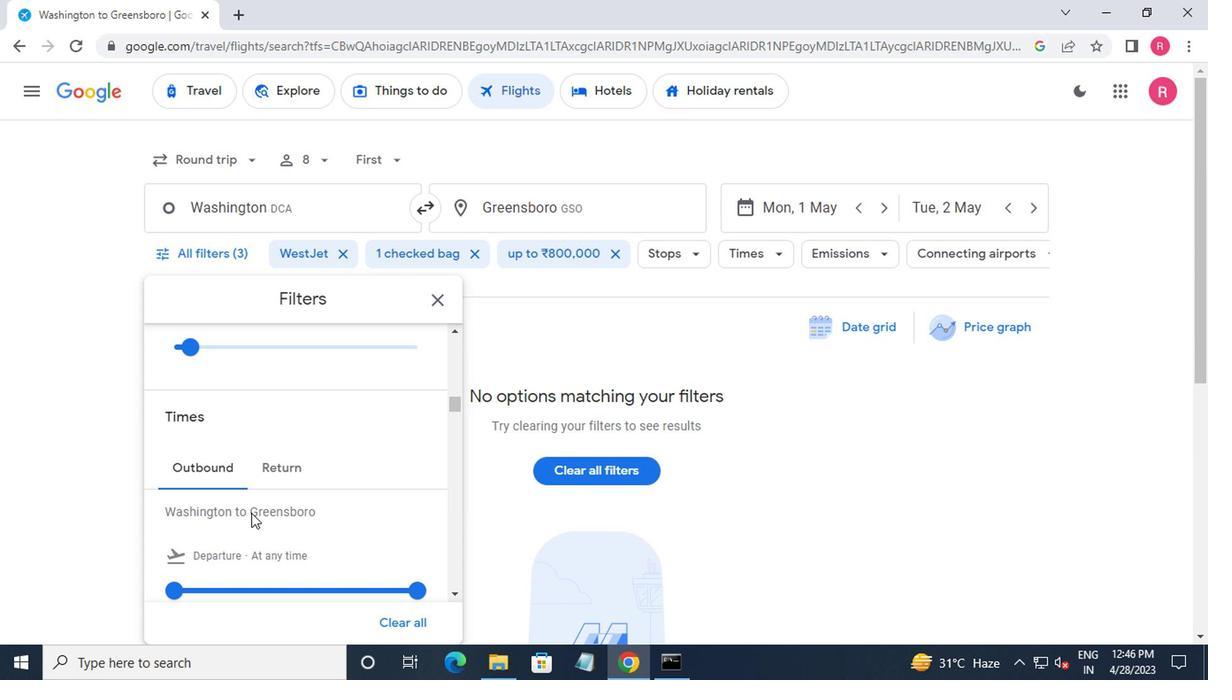 
Action: Mouse scrolled (251, 512) with delta (0, 0)
Screenshot: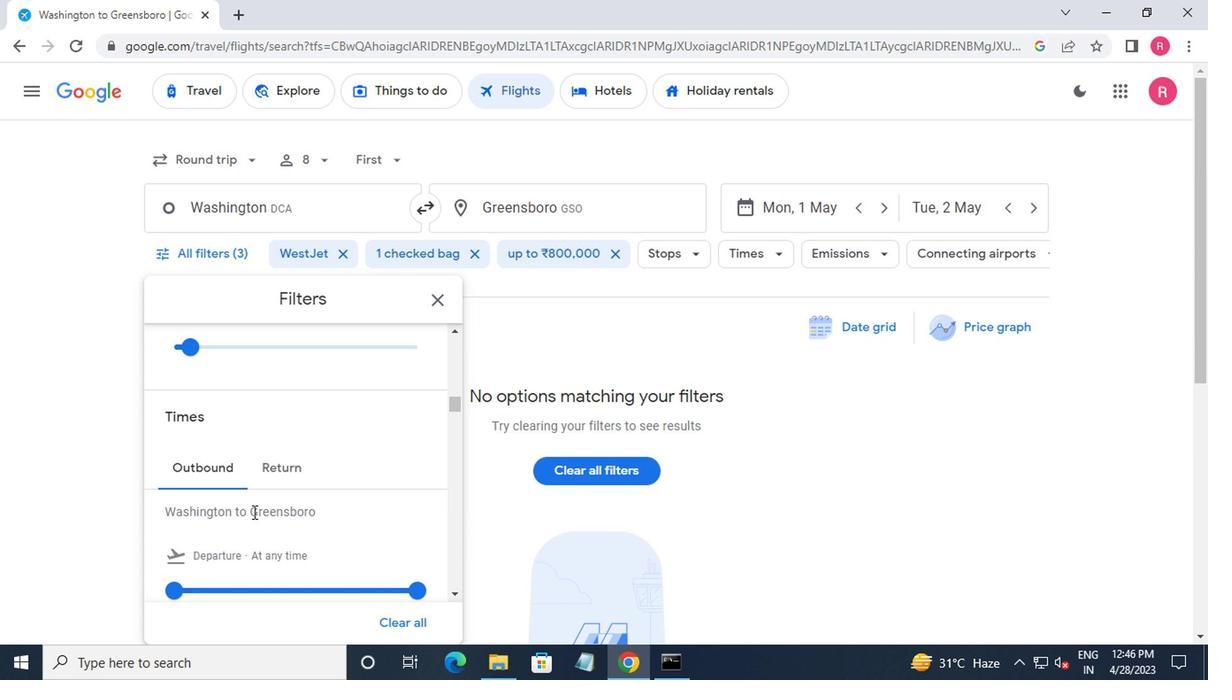 
Action: Mouse moved to (173, 506)
Screenshot: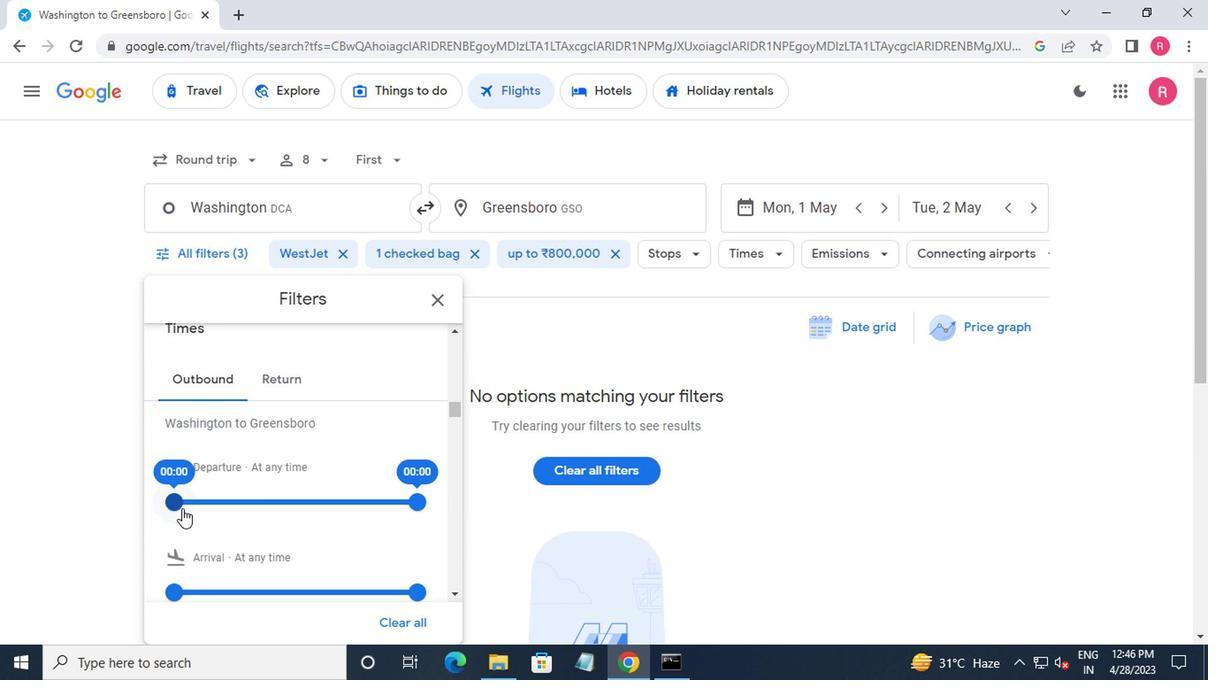
Action: Mouse pressed left at (173, 506)
Screenshot: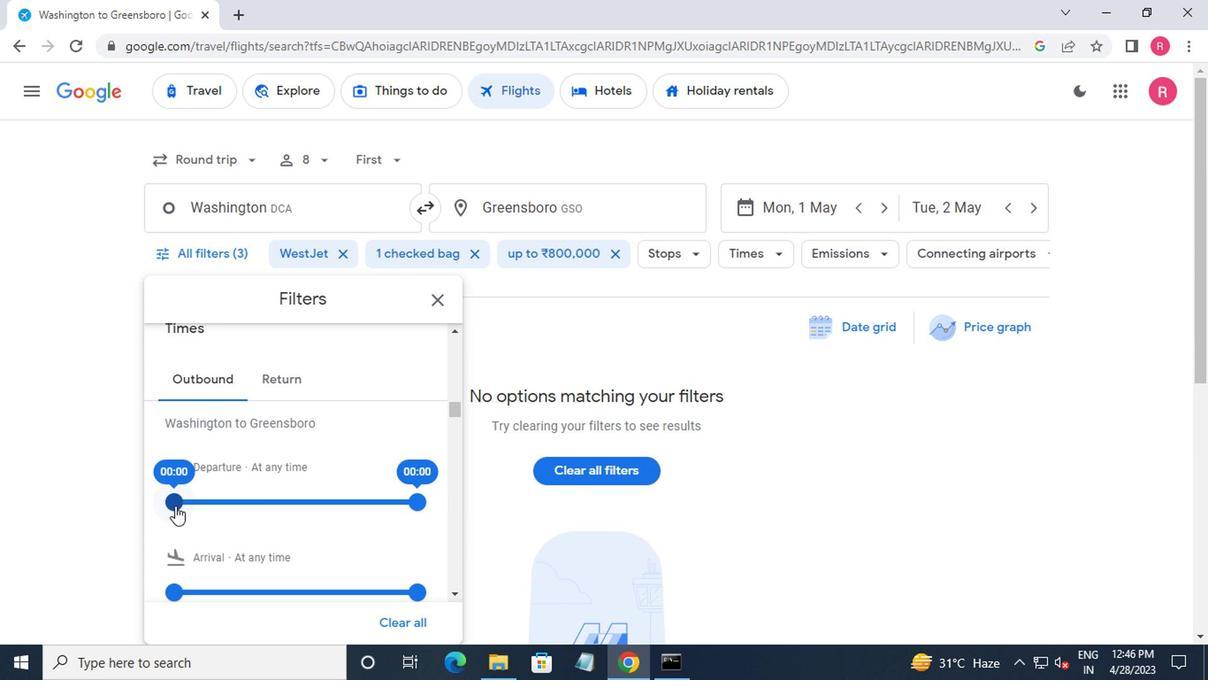 
Action: Mouse moved to (212, 503)
Screenshot: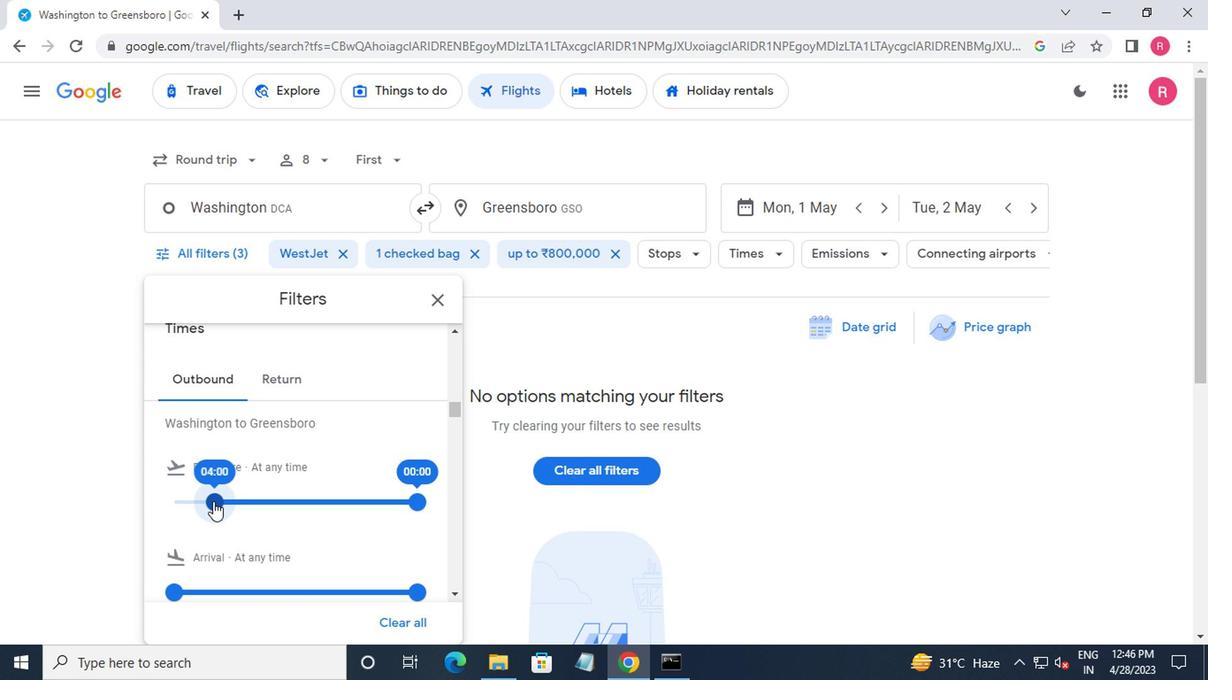 
Action: Mouse pressed left at (212, 503)
Screenshot: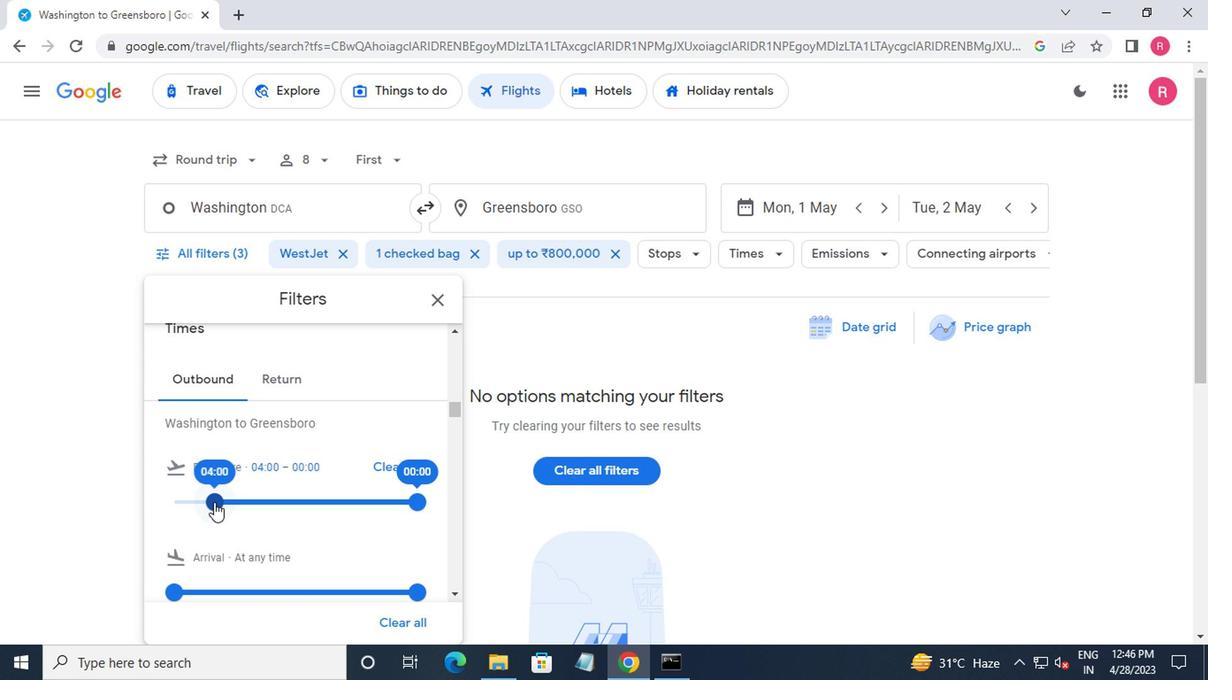 
Action: Mouse moved to (423, 501)
Screenshot: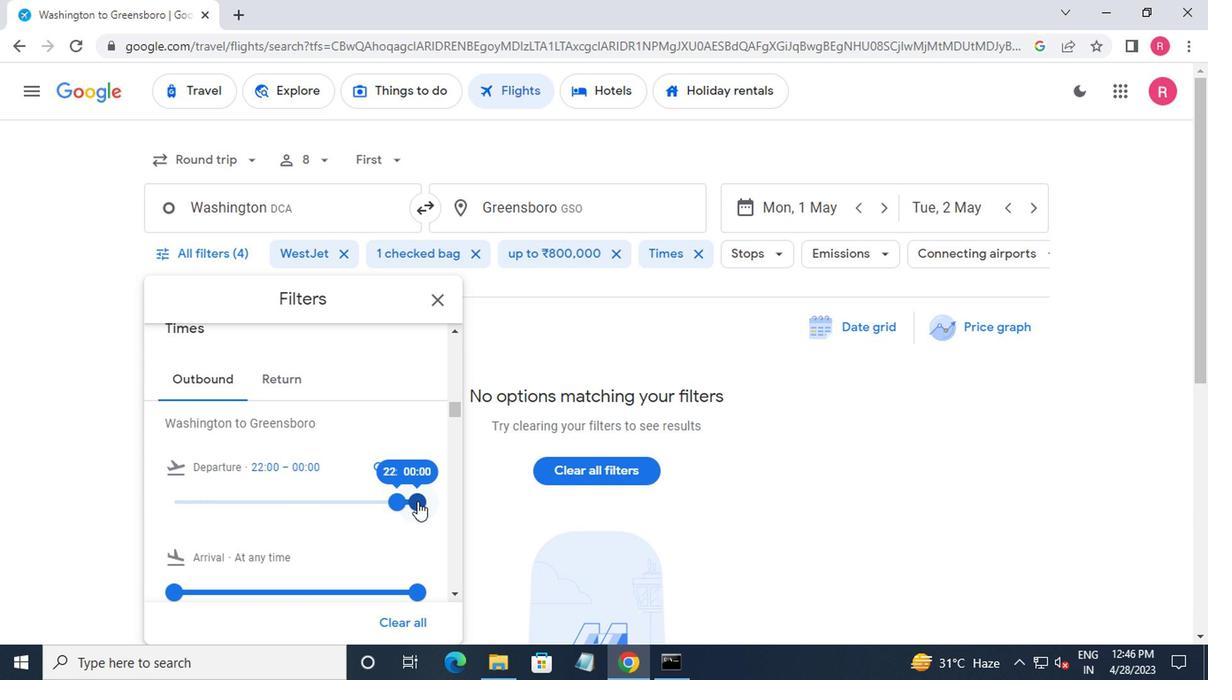 
Action: Mouse pressed left at (423, 501)
Screenshot: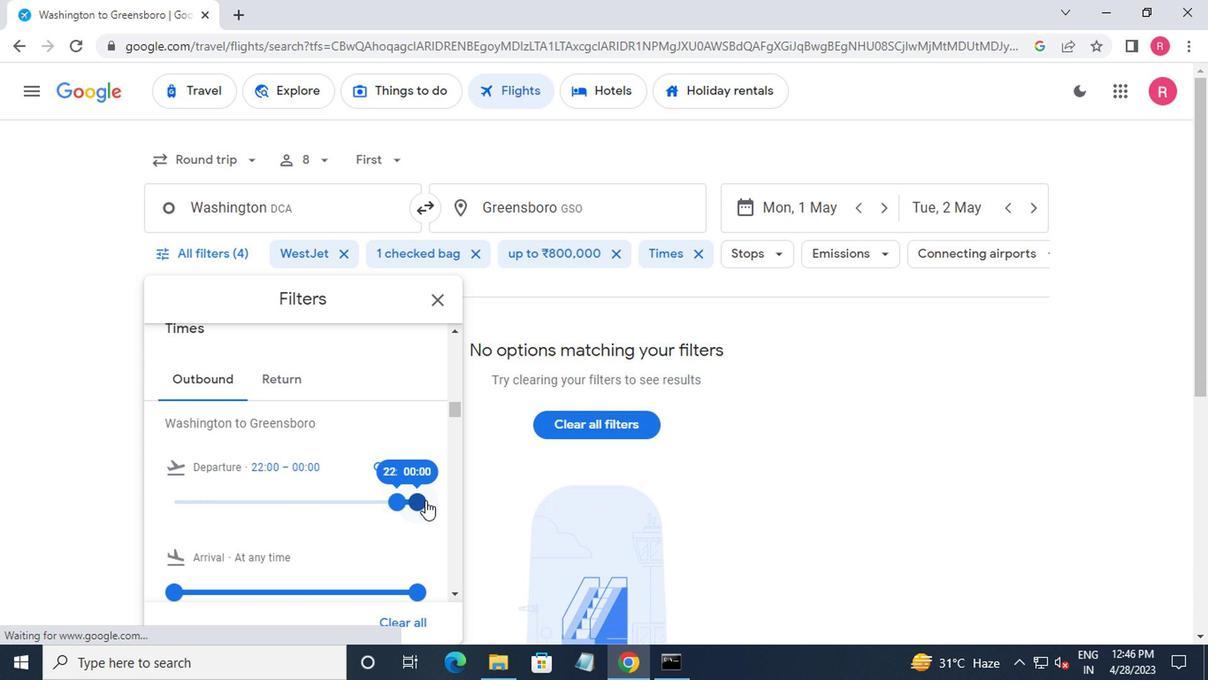 
Action: Mouse moved to (279, 385)
Screenshot: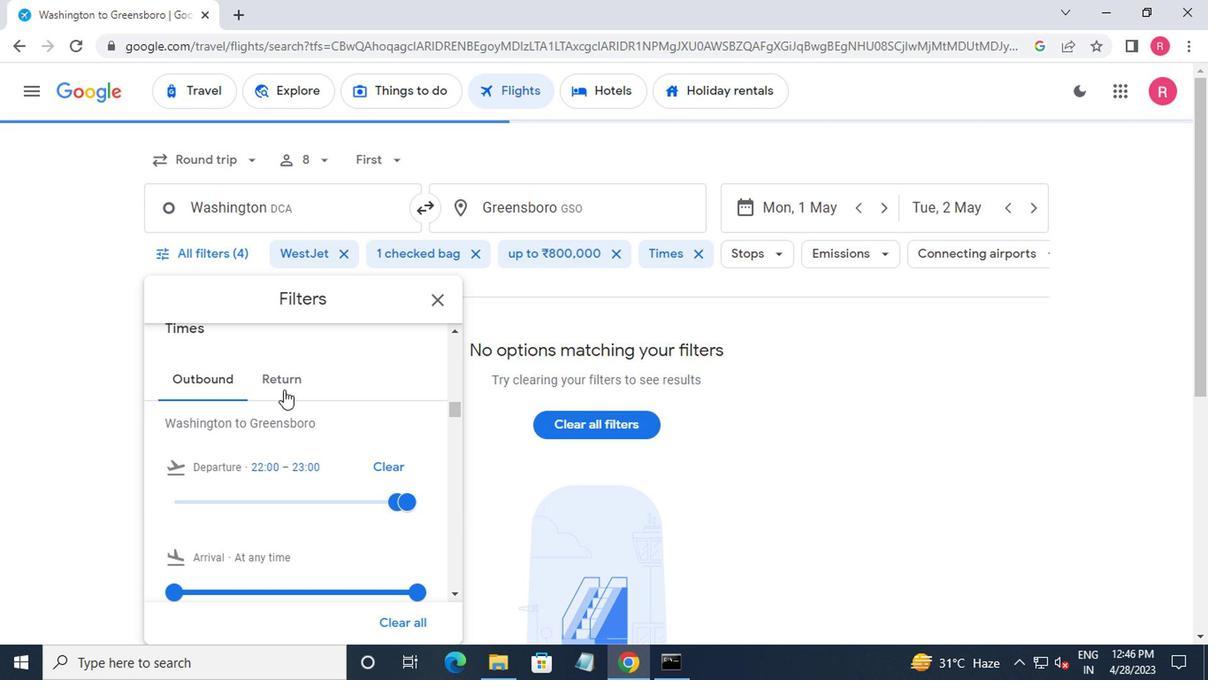 
Action: Mouse pressed left at (279, 385)
Screenshot: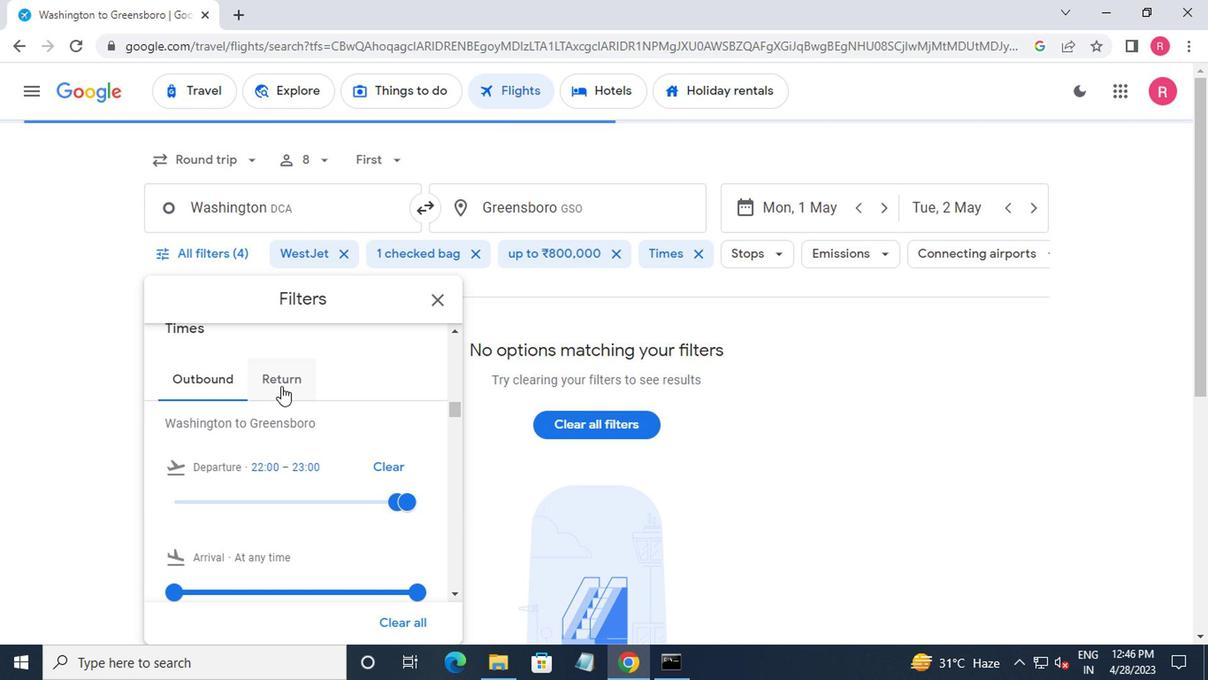 
Action: Mouse moved to (176, 508)
Screenshot: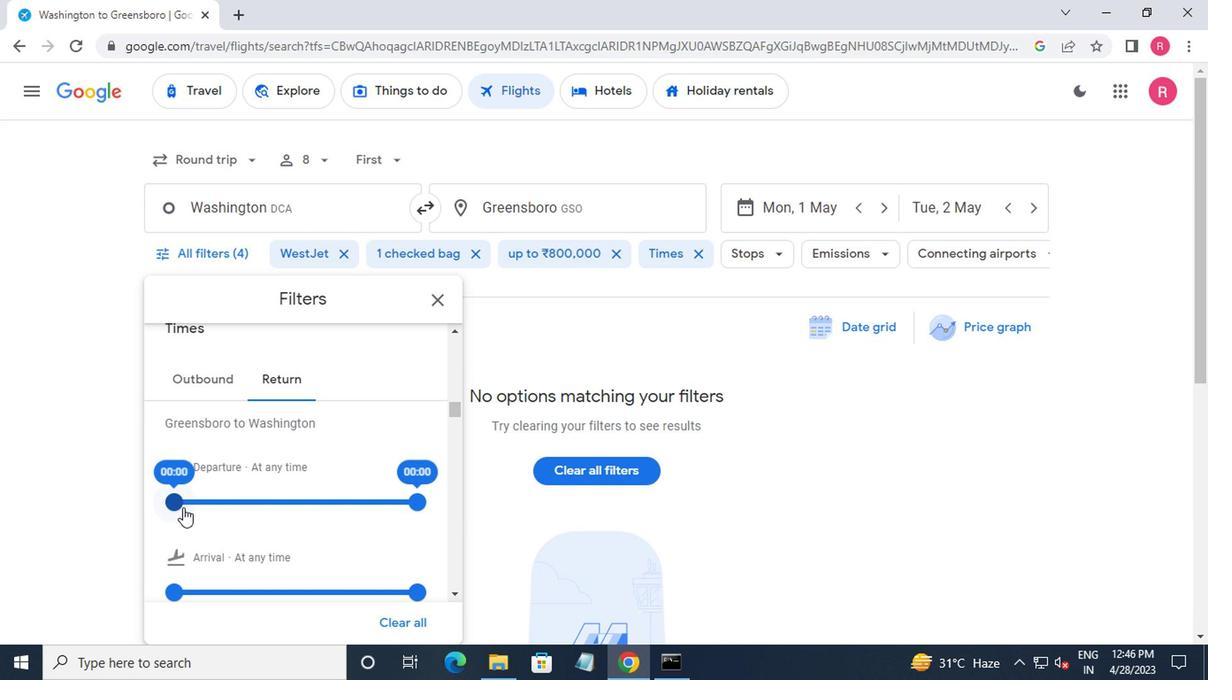 
Action: Mouse pressed left at (176, 508)
Screenshot: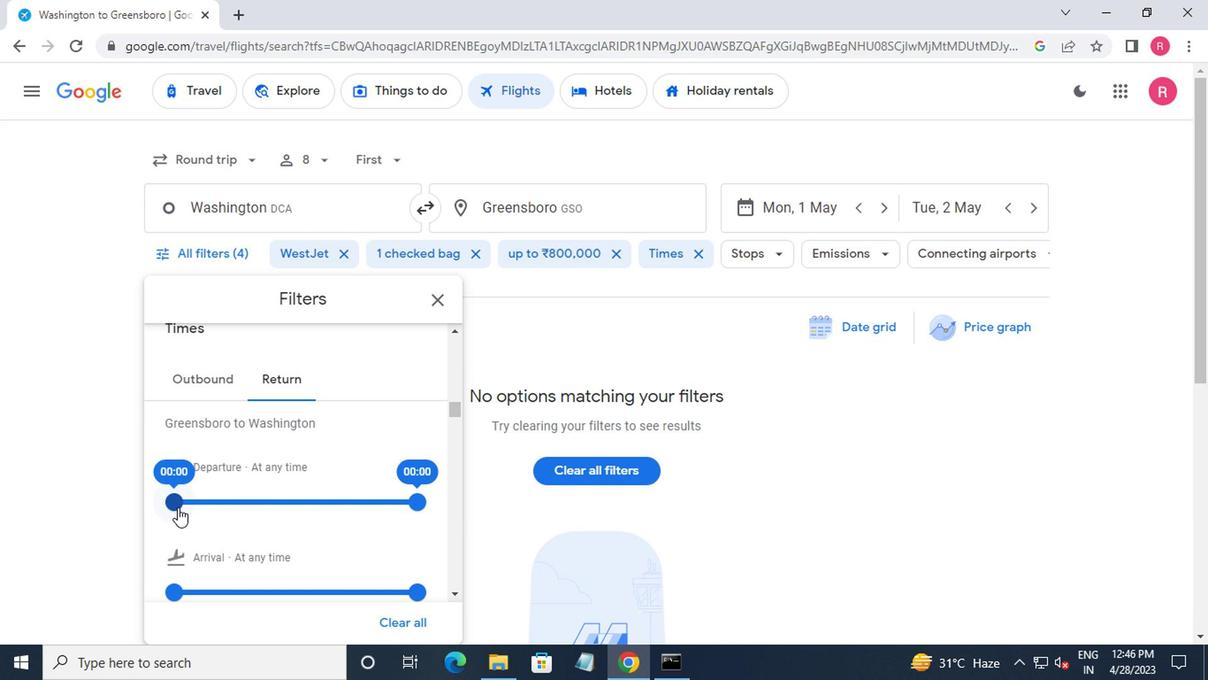 
Action: Mouse moved to (414, 509)
Screenshot: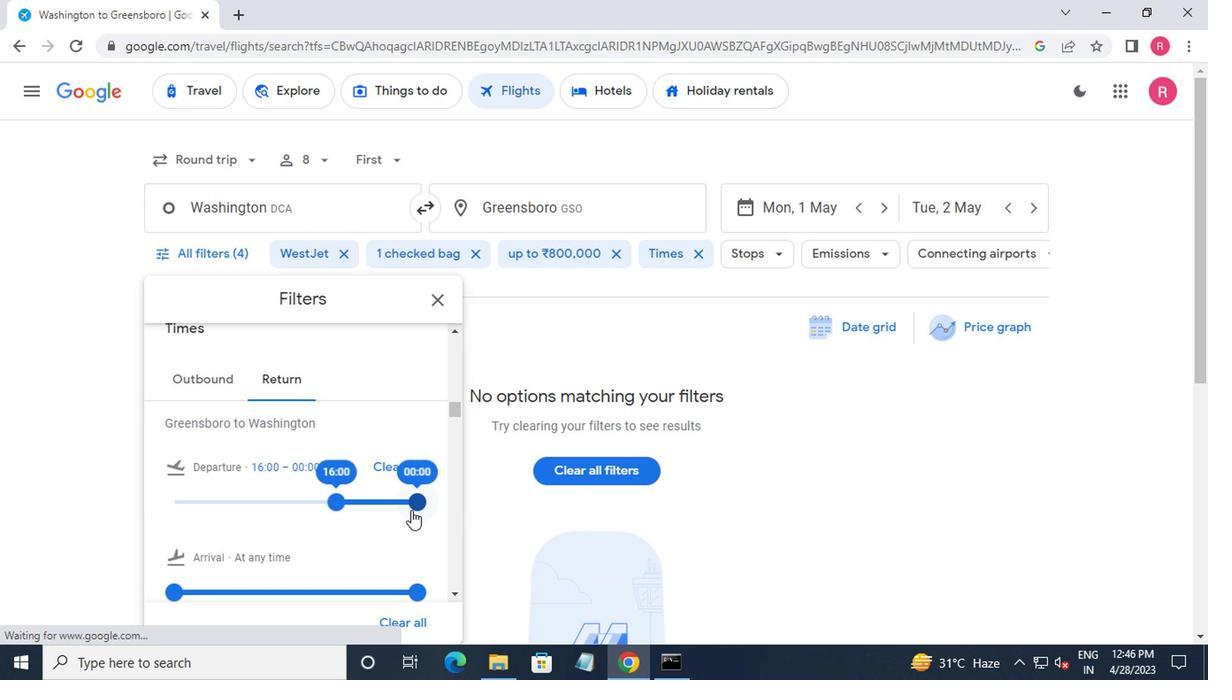 
Action: Mouse pressed left at (414, 509)
Screenshot: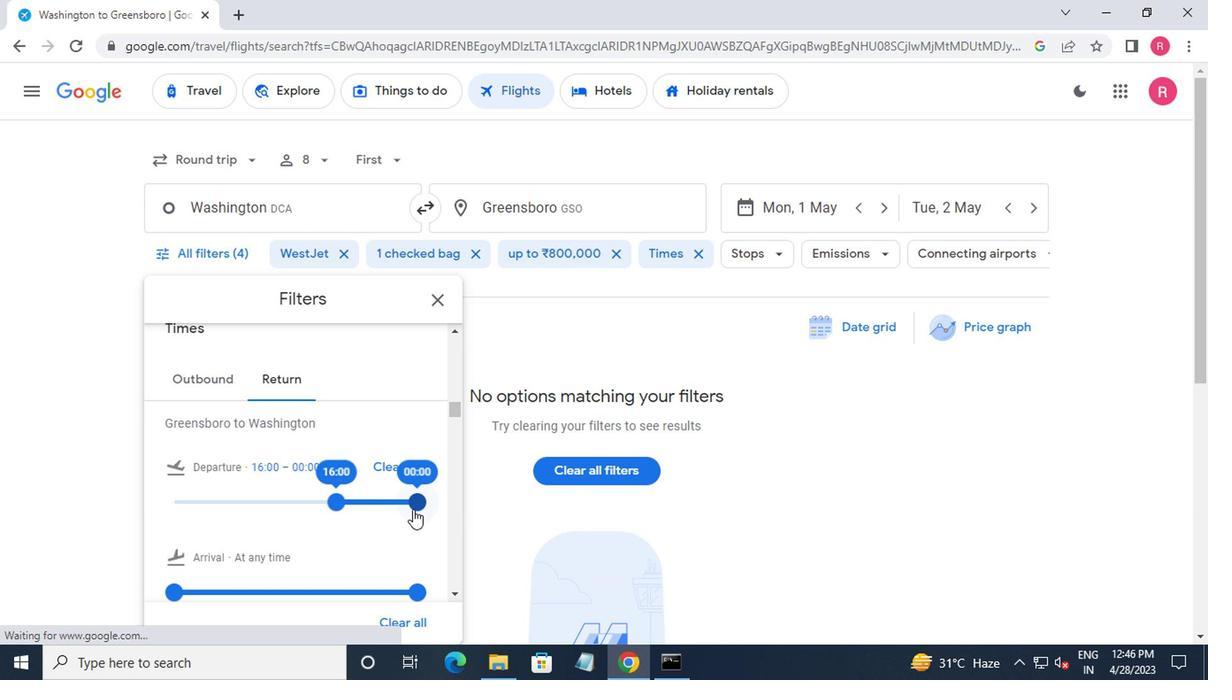 
Action: Mouse moved to (430, 316)
Screenshot: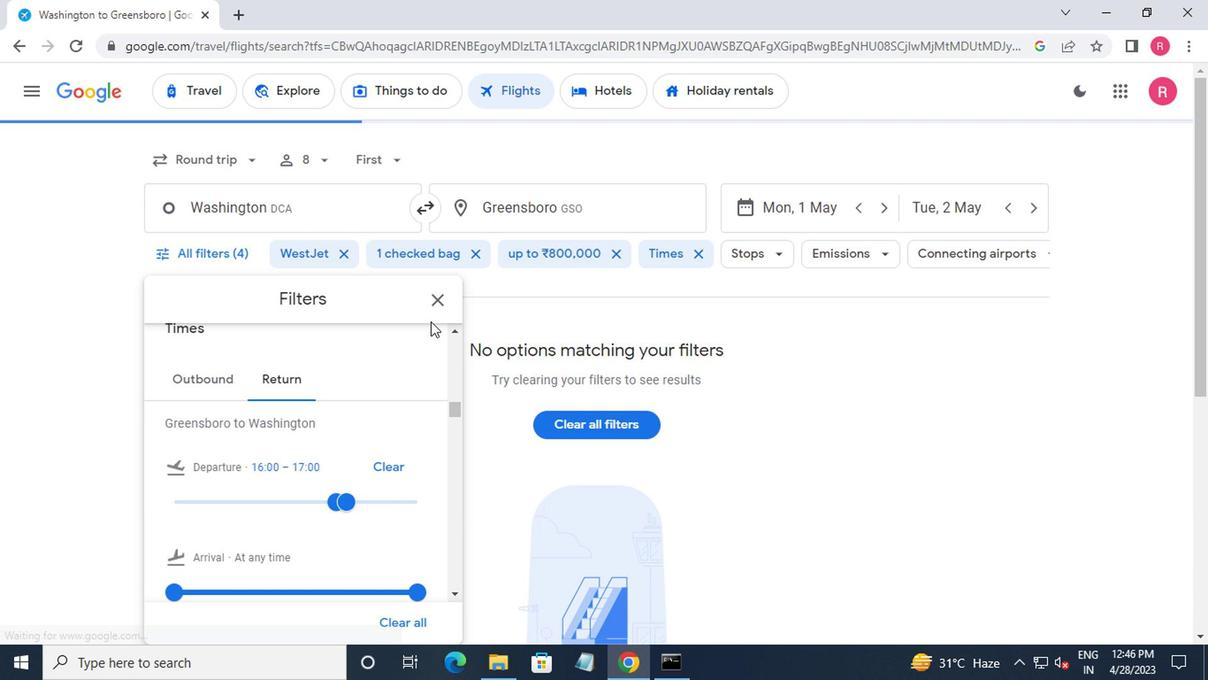 
Action: Mouse pressed left at (430, 316)
Screenshot: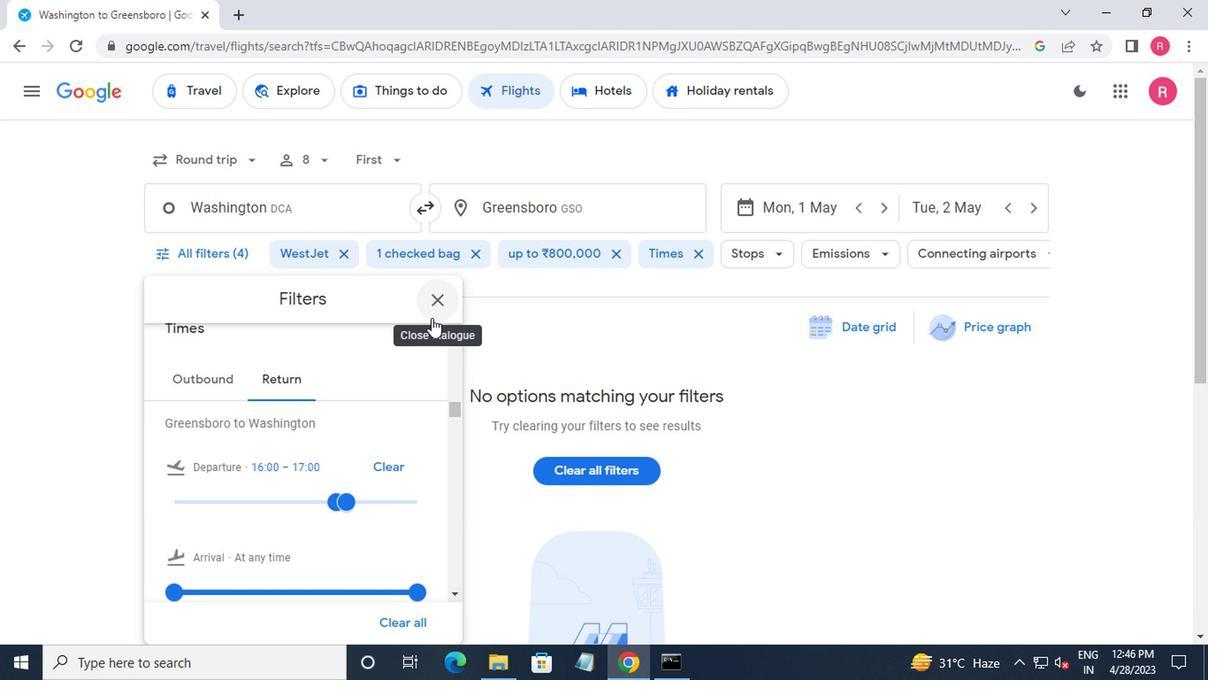 
